 Task: Create new Company, with domain: 'jvc.com' and type: 'Reseller'. Add new contact for this company, with mail Id: 'Gabriel34Singh@jvc.com', First Name: Gabriel, Last name:  Singh, Job Title: 'Procurement Specialist', Phone Number: '(801) 555-7893'. Change life cycle stage to  Lead and lead status to  Open. Logged in from softage.3@softage.net
Action: Mouse moved to (90, 80)
Screenshot: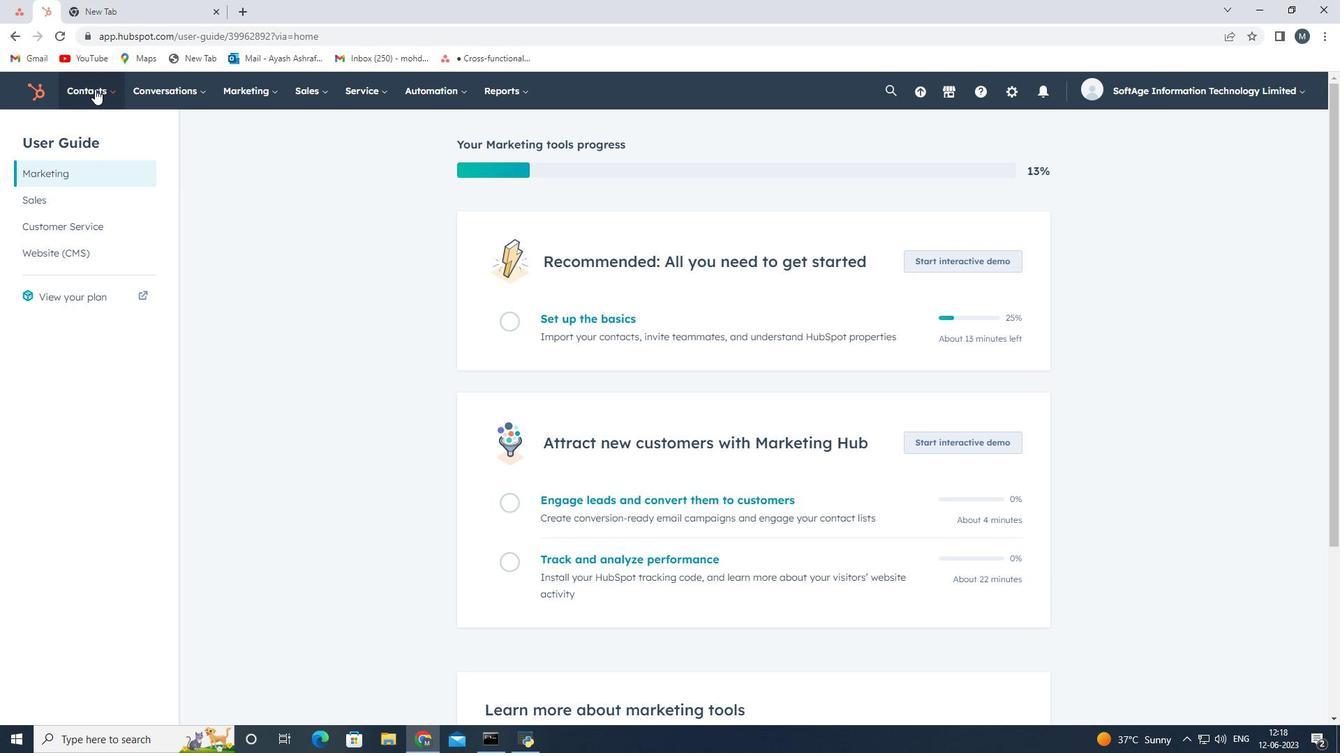 
Action: Mouse pressed left at (90, 80)
Screenshot: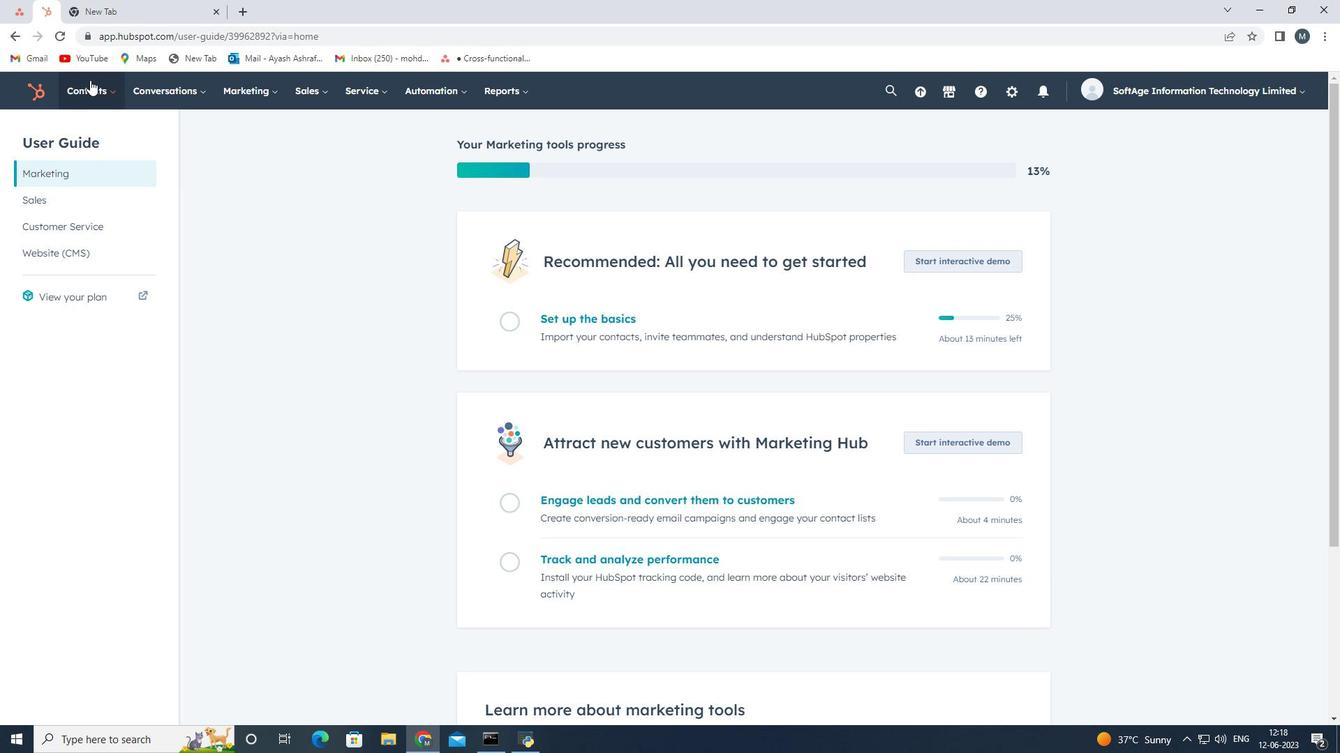 
Action: Mouse moved to (116, 157)
Screenshot: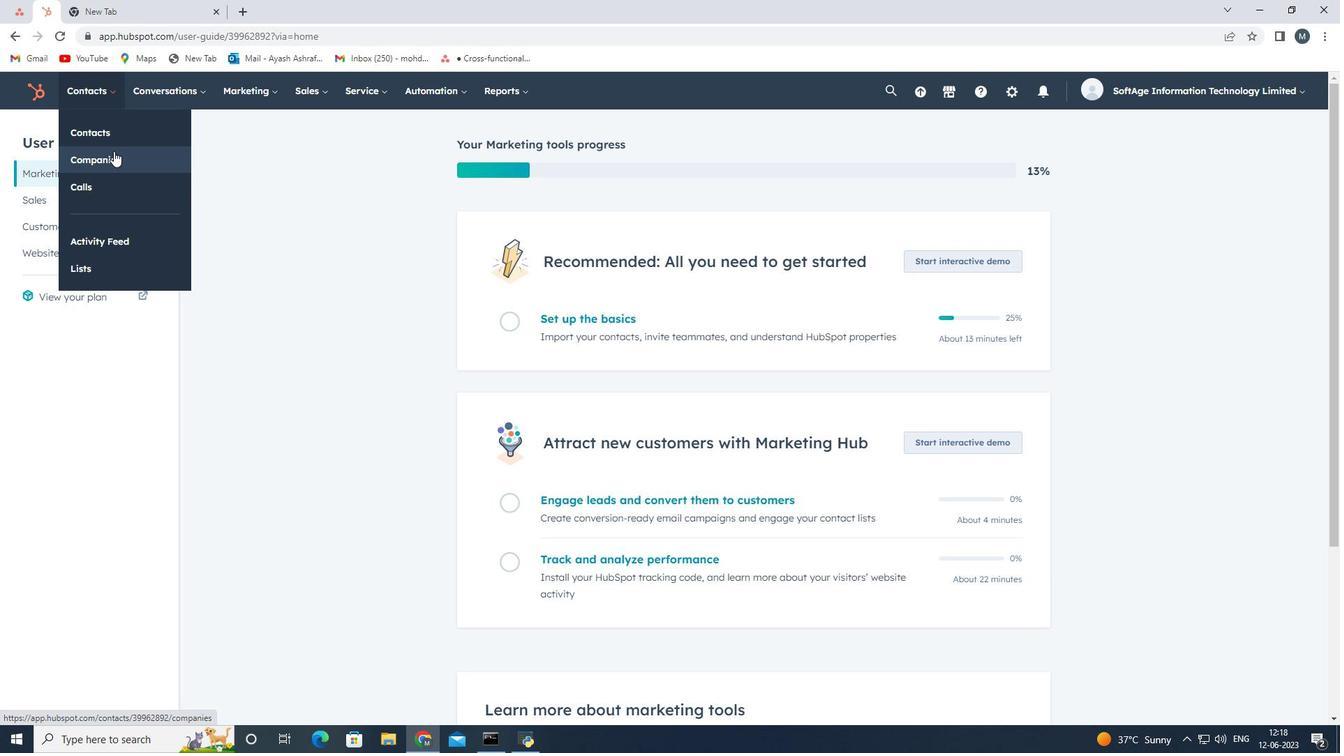 
Action: Mouse pressed left at (116, 157)
Screenshot: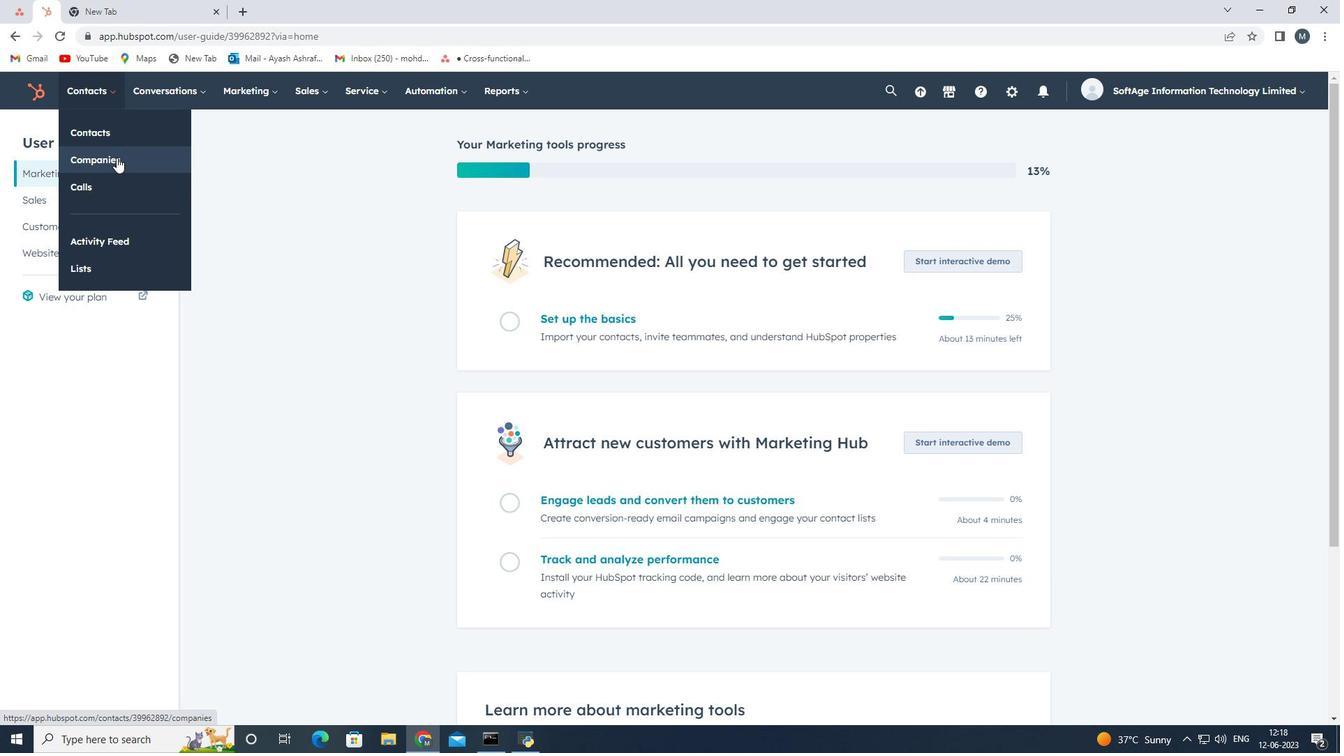 
Action: Mouse moved to (1255, 138)
Screenshot: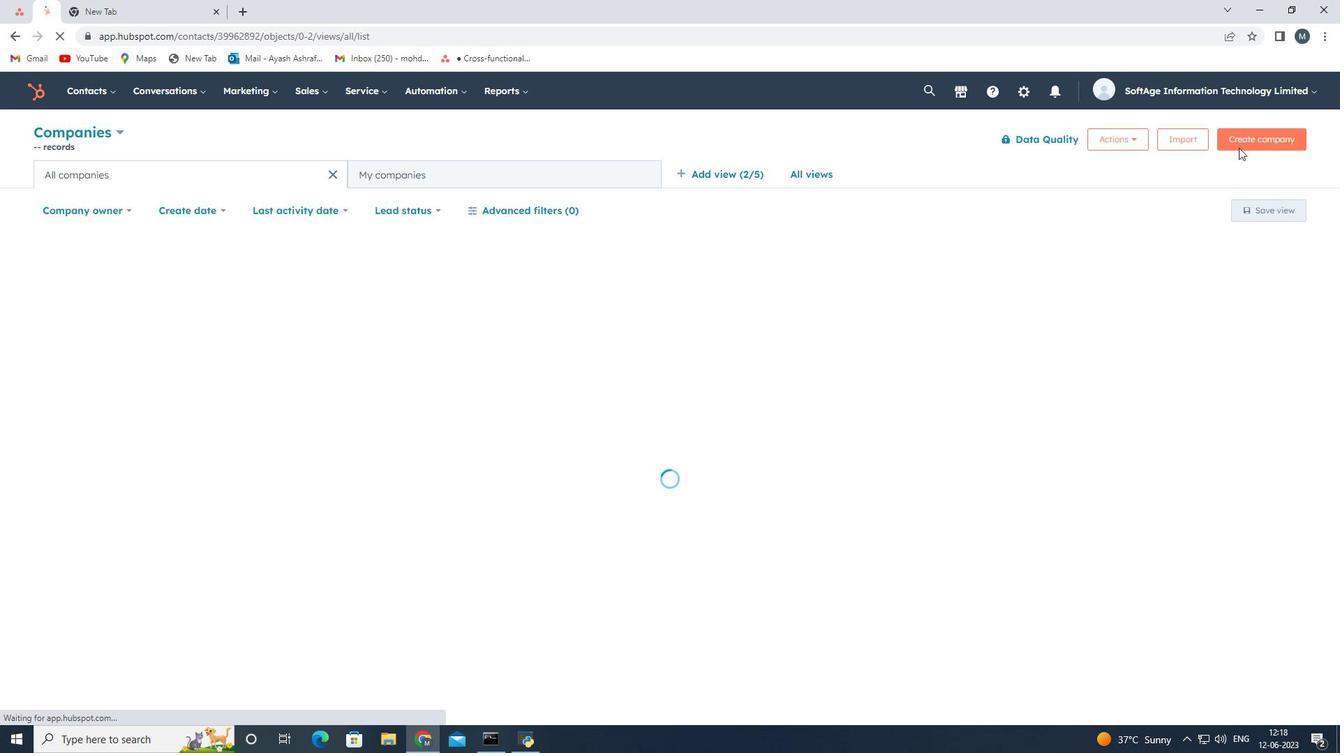 
Action: Mouse pressed left at (1255, 138)
Screenshot: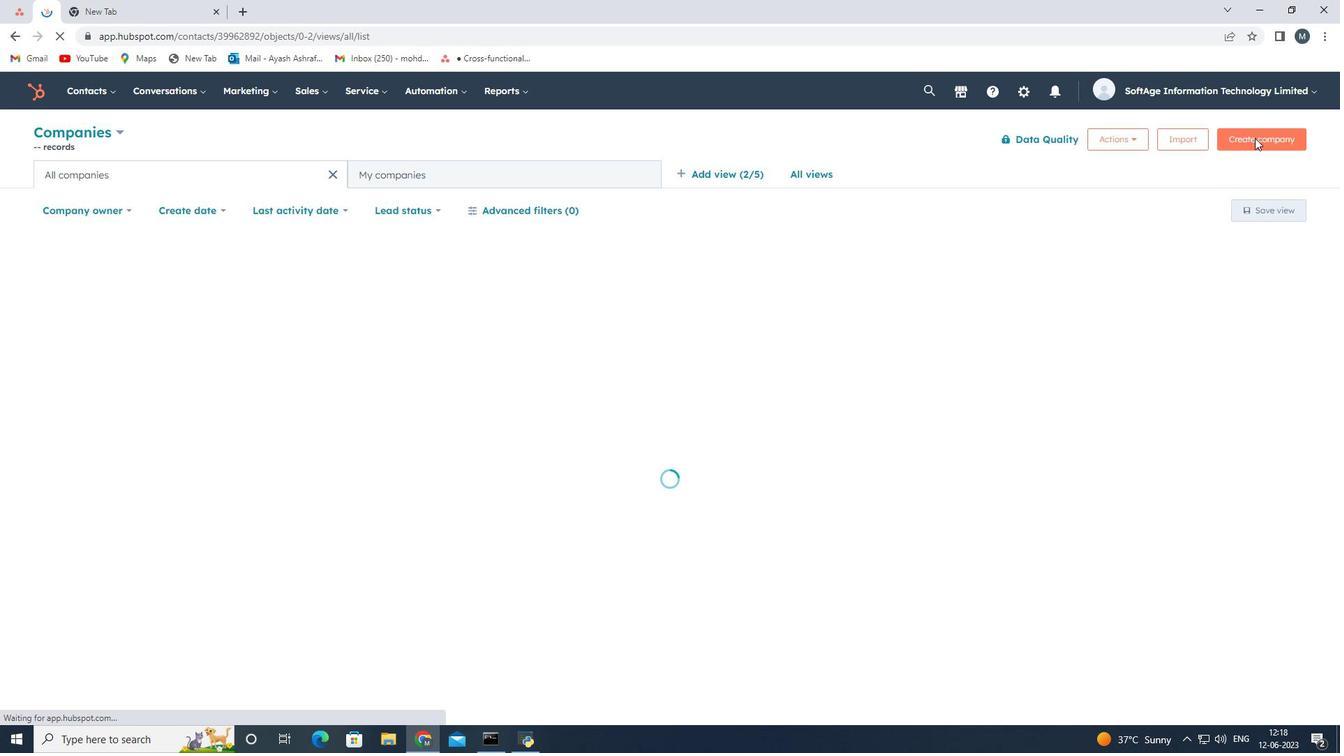
Action: Mouse moved to (1259, 145)
Screenshot: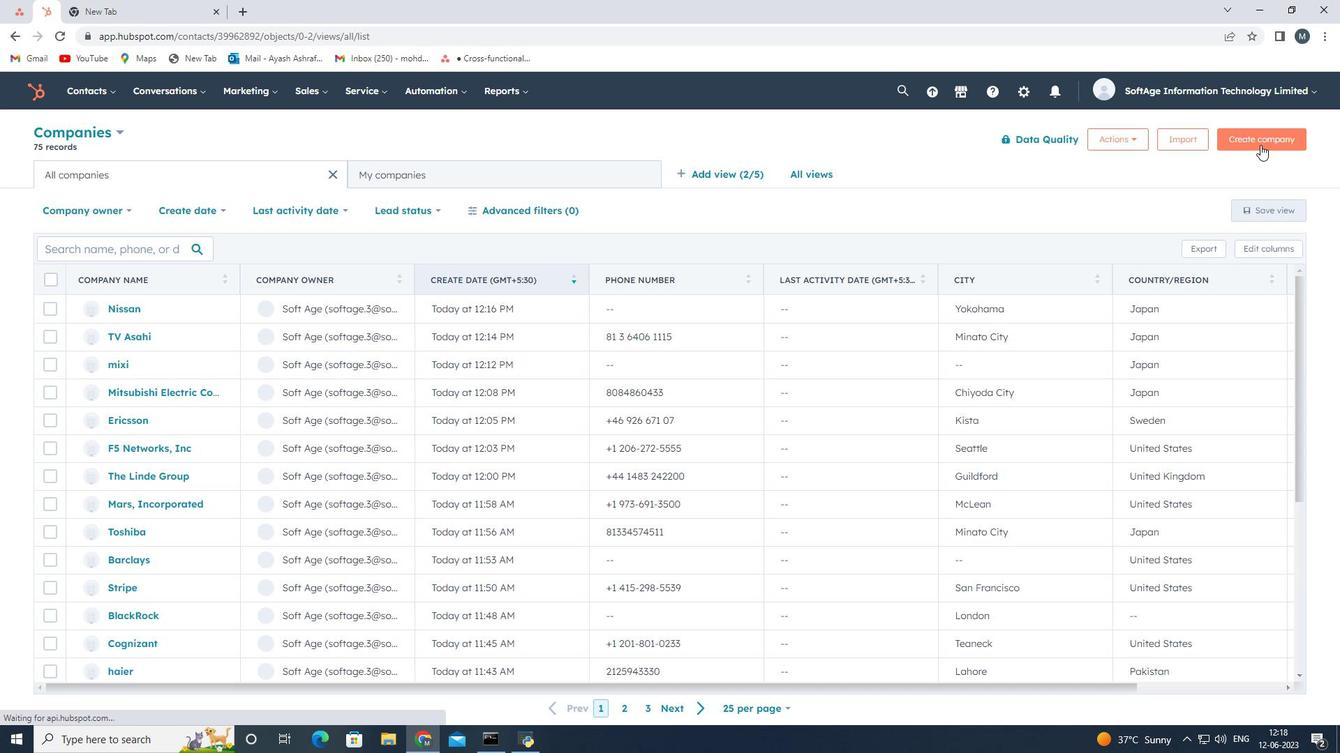 
Action: Mouse pressed left at (1259, 145)
Screenshot: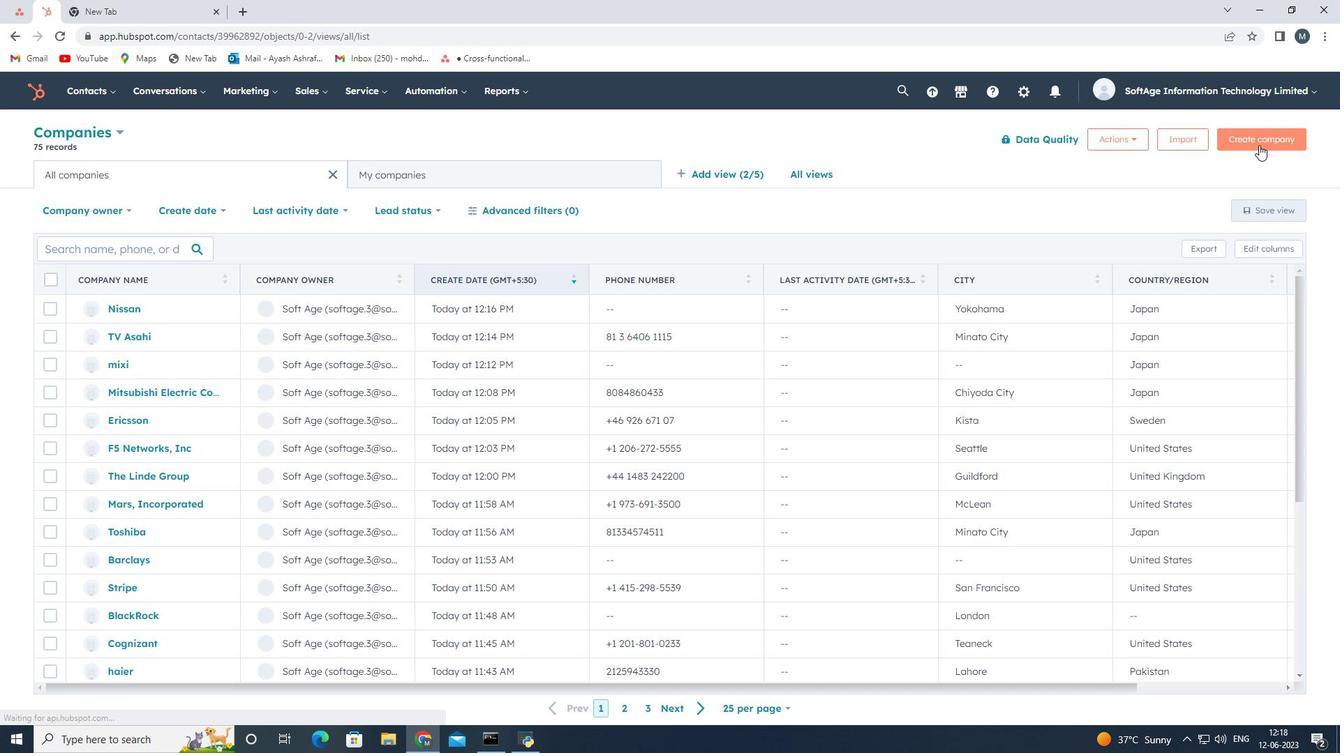 
Action: Mouse moved to (1054, 208)
Screenshot: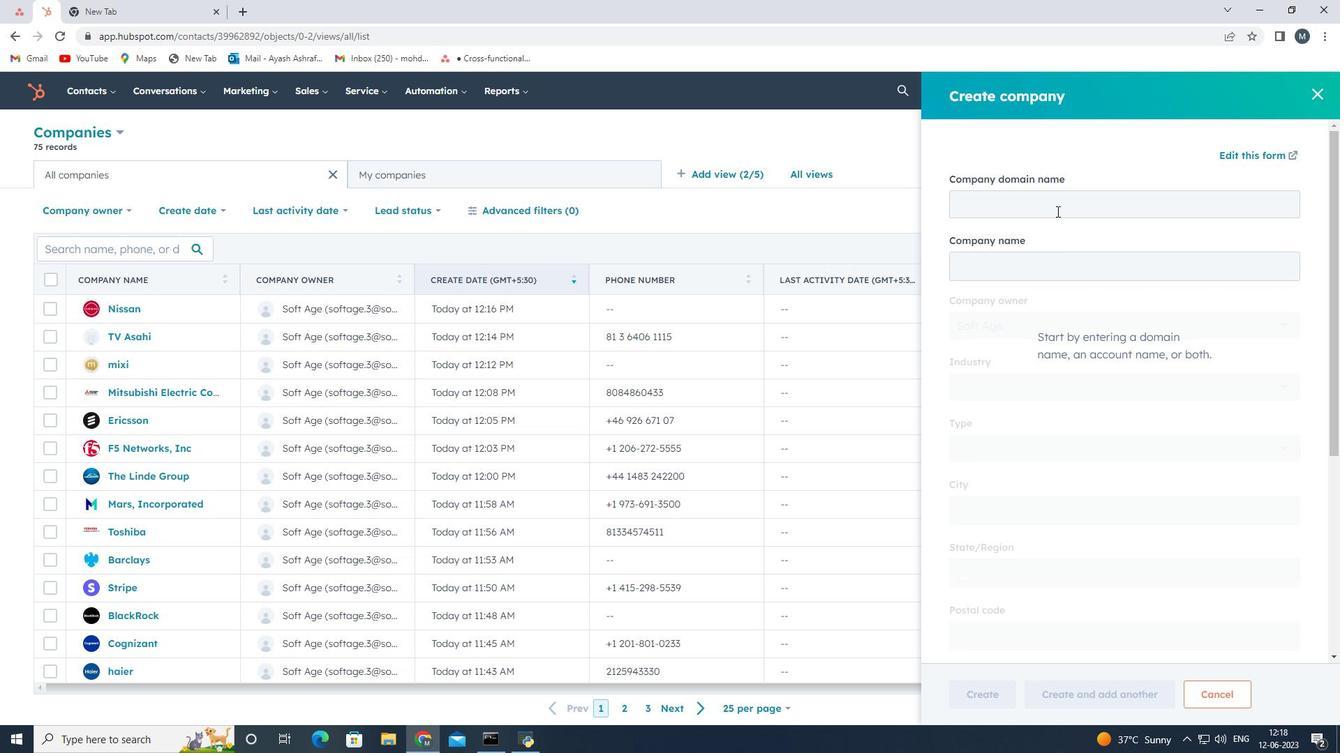 
Action: Mouse pressed left at (1054, 208)
Screenshot: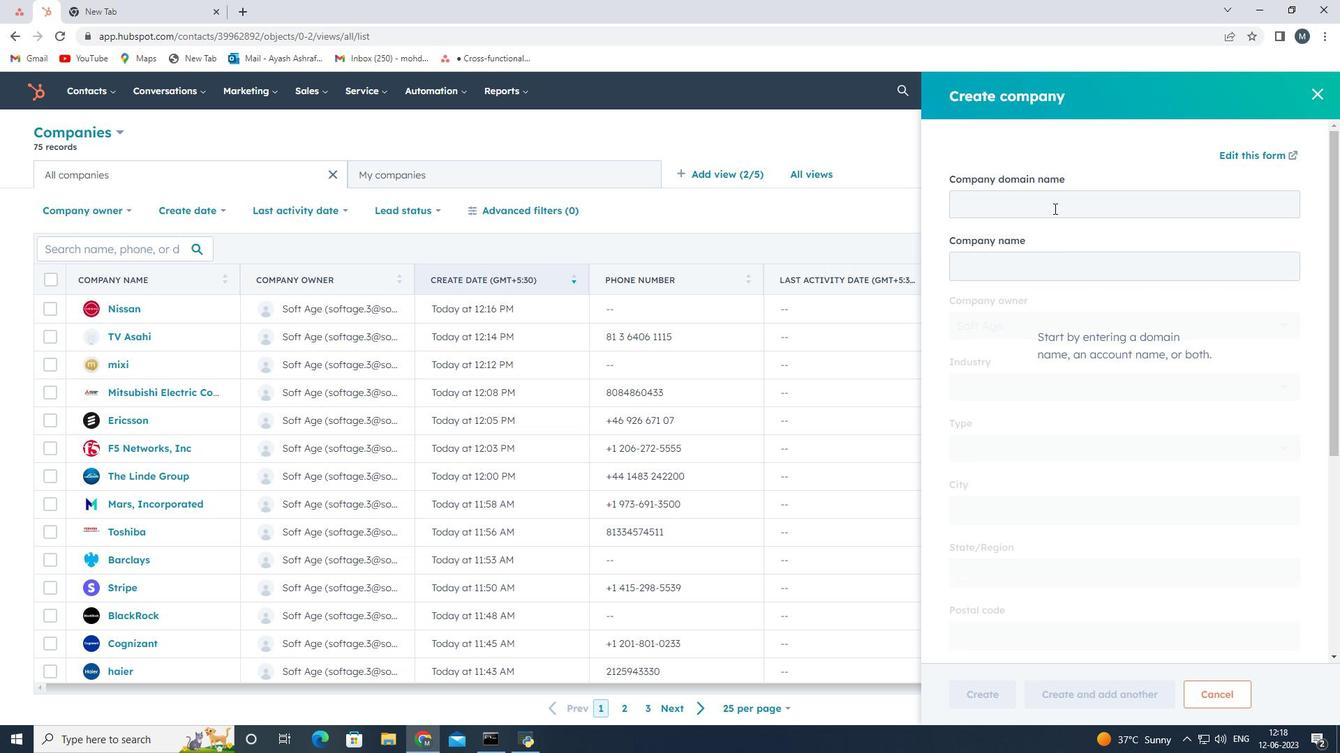 
Action: Key pressed jvc.com
Screenshot: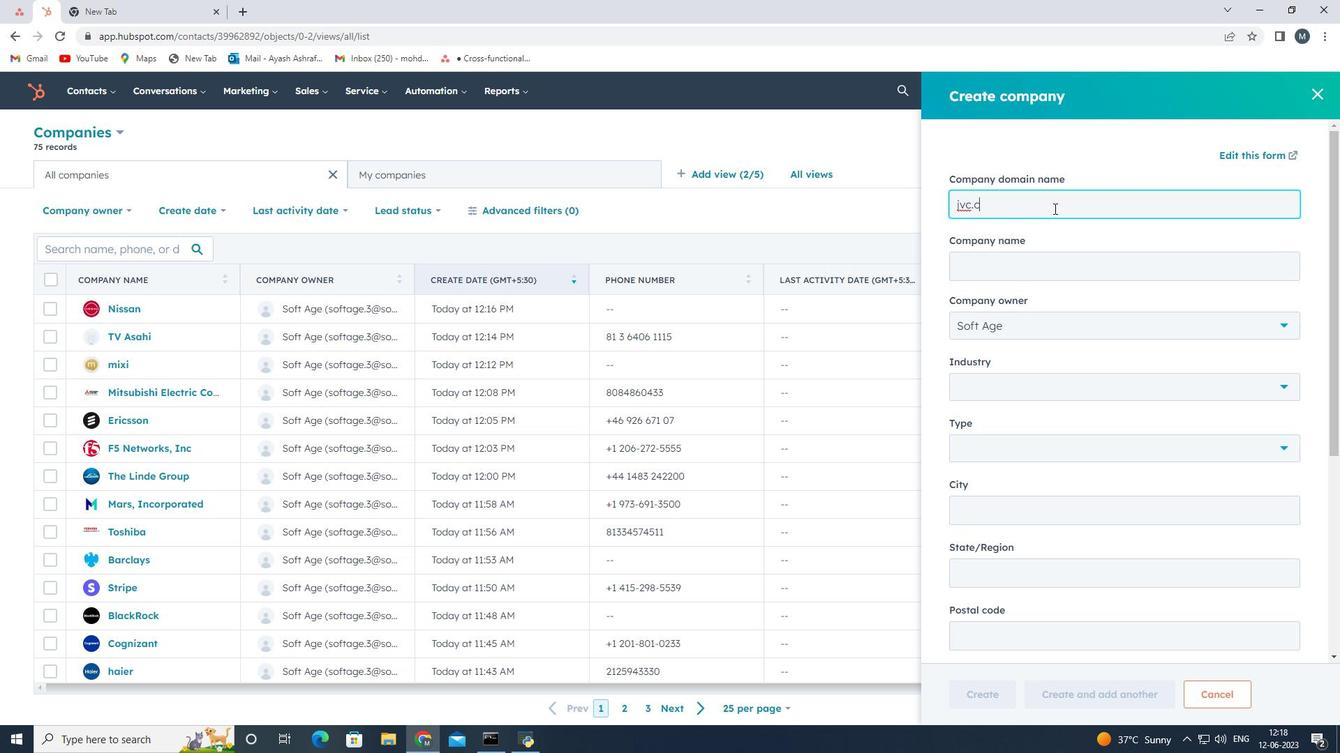 
Action: Mouse moved to (1021, 438)
Screenshot: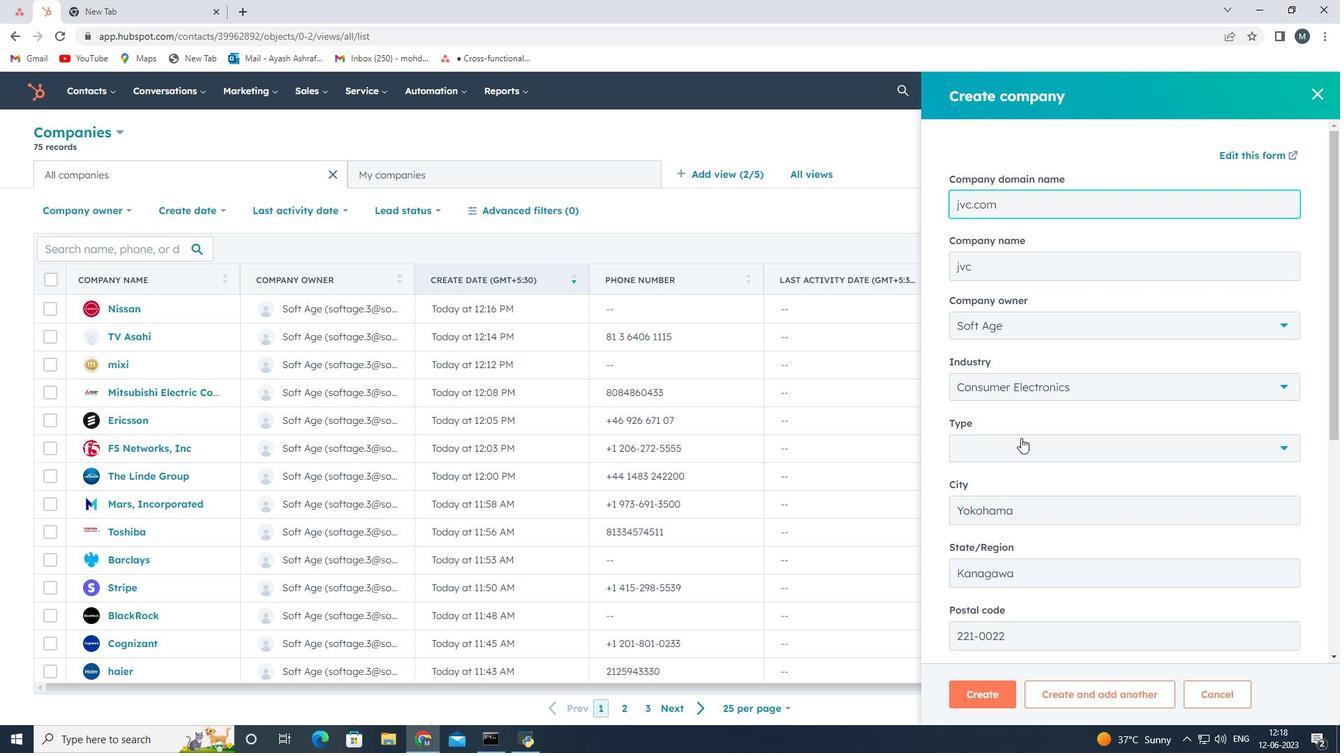 
Action: Mouse pressed left at (1021, 438)
Screenshot: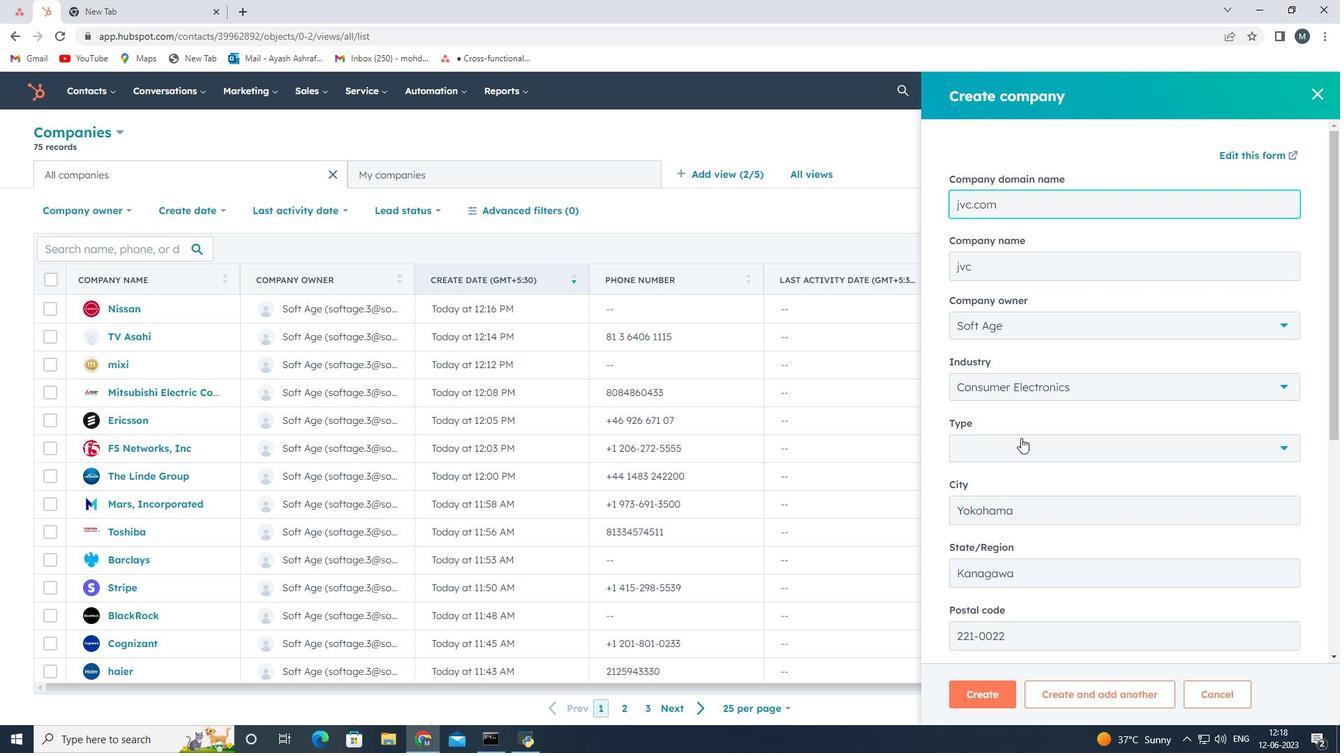 
Action: Mouse moved to (1012, 568)
Screenshot: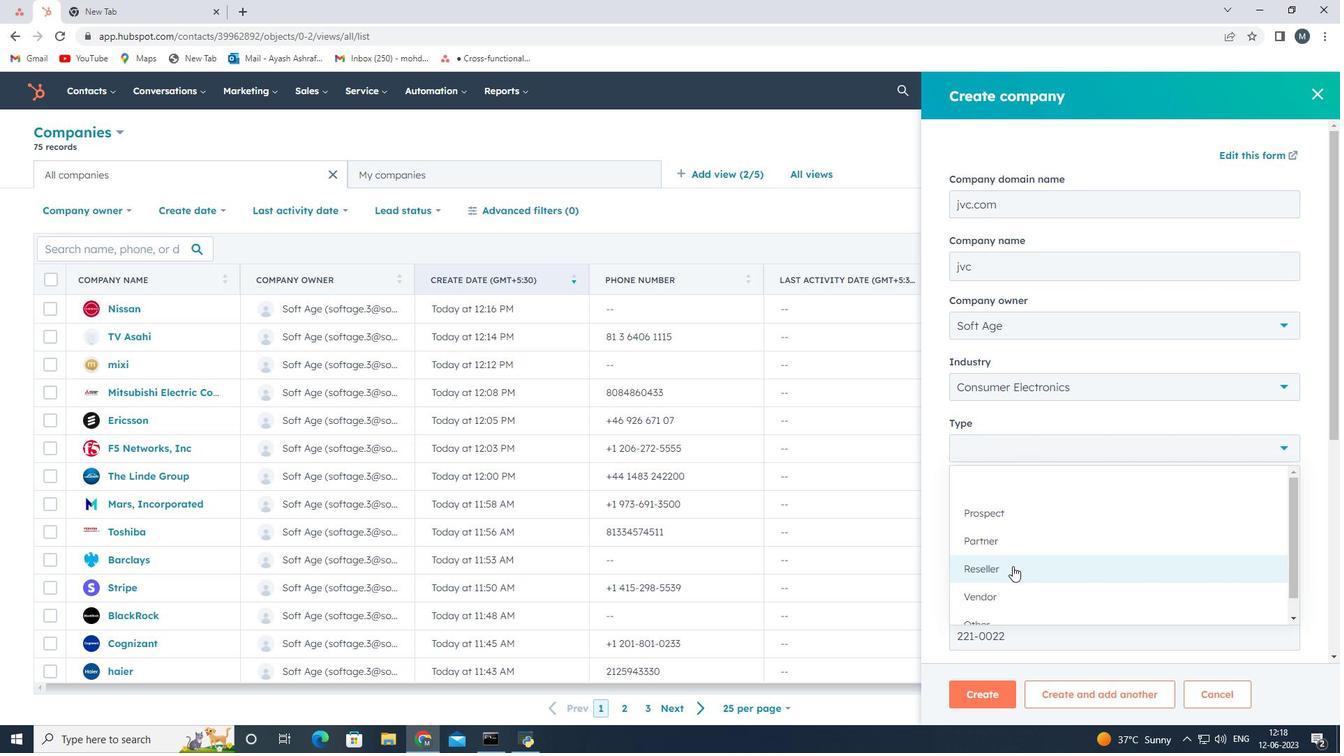 
Action: Mouse pressed left at (1012, 568)
Screenshot: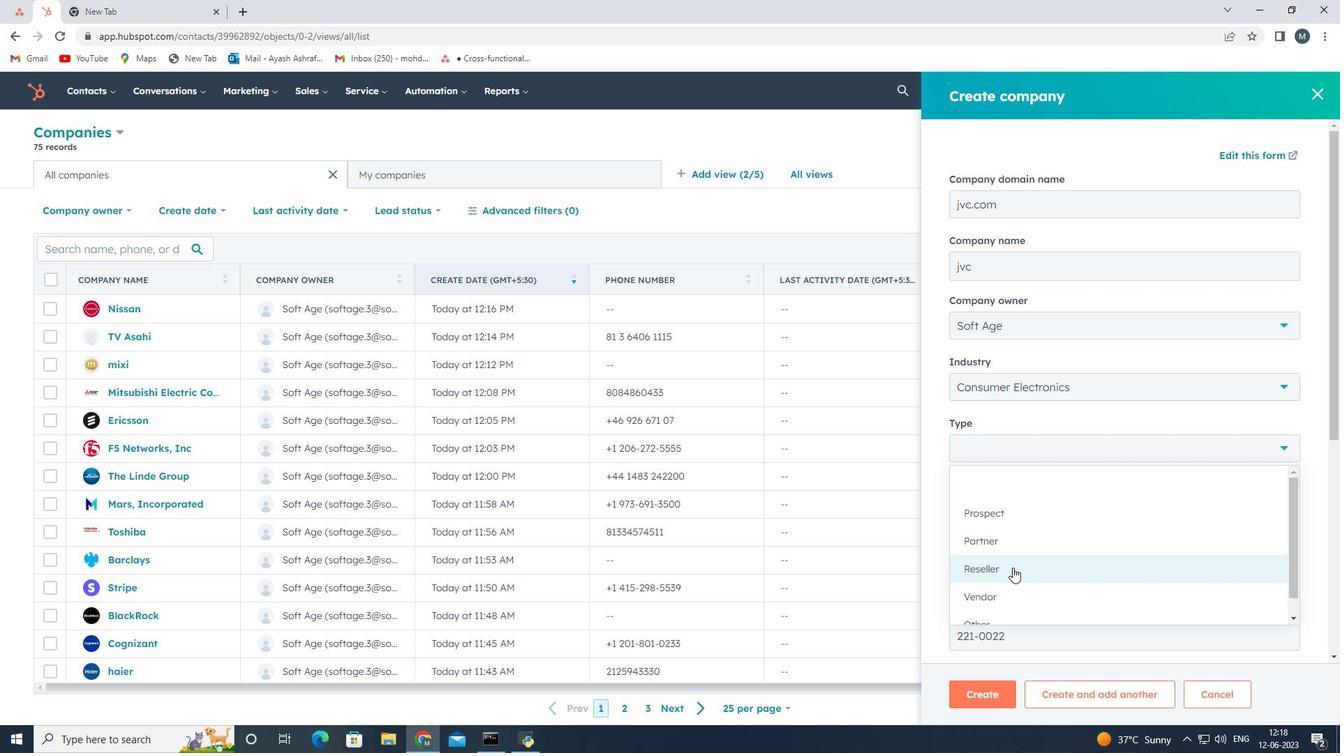 
Action: Mouse moved to (1079, 567)
Screenshot: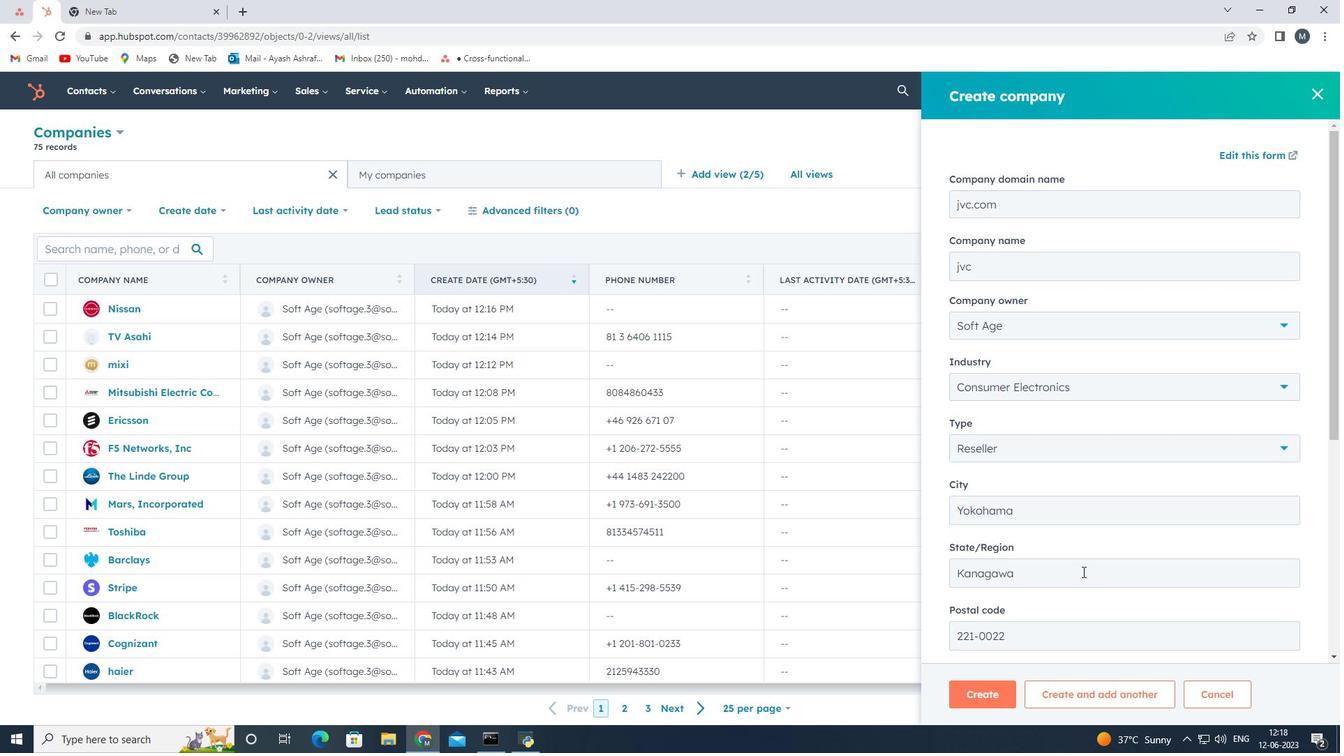 
Action: Mouse scrolled (1079, 566) with delta (0, 0)
Screenshot: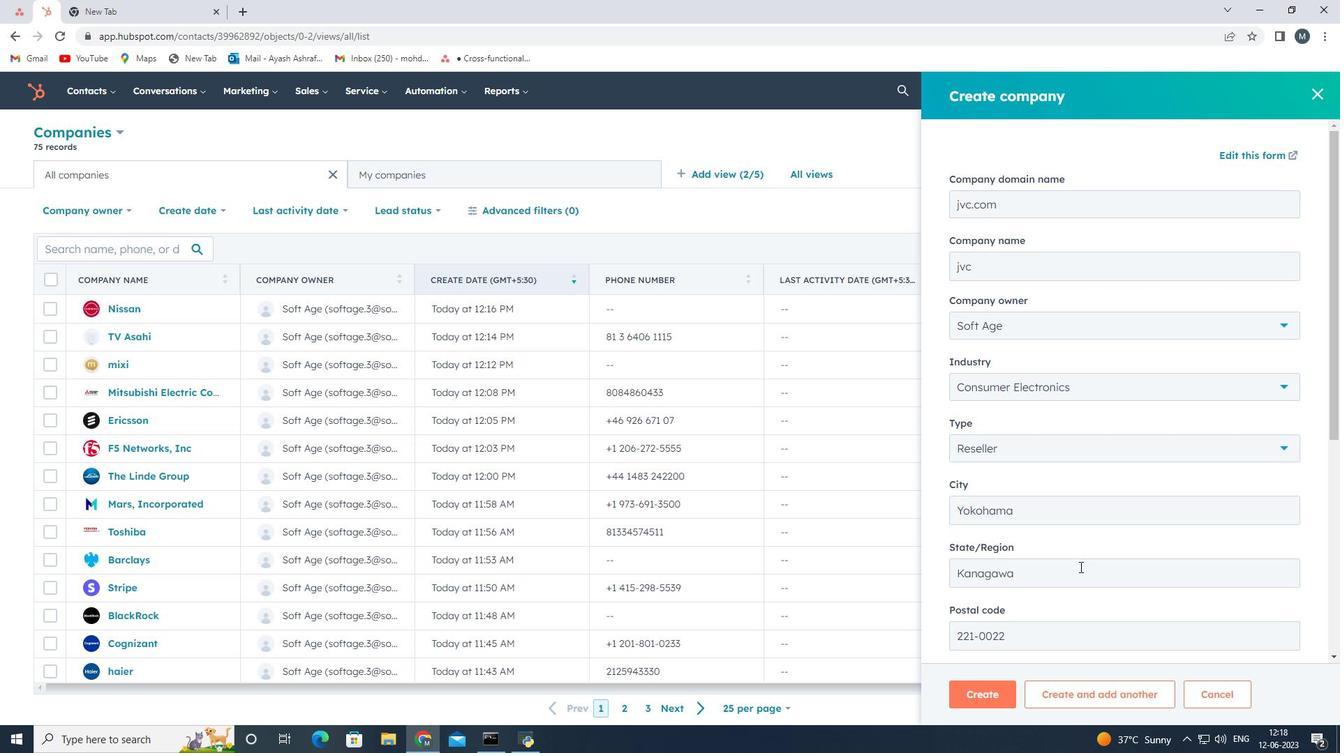
Action: Mouse scrolled (1079, 566) with delta (0, 0)
Screenshot: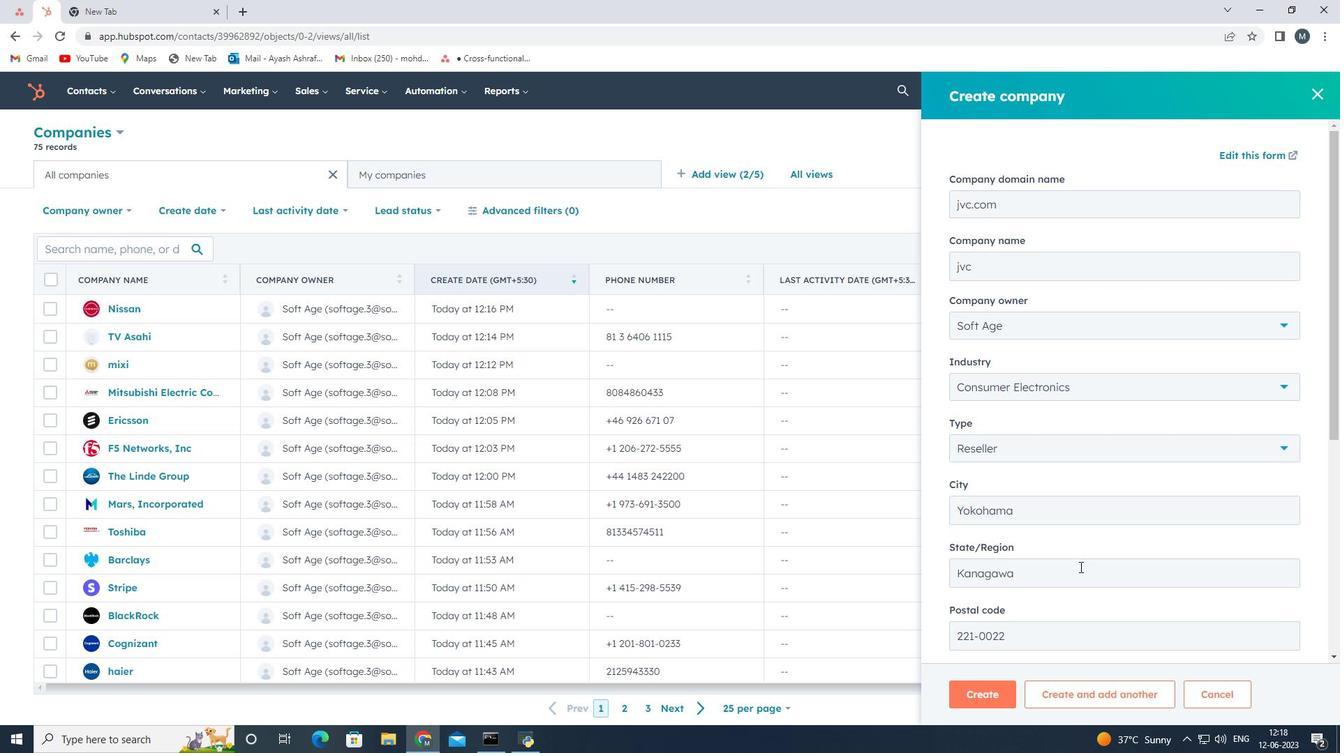 
Action: Mouse scrolled (1079, 566) with delta (0, 0)
Screenshot: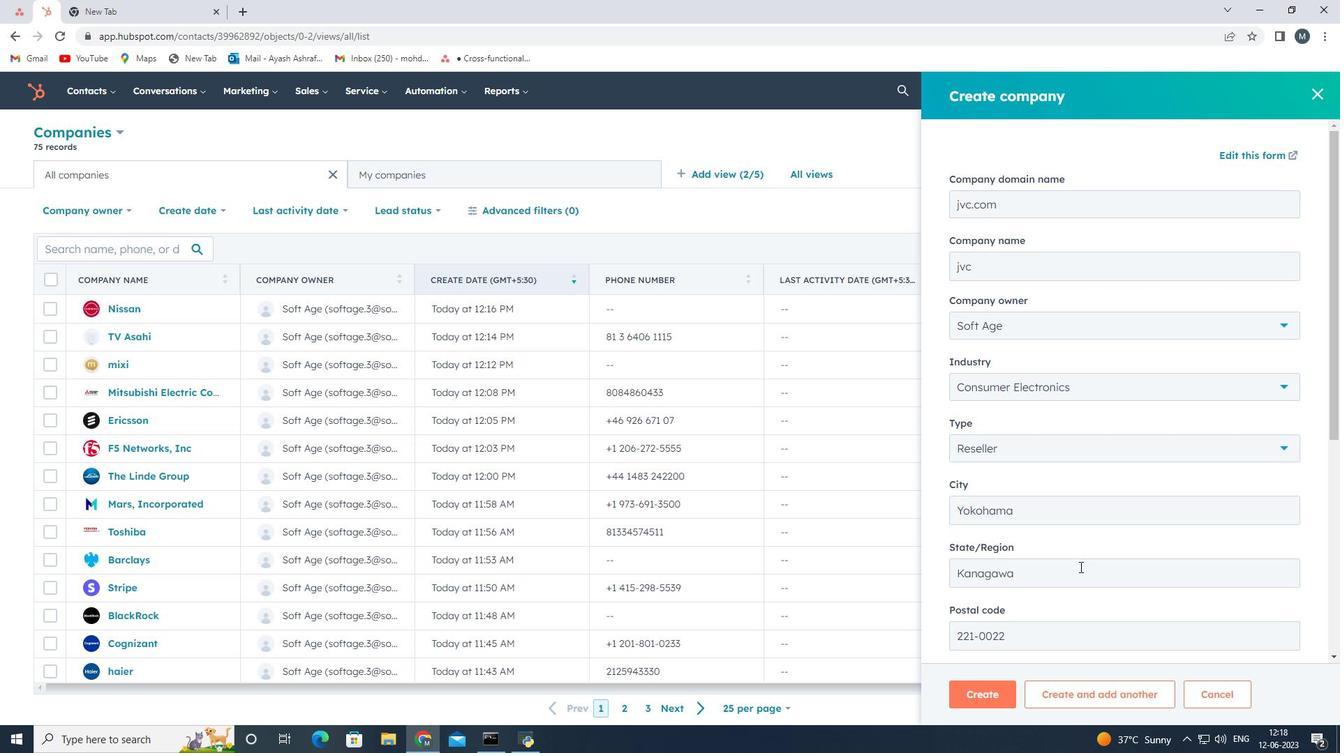 
Action: Mouse scrolled (1079, 566) with delta (0, 0)
Screenshot: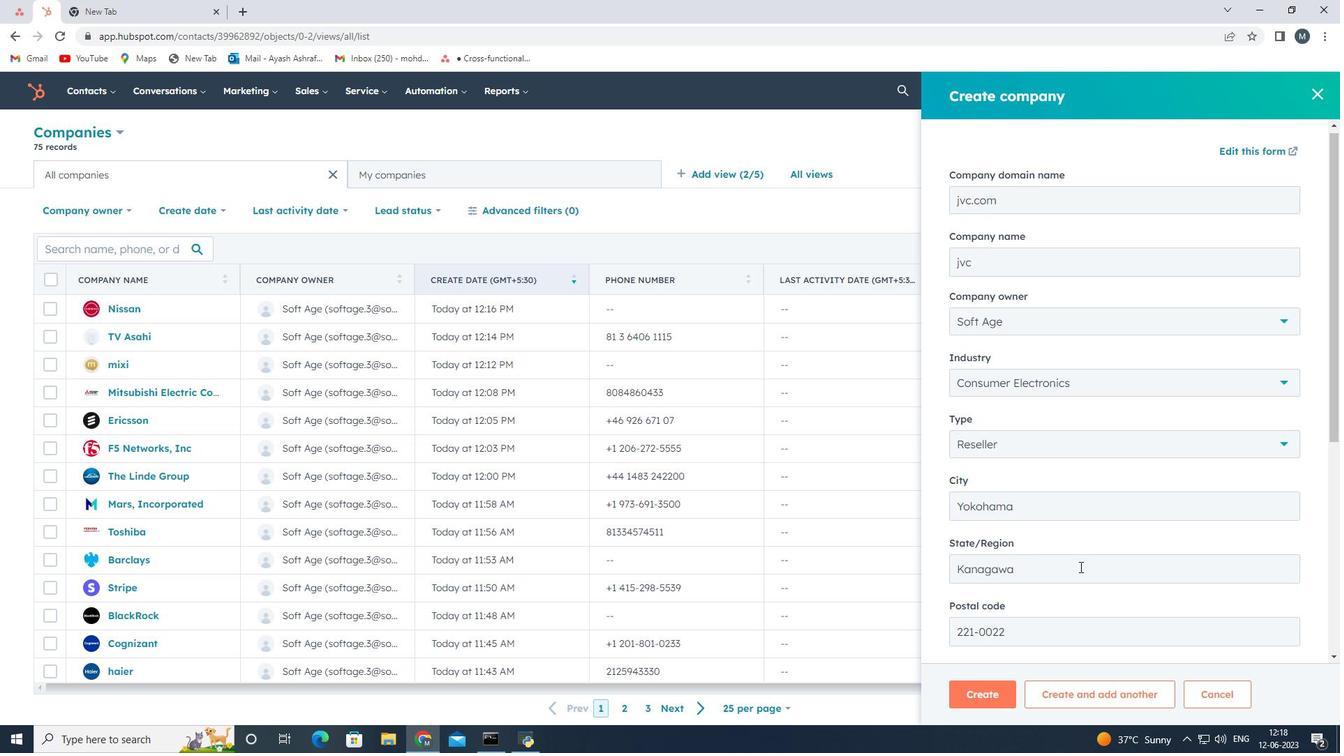 
Action: Mouse scrolled (1079, 566) with delta (0, 0)
Screenshot: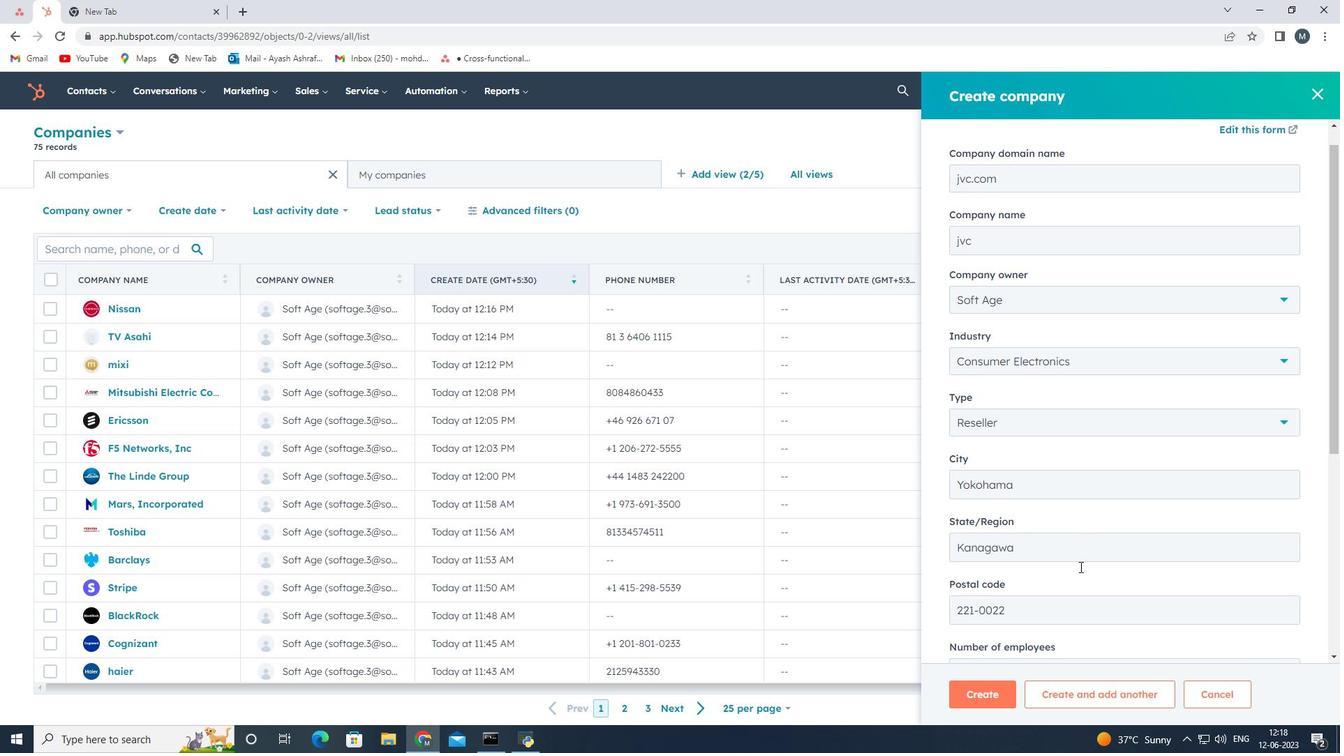 
Action: Mouse moved to (985, 693)
Screenshot: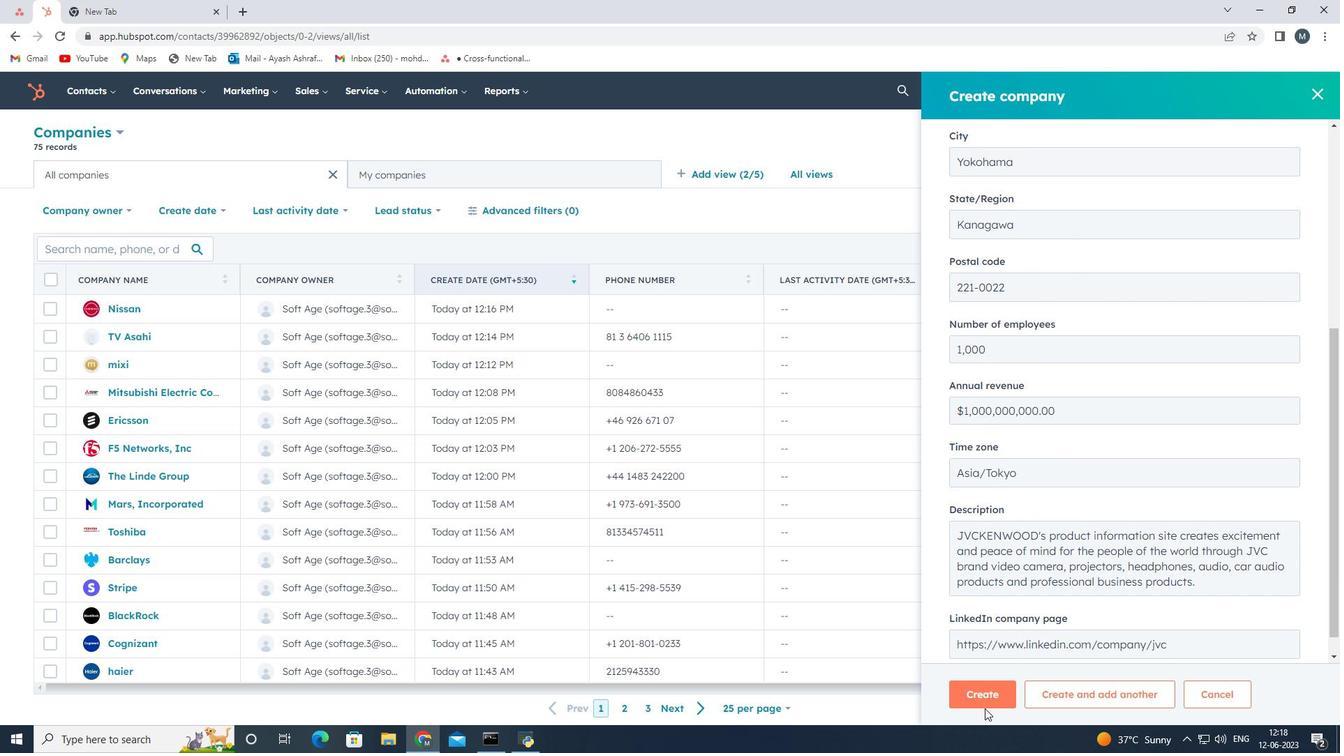 
Action: Mouse pressed left at (985, 693)
Screenshot: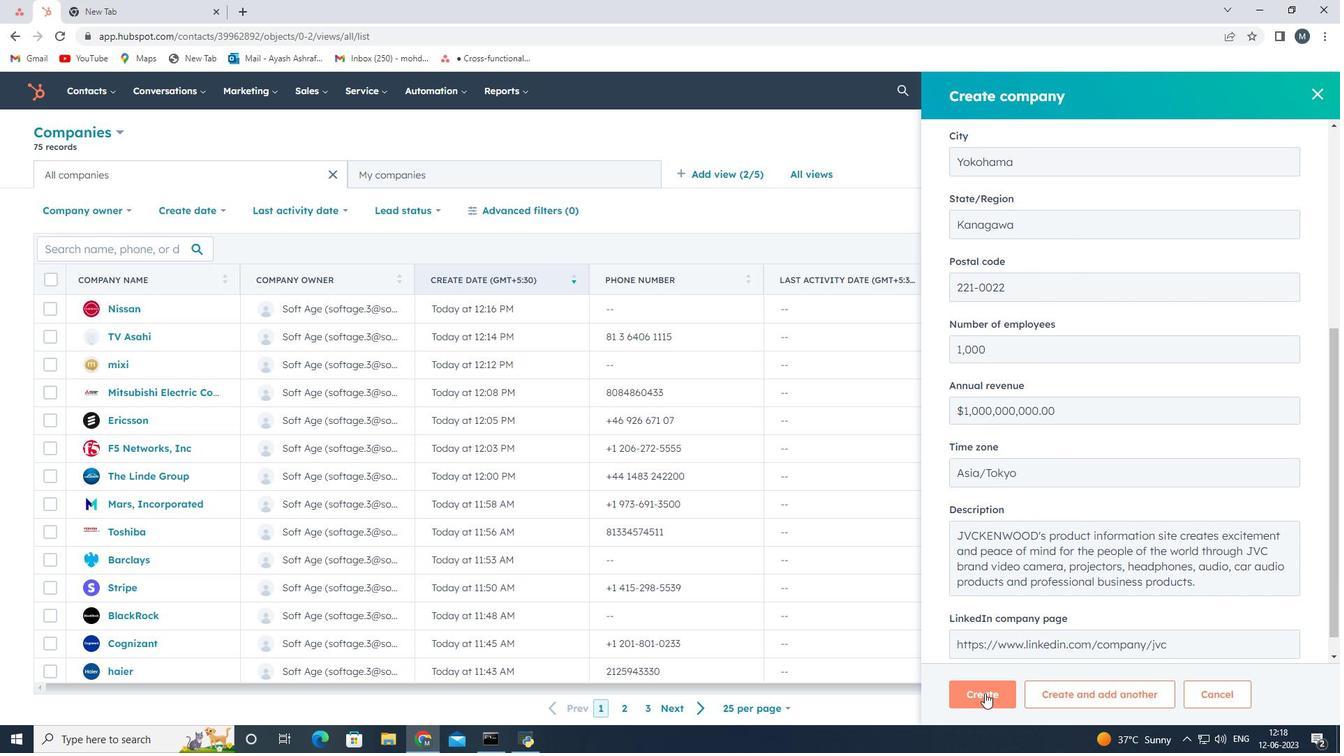 
Action: Mouse moved to (948, 476)
Screenshot: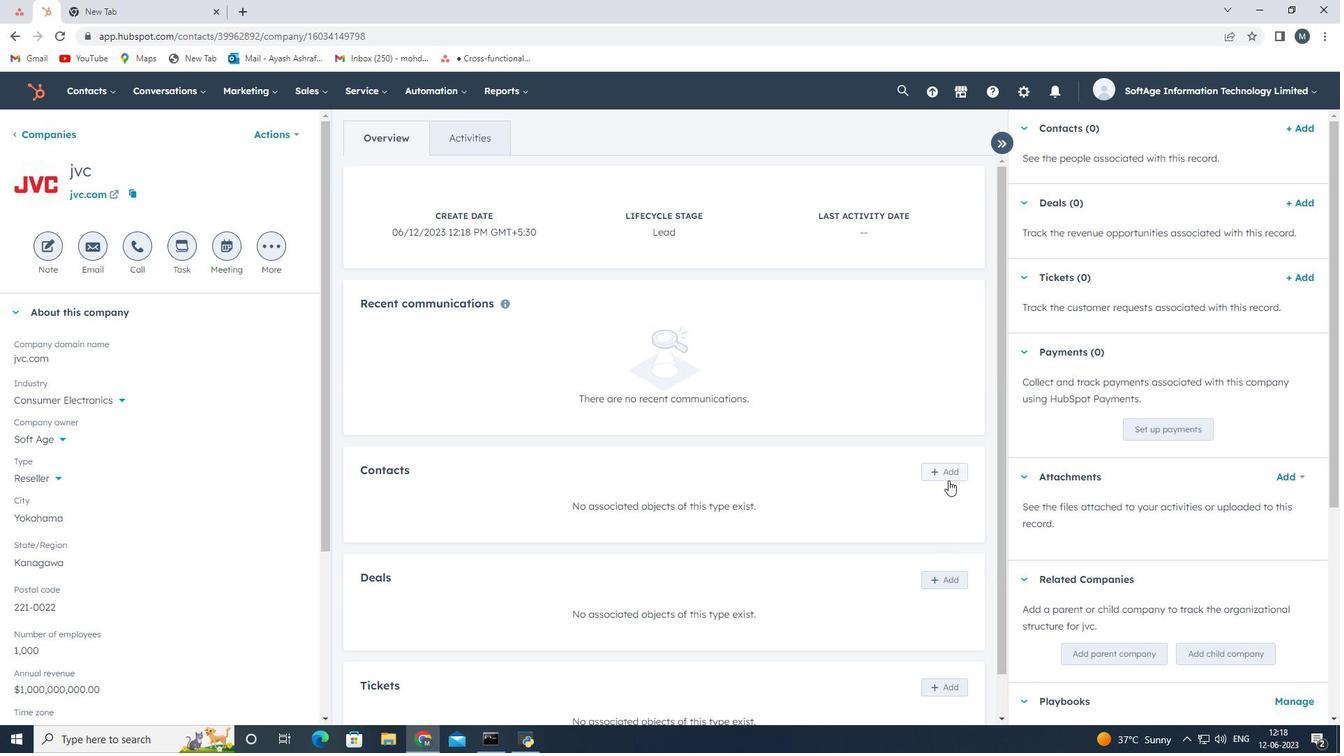 
Action: Mouse pressed left at (948, 476)
Screenshot: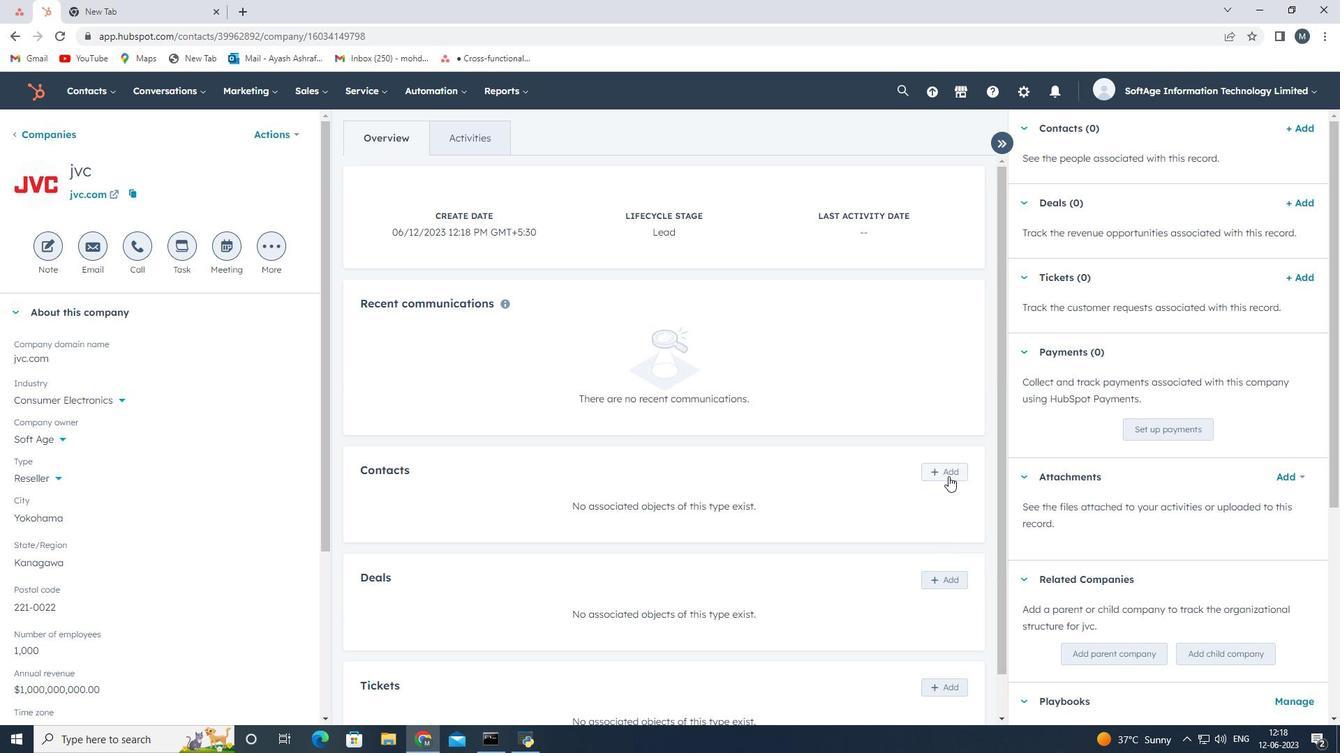 
Action: Mouse moved to (1061, 171)
Screenshot: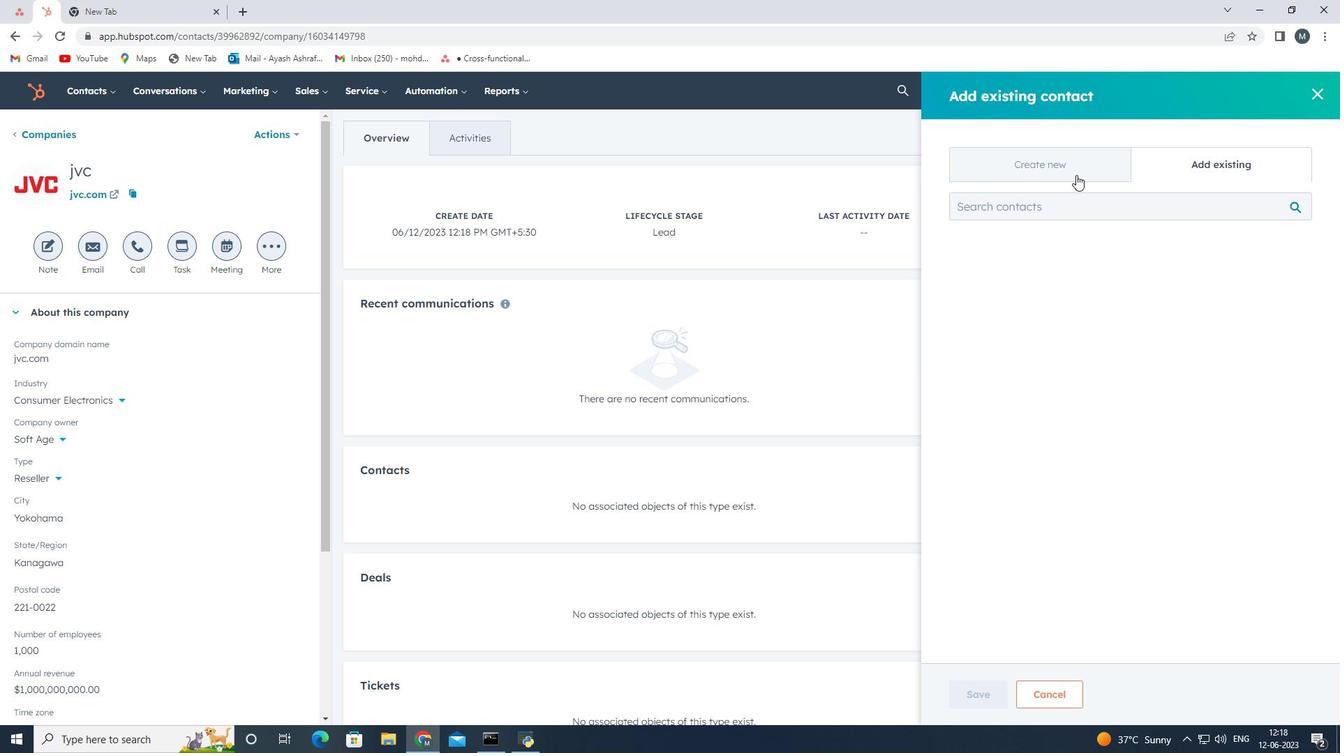 
Action: Mouse pressed left at (1061, 171)
Screenshot: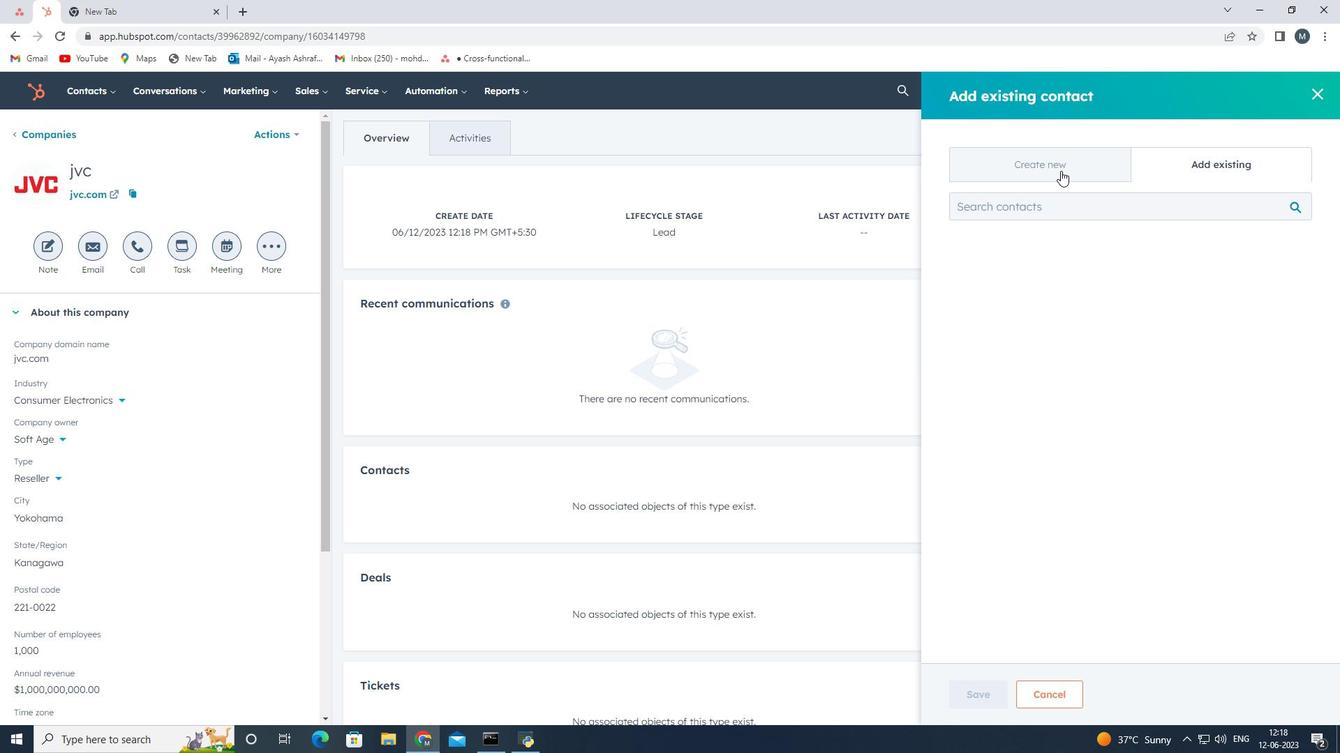 
Action: Mouse moved to (996, 249)
Screenshot: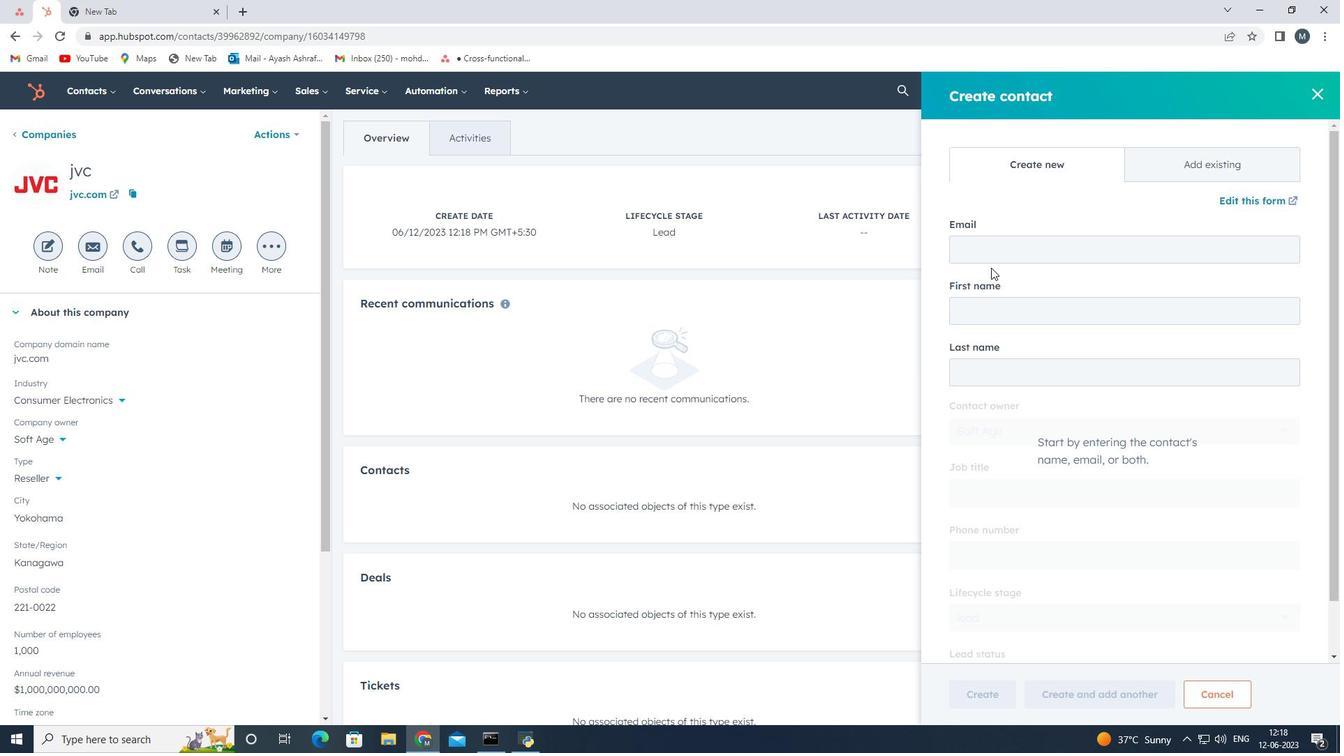 
Action: Mouse pressed left at (996, 249)
Screenshot: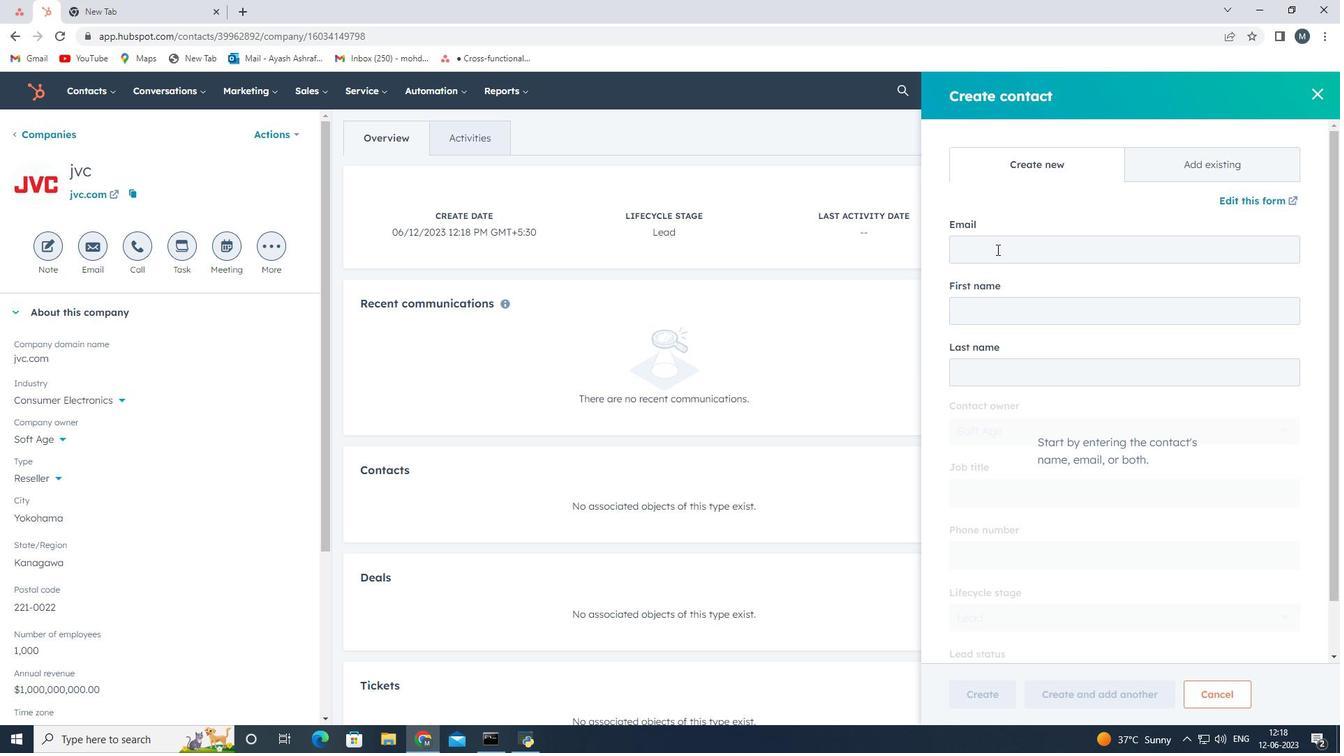 
Action: Key pressed <Key.shift>gabriel
Screenshot: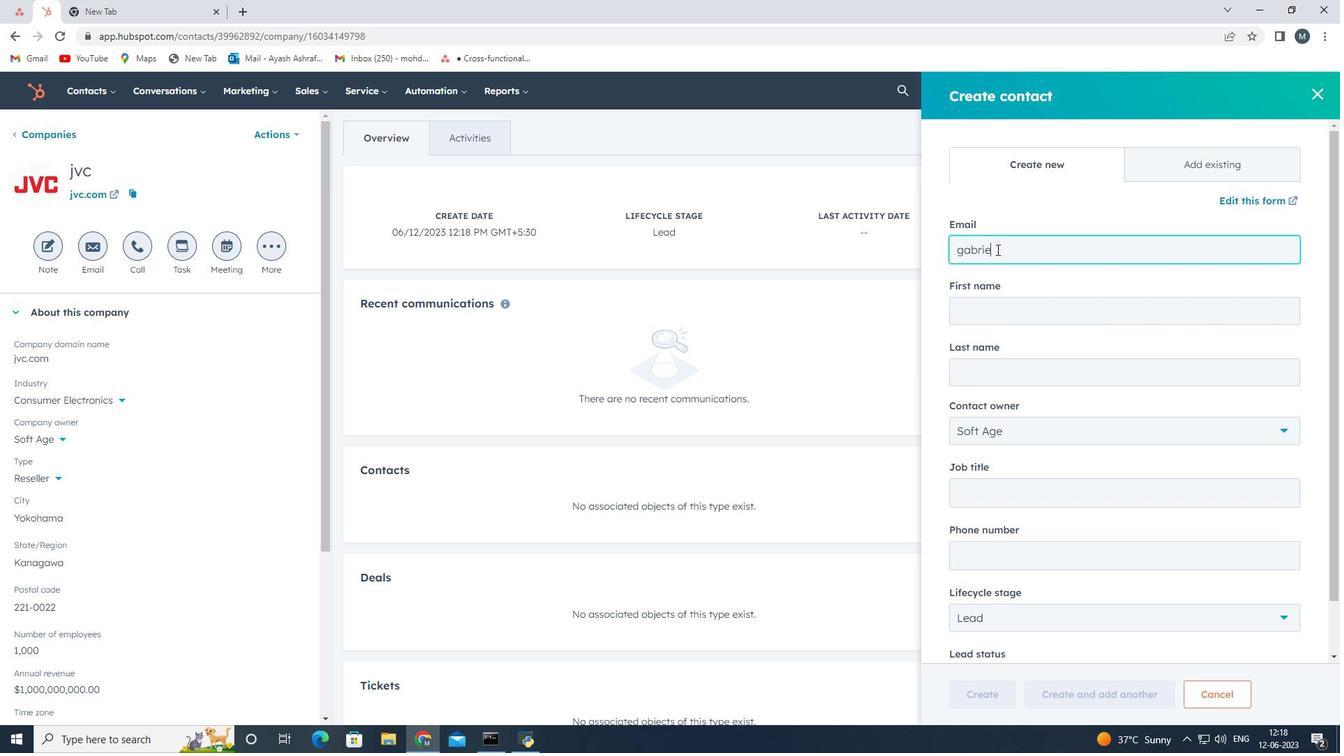 
Action: Mouse moved to (1079, 257)
Screenshot: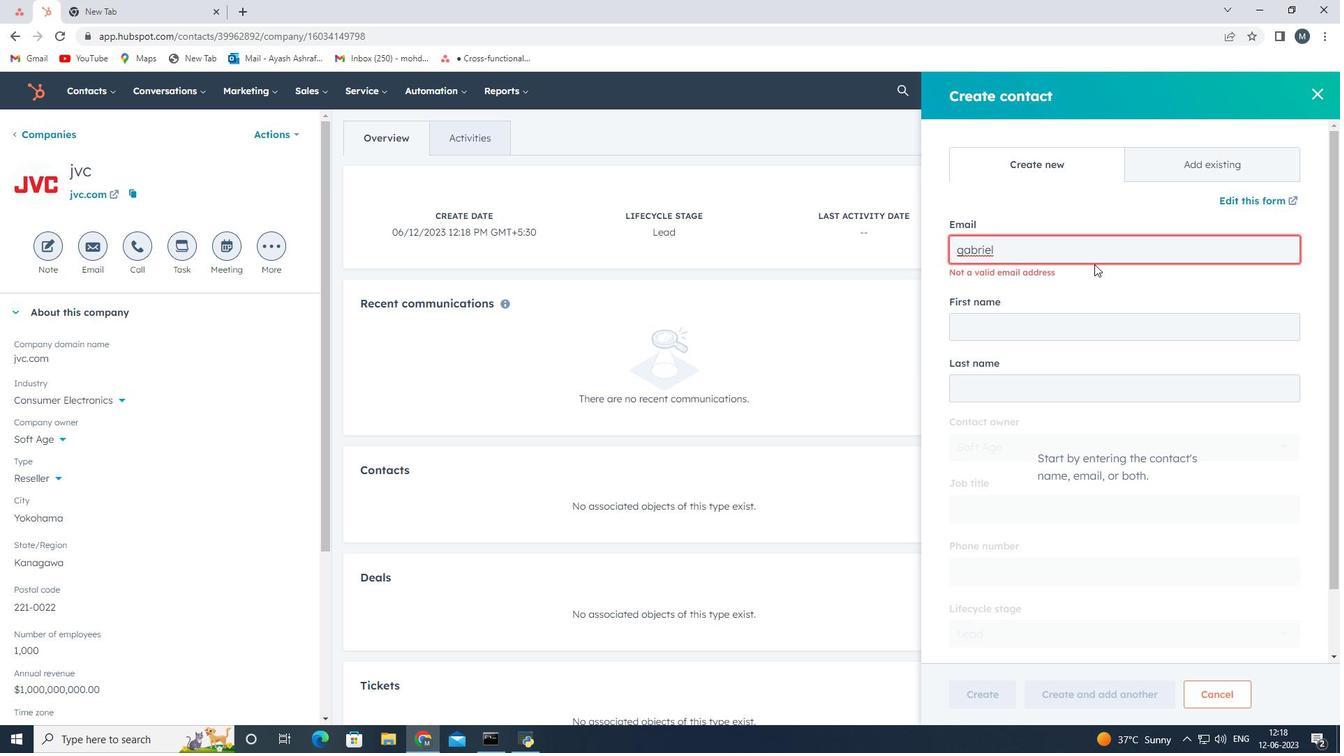 
Action: Mouse pressed left at (1079, 257)
Screenshot: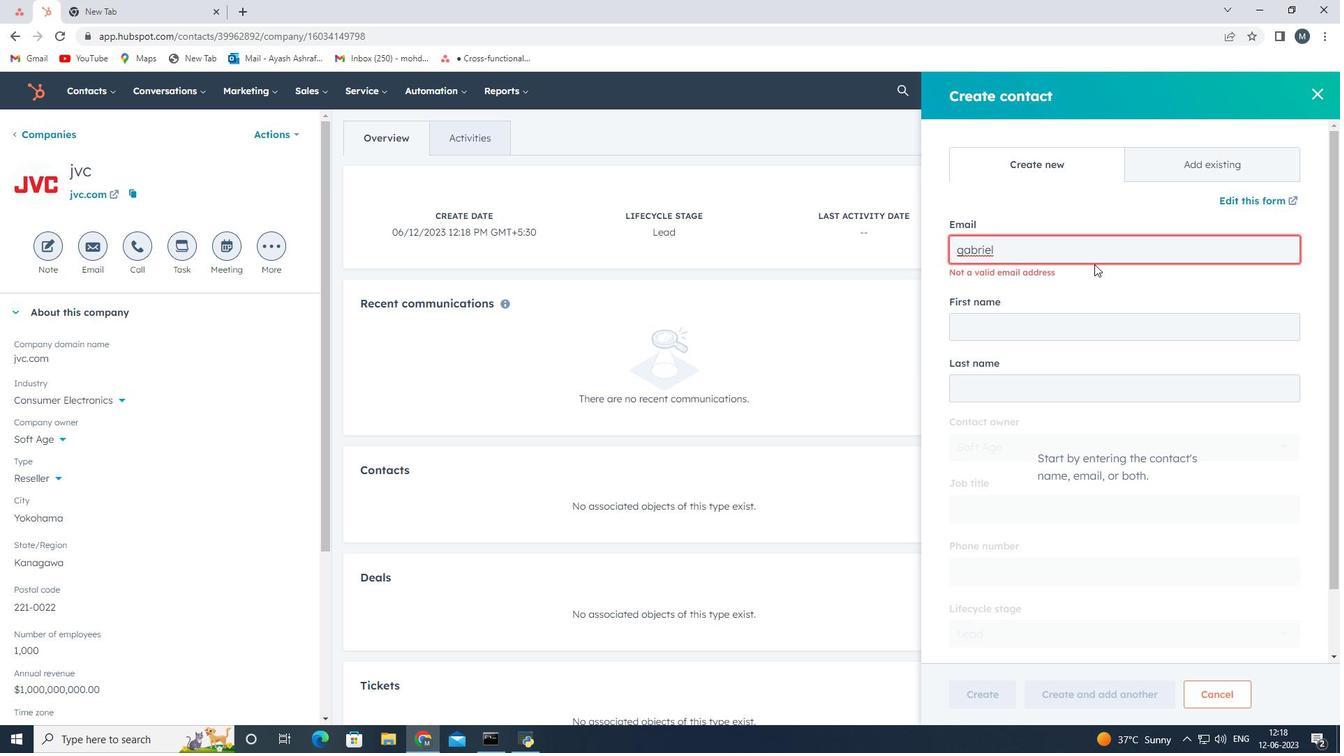 
Action: Mouse moved to (935, 246)
Screenshot: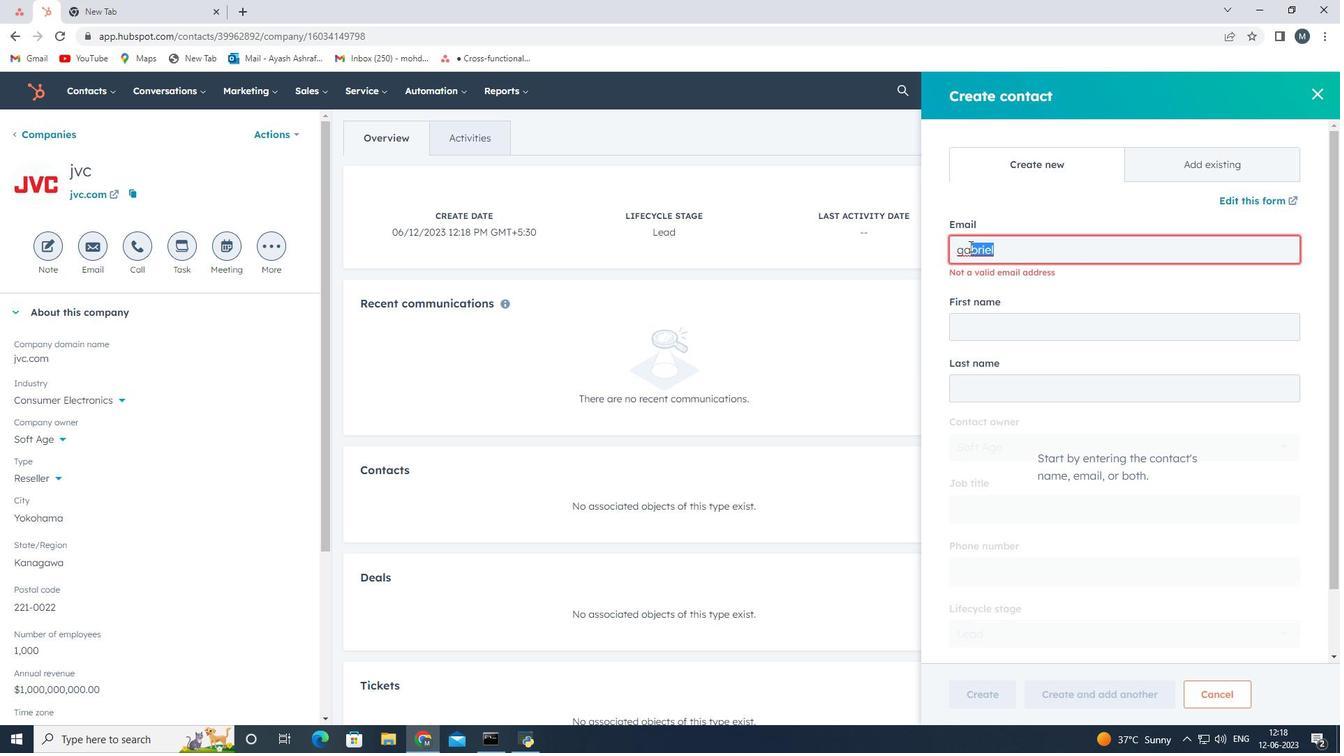 
Action: Key pressed <Key.backspace><Key.shift>Gabriel34singh<Key.shift>@jvc.com
Screenshot: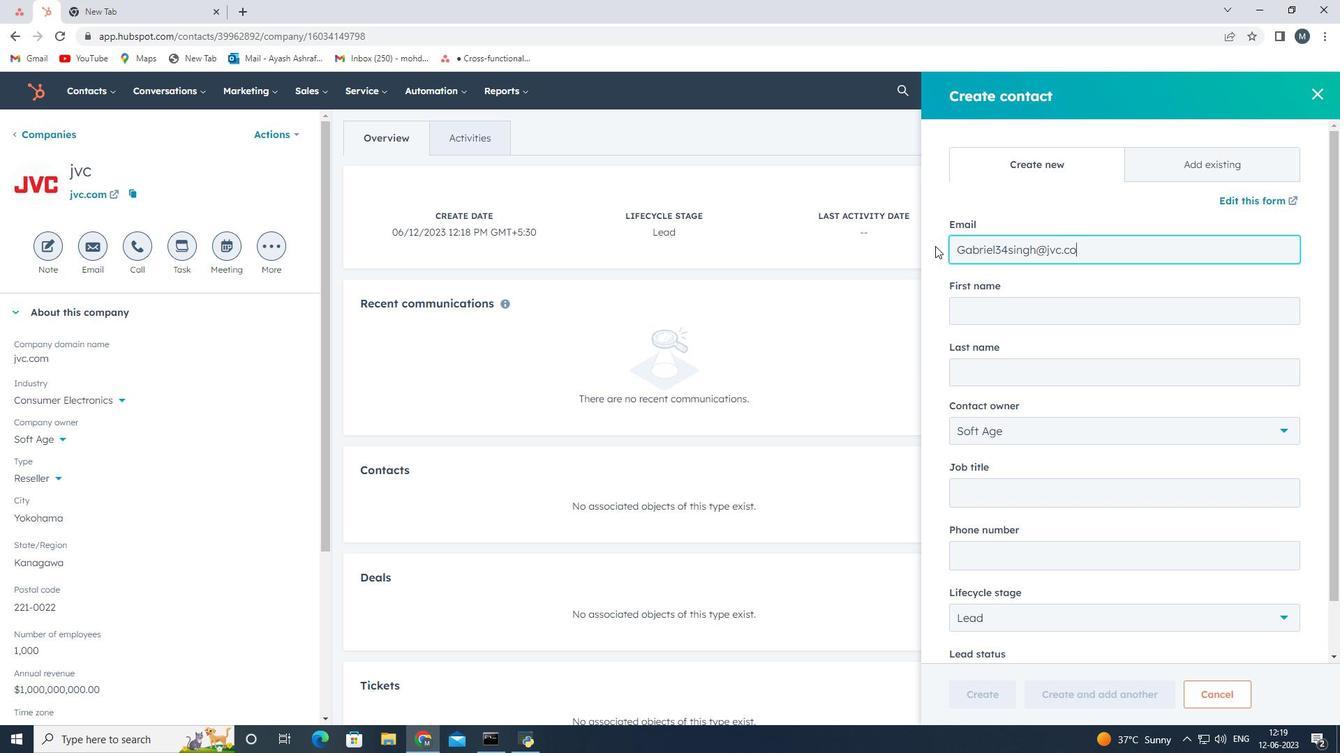 
Action: Mouse moved to (991, 319)
Screenshot: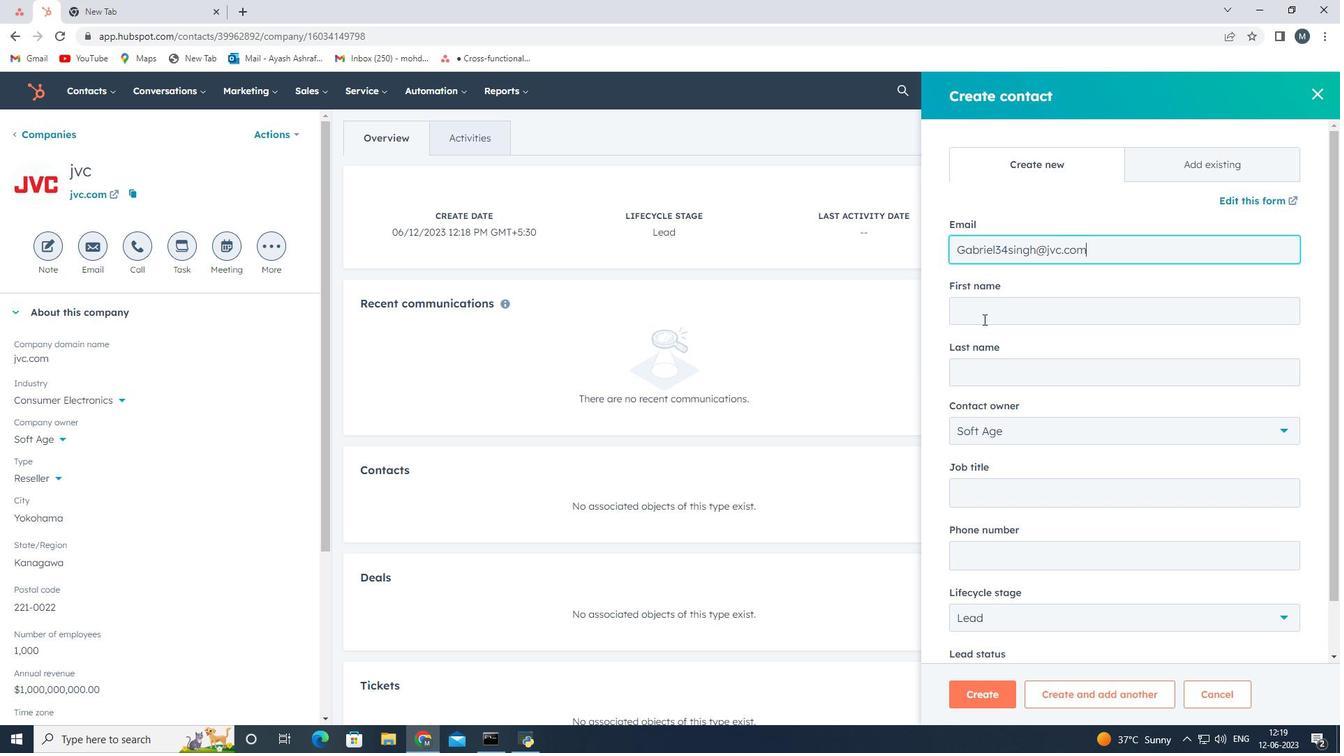 
Action: Mouse pressed left at (991, 319)
Screenshot: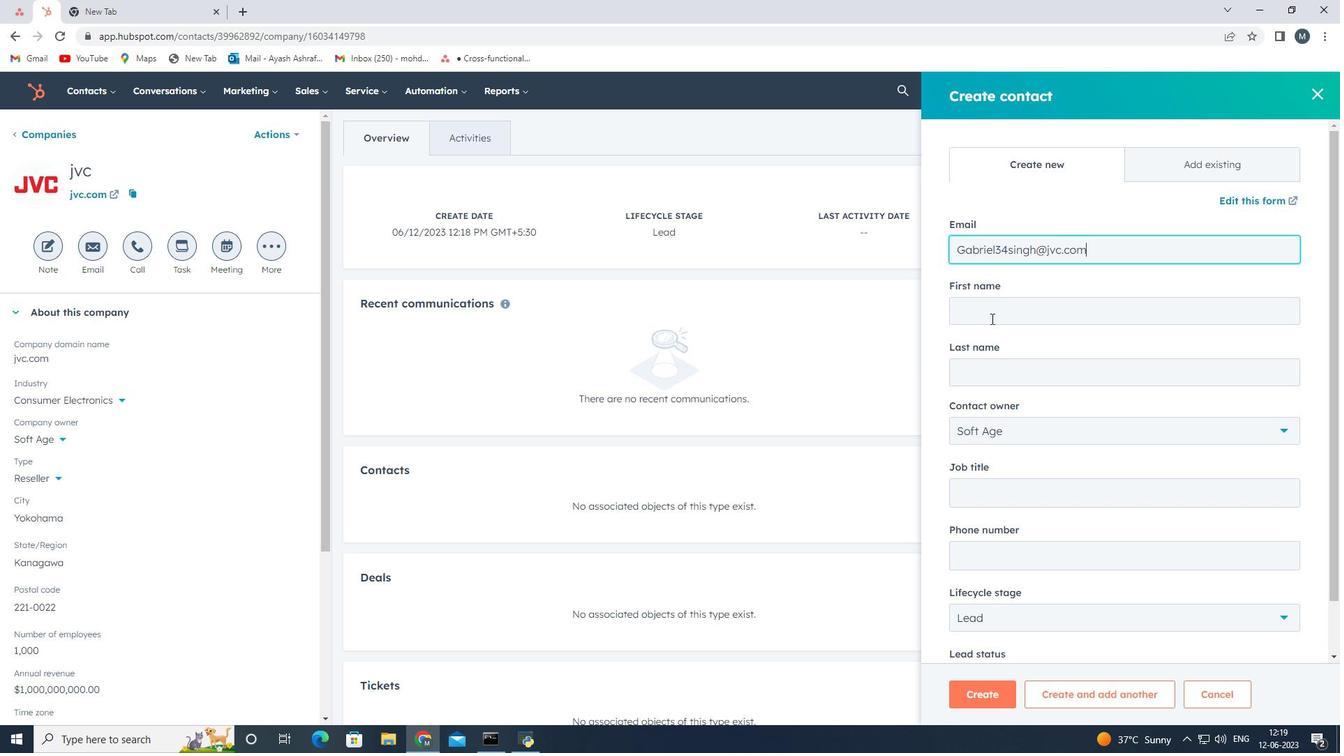 
Action: Key pressed <Key.shift>Gabrie
Screenshot: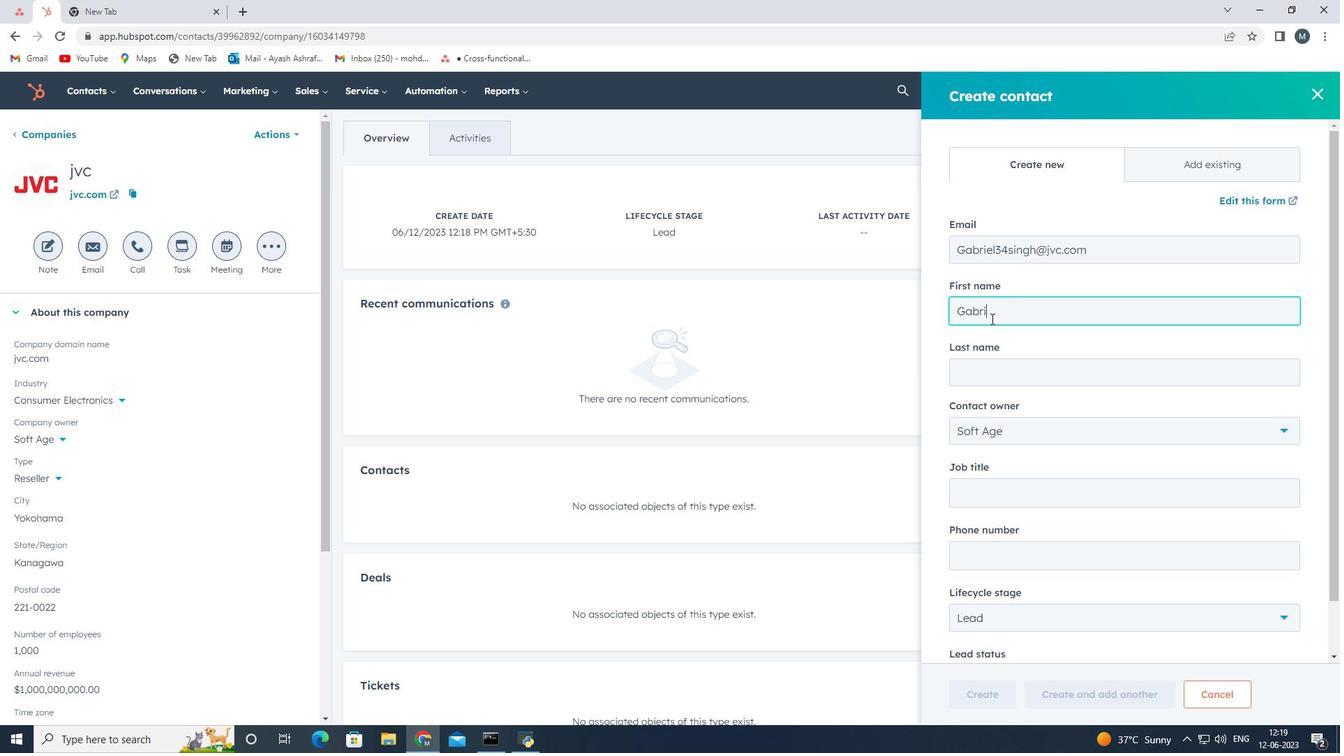 
Action: Mouse moved to (991, 319)
Screenshot: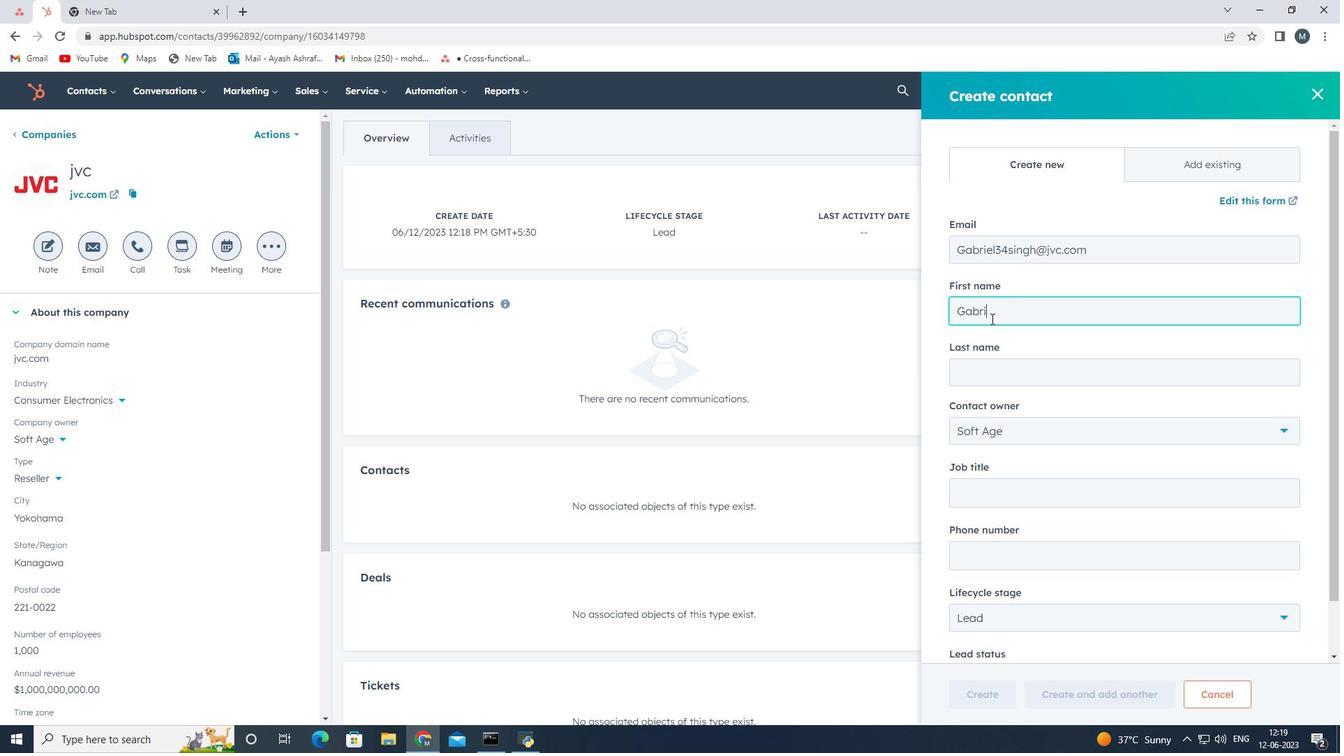 
Action: Key pressed l
Screenshot: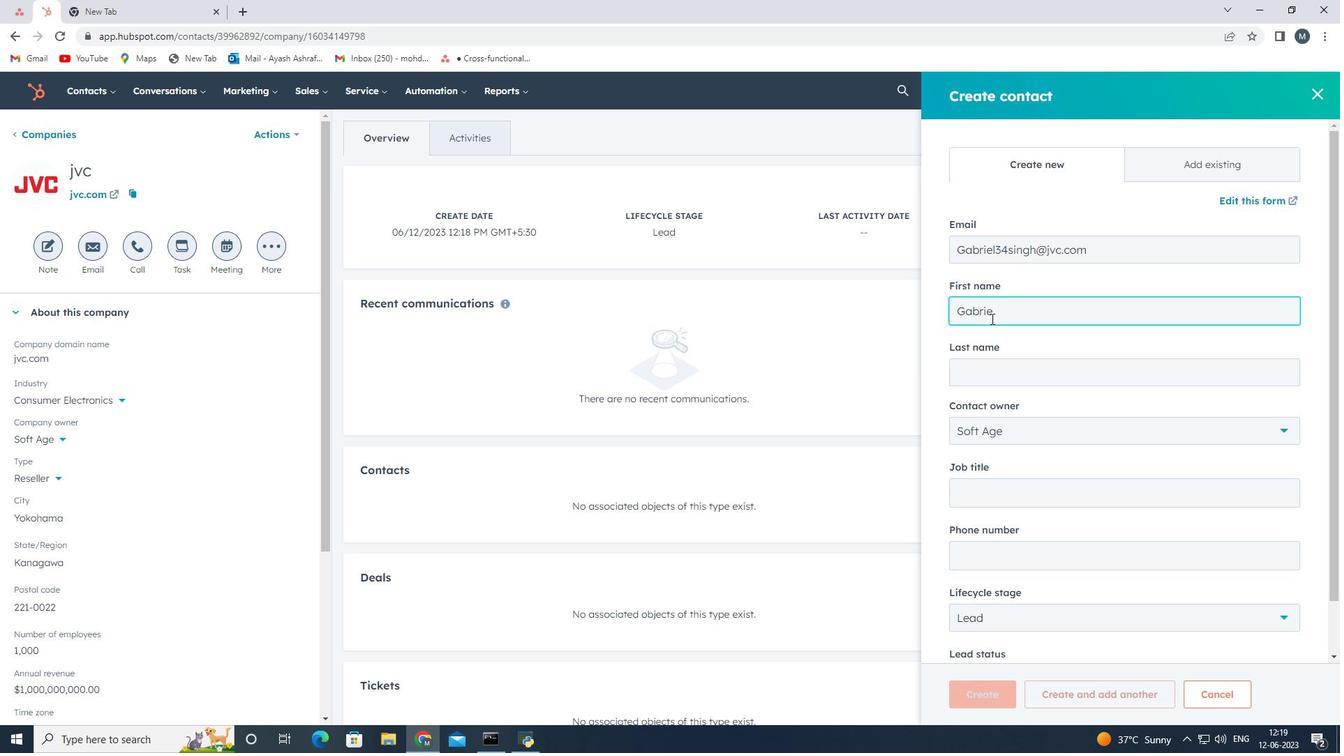 
Action: Mouse moved to (999, 373)
Screenshot: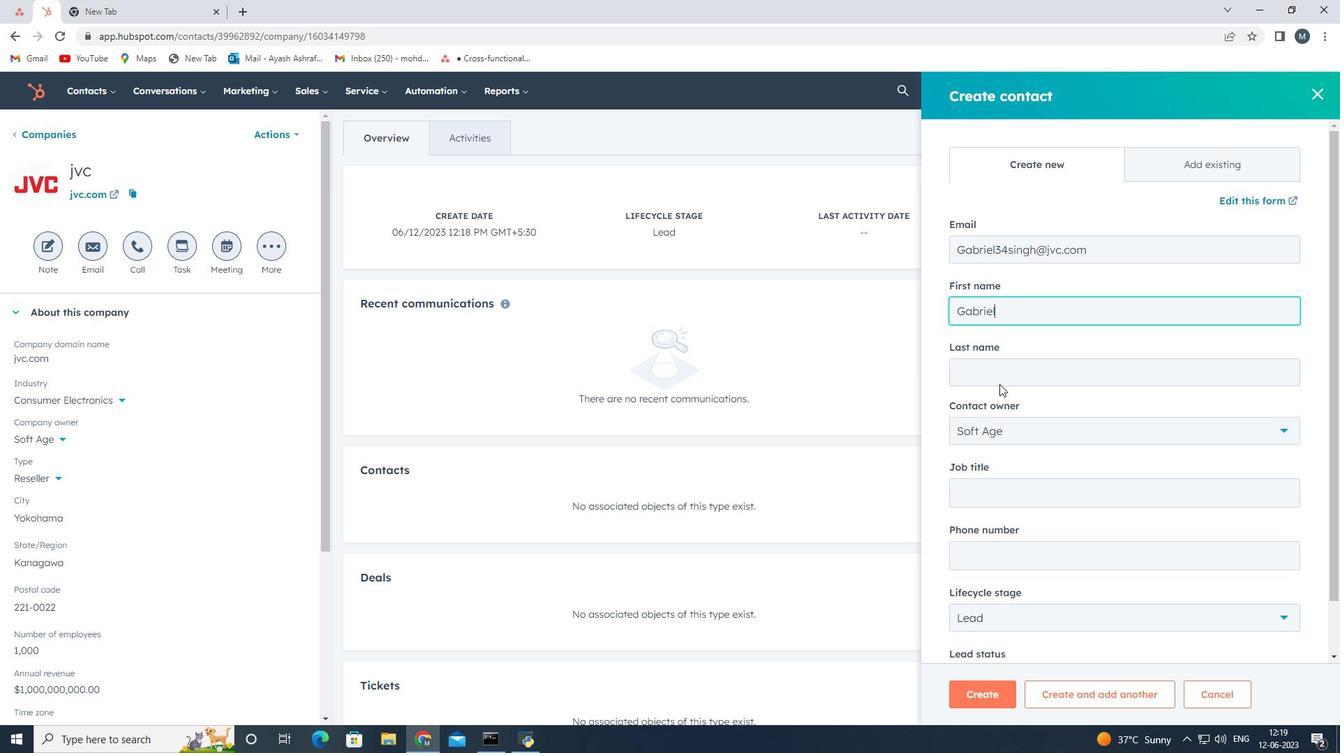 
Action: Mouse pressed left at (999, 373)
Screenshot: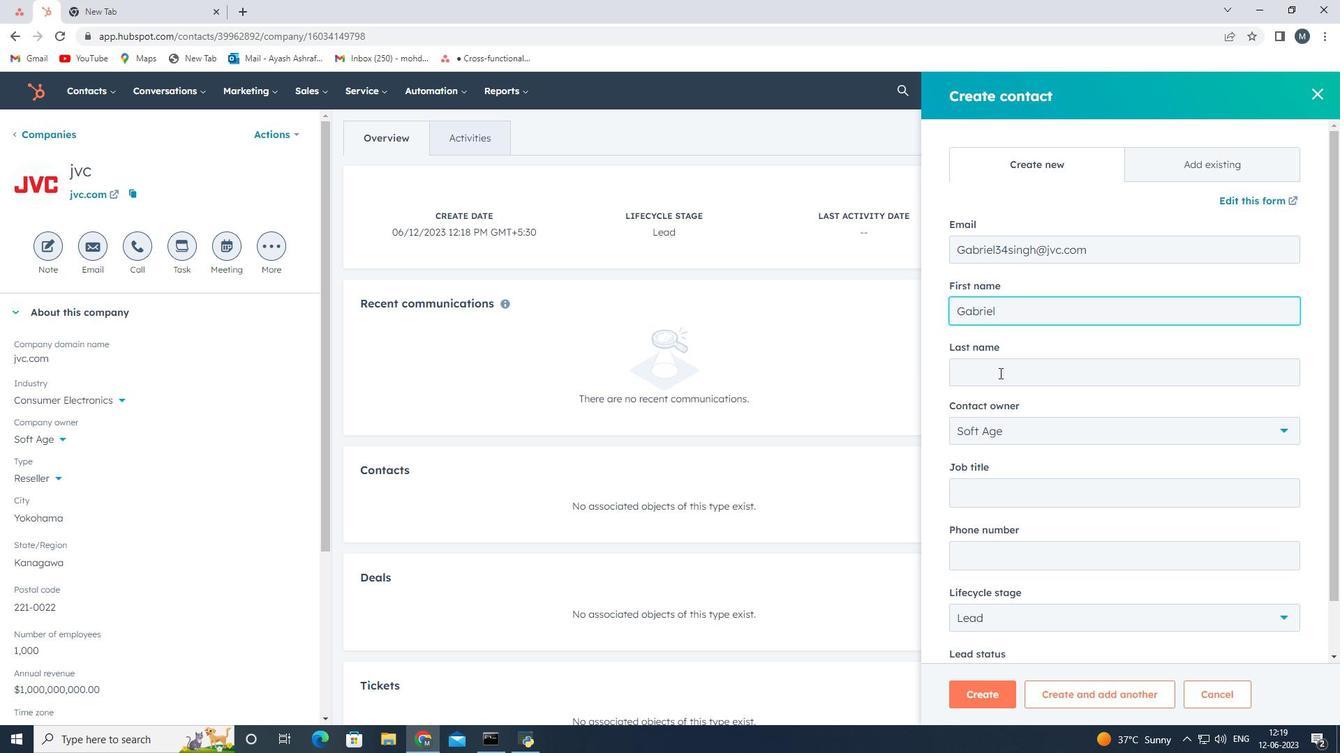 
Action: Key pressed <Key.shift><Key.shift><Key.shift><Key.shift><Key.shift><Key.shift><Key.shift><Key.shift><Key.shift><Key.shift><Key.shift><Key.shift><Key.shift><Key.shift><Key.shift><Key.shift><Key.shift><Key.shift><Key.shift><Key.shift><Key.shift><Key.shift><Key.shift><Key.shift><Key.shift><Key.shift><Key.shift><Key.shift>singh
Screenshot: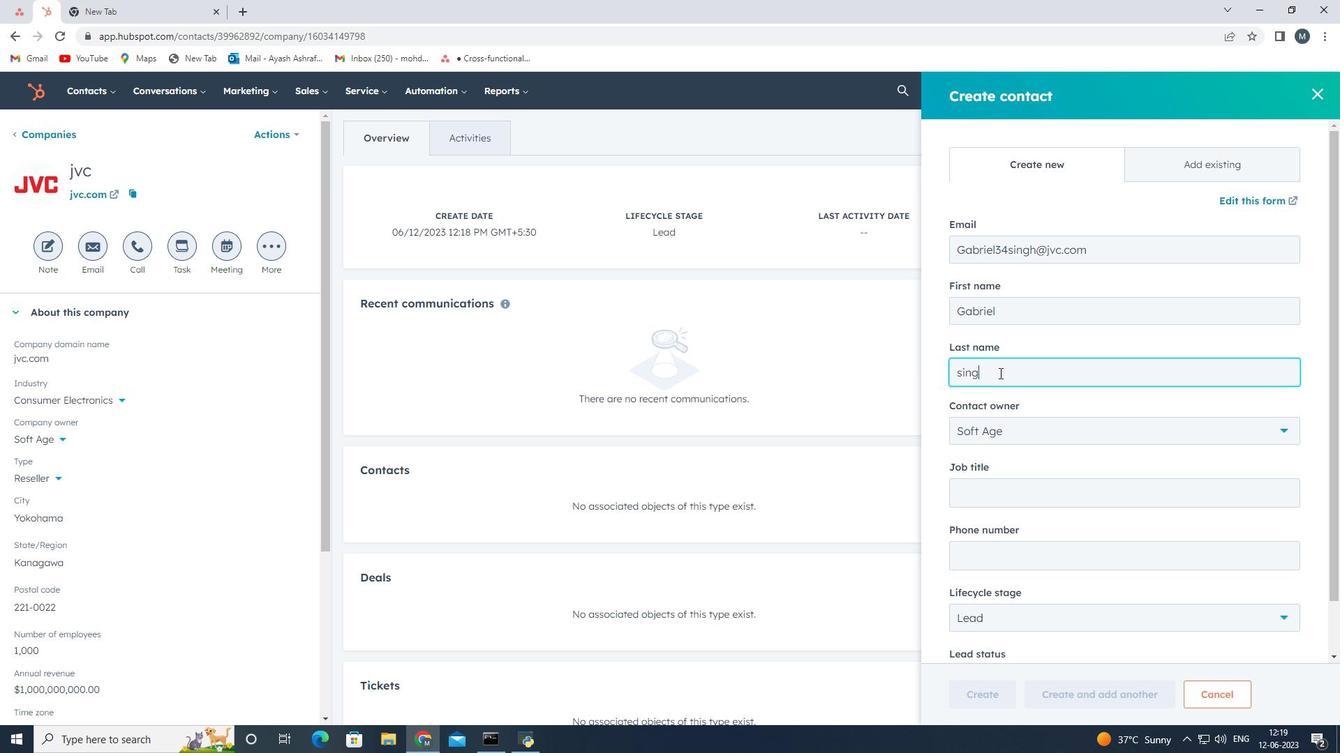 
Action: Mouse moved to (961, 370)
Screenshot: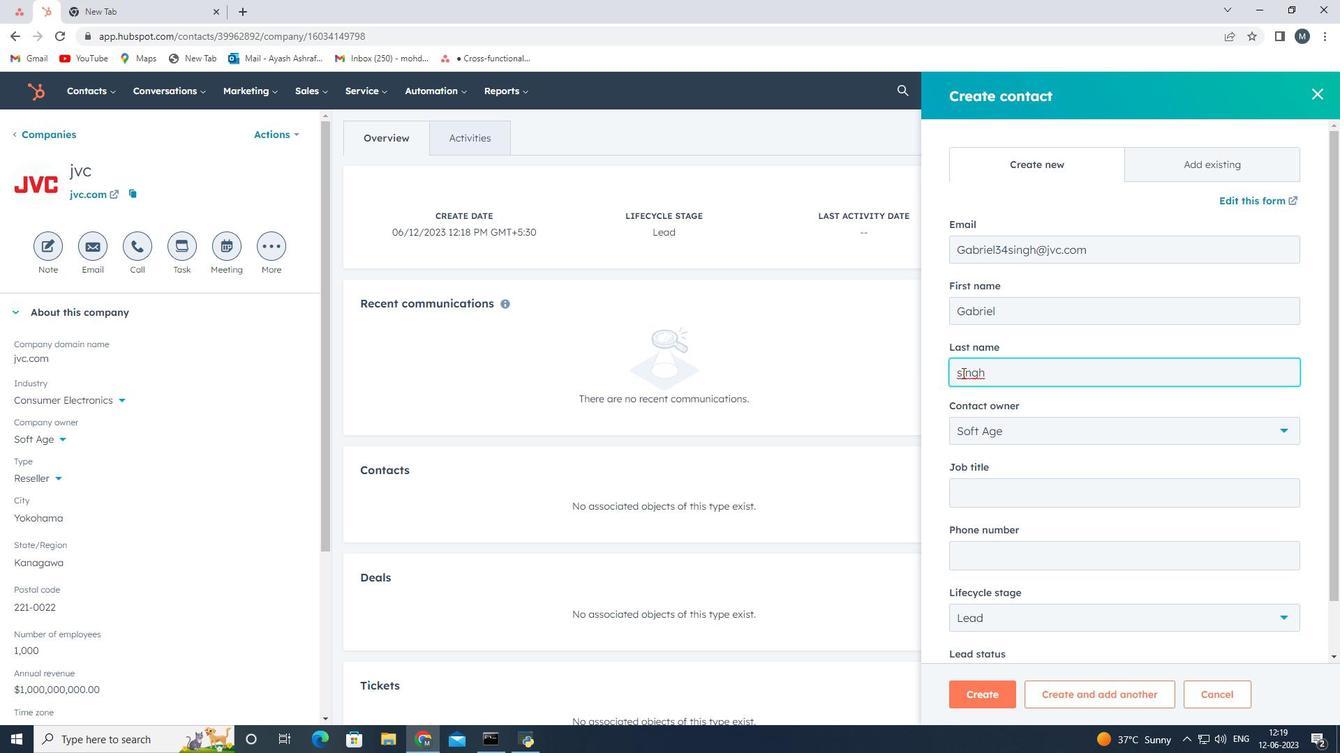 
Action: Mouse pressed left at (961, 370)
Screenshot: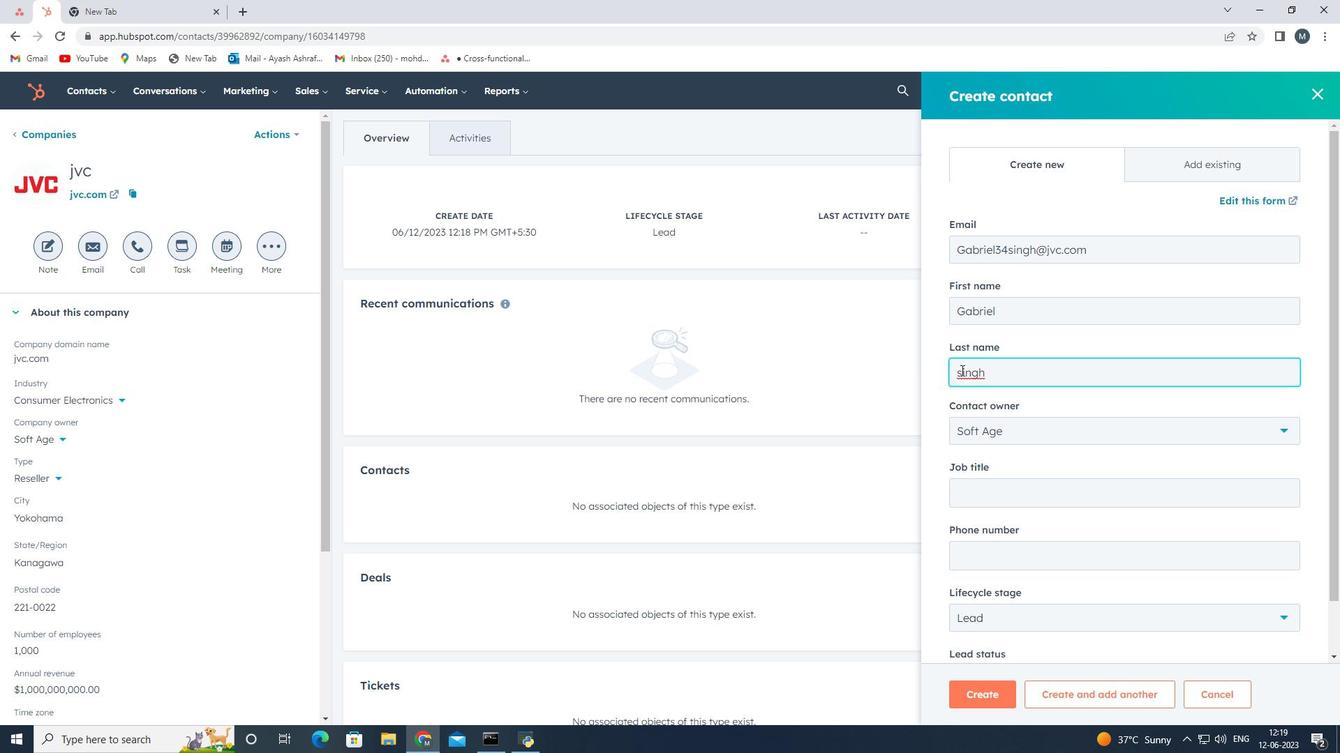 
Action: Key pressed <Key.backspace><Key.shift>S
Screenshot: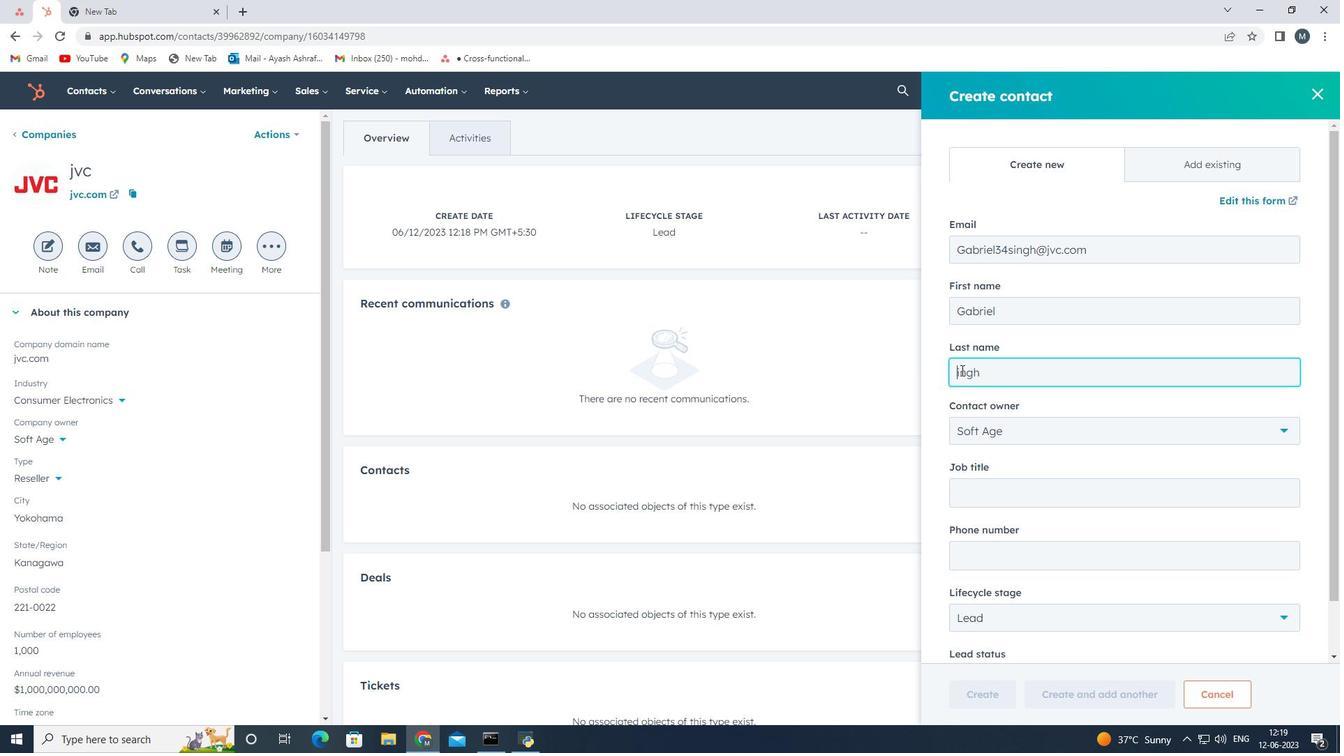 
Action: Mouse moved to (989, 491)
Screenshot: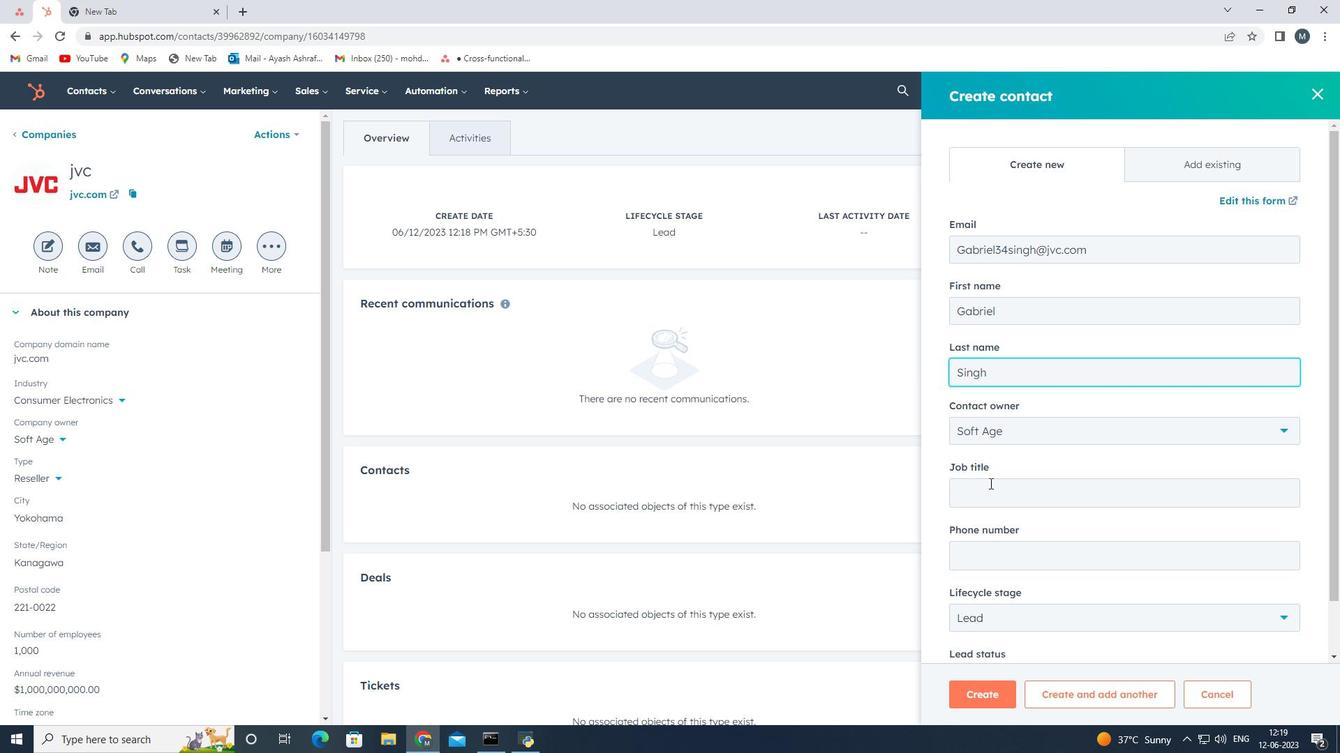 
Action: Mouse pressed left at (989, 491)
Screenshot: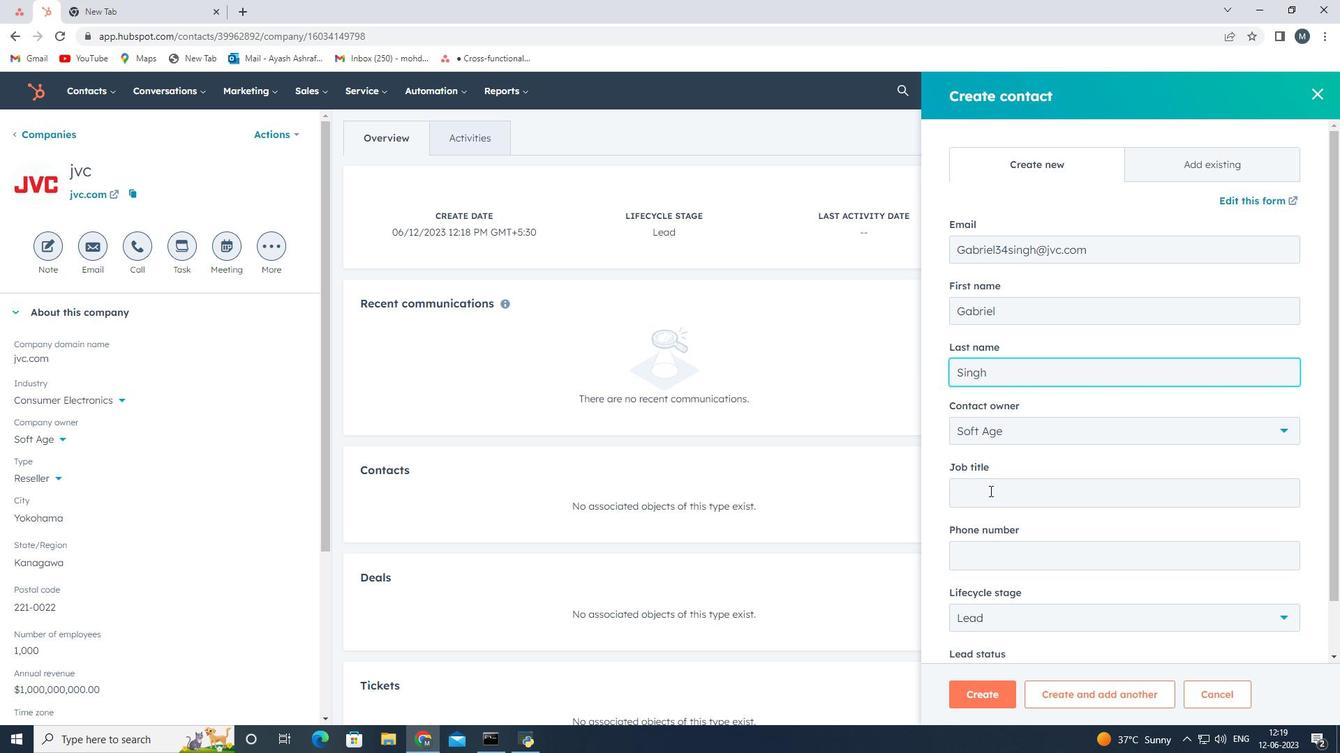 
Action: Mouse moved to (989, 492)
Screenshot: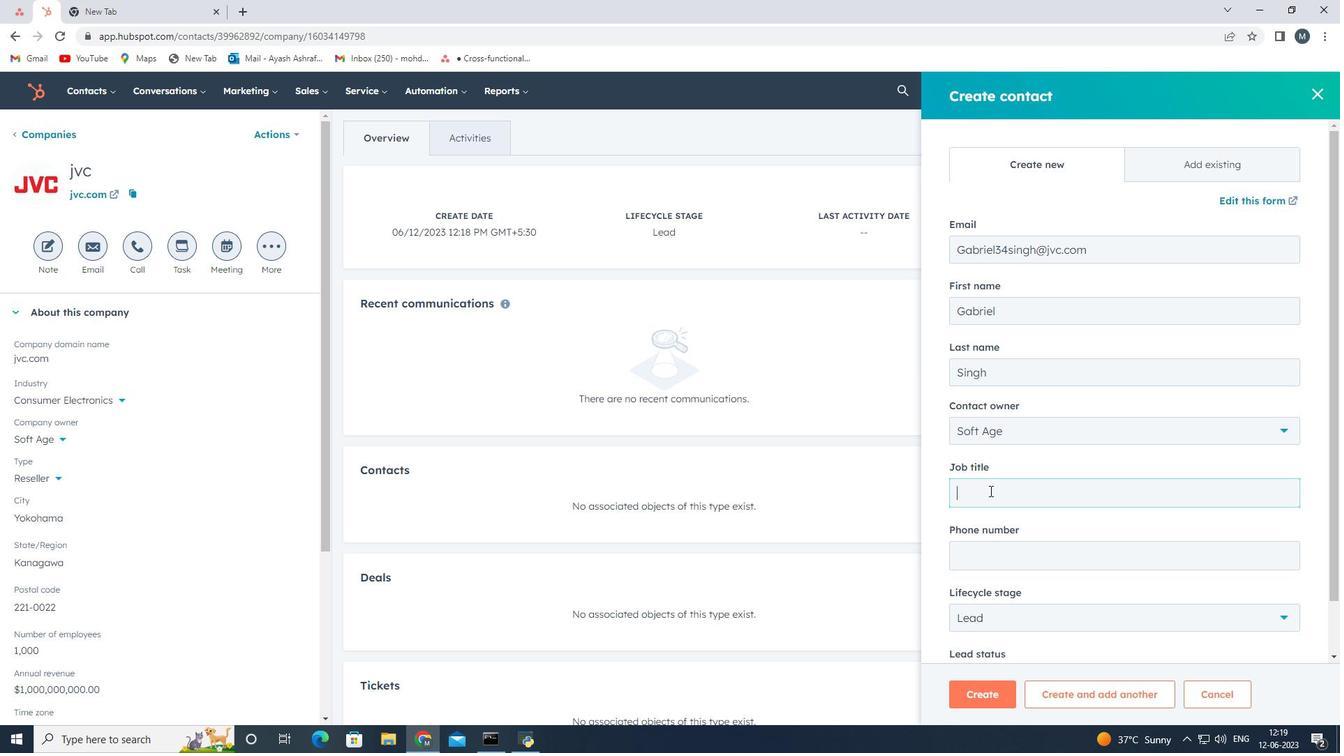 
Action: Key pressed <Key.shift><Key.shift><Key.shift><Key.shift><Key.shift>procurement<Key.space><Key.shift>Specialist
Screenshot: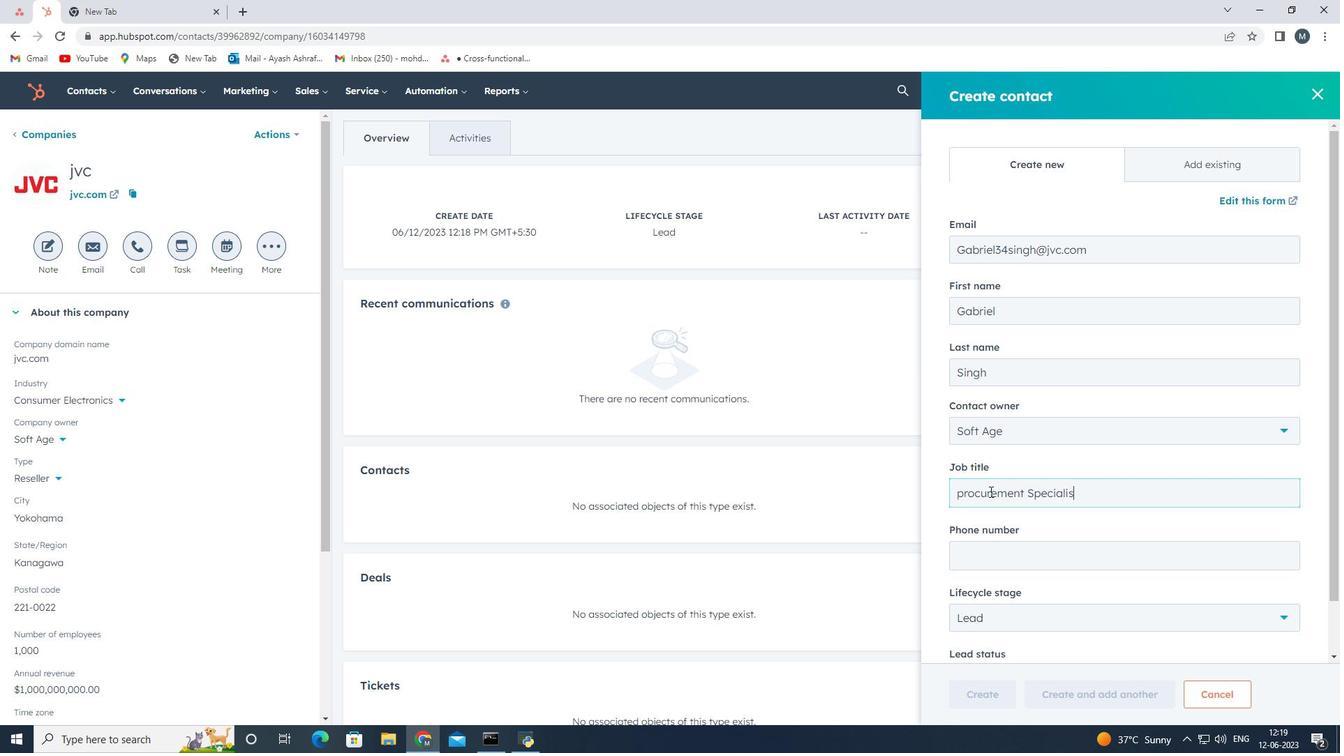 
Action: Mouse moved to (961, 494)
Screenshot: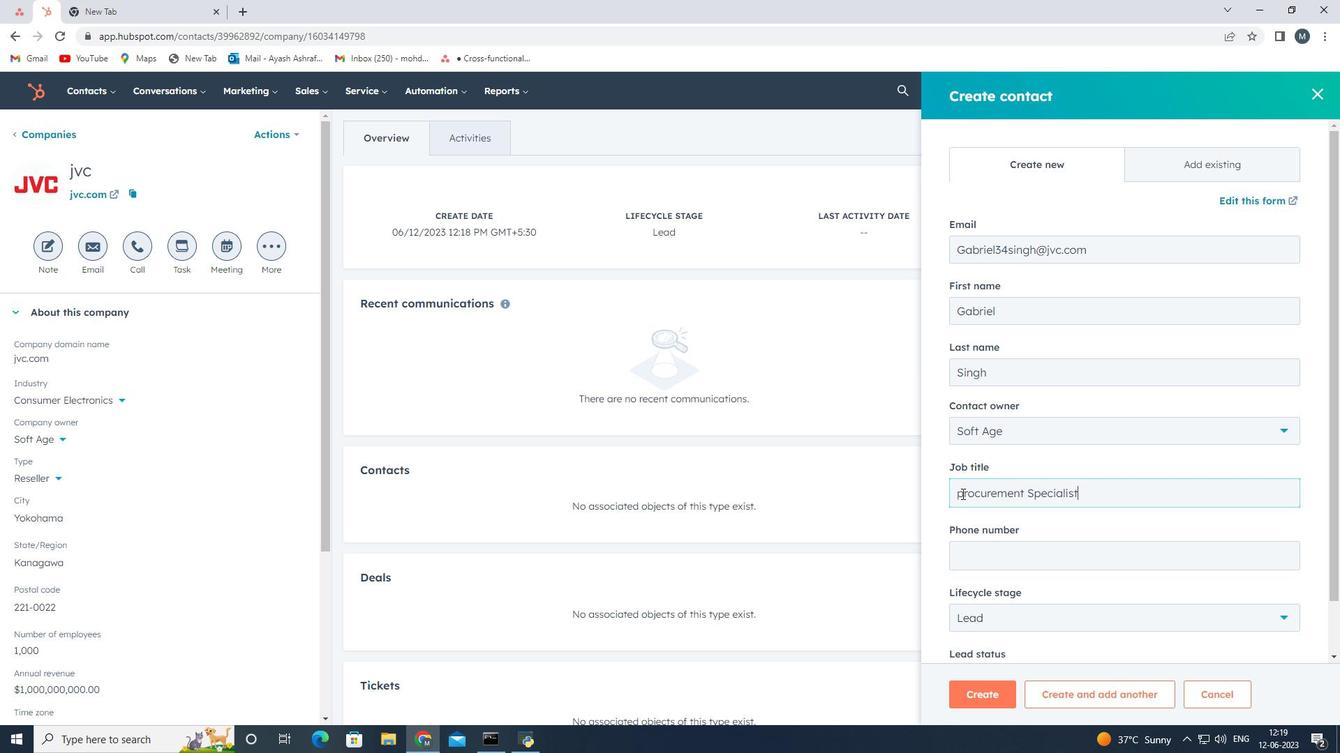 
Action: Mouse pressed left at (961, 494)
Screenshot: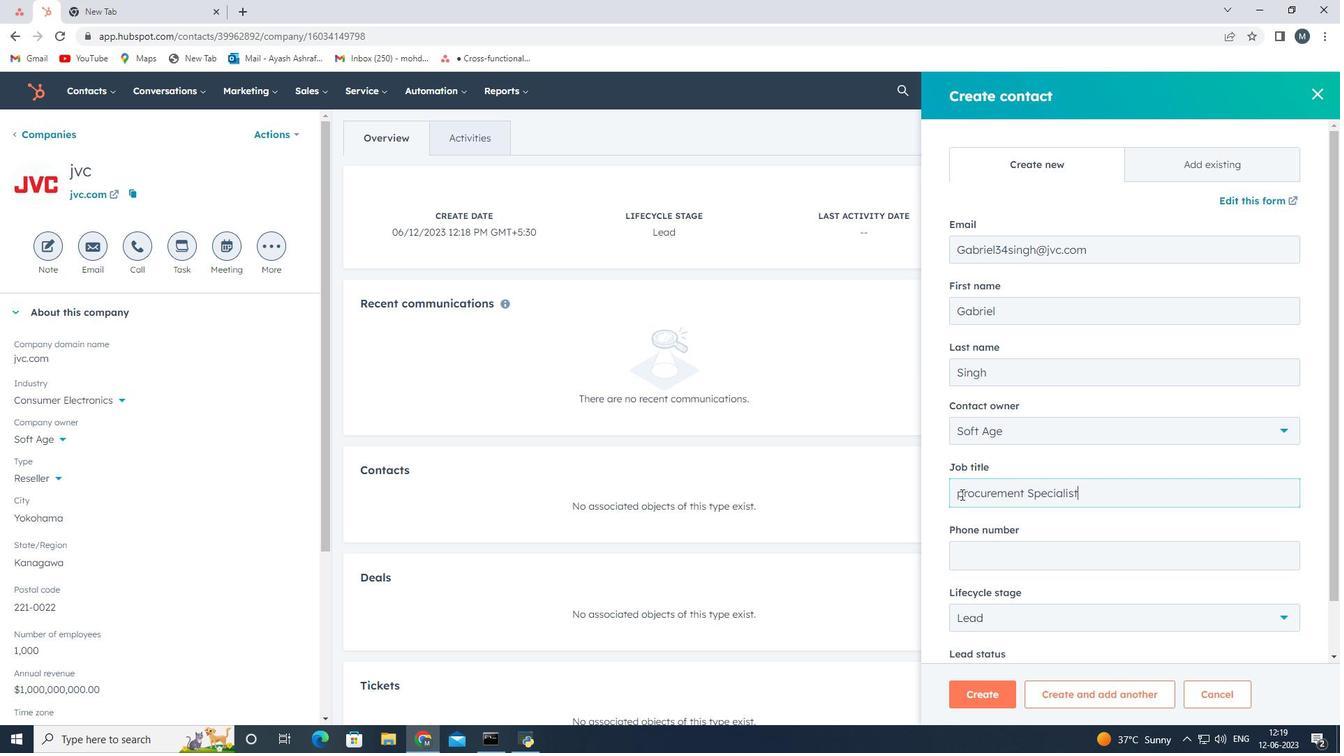 
Action: Mouse moved to (959, 494)
Screenshot: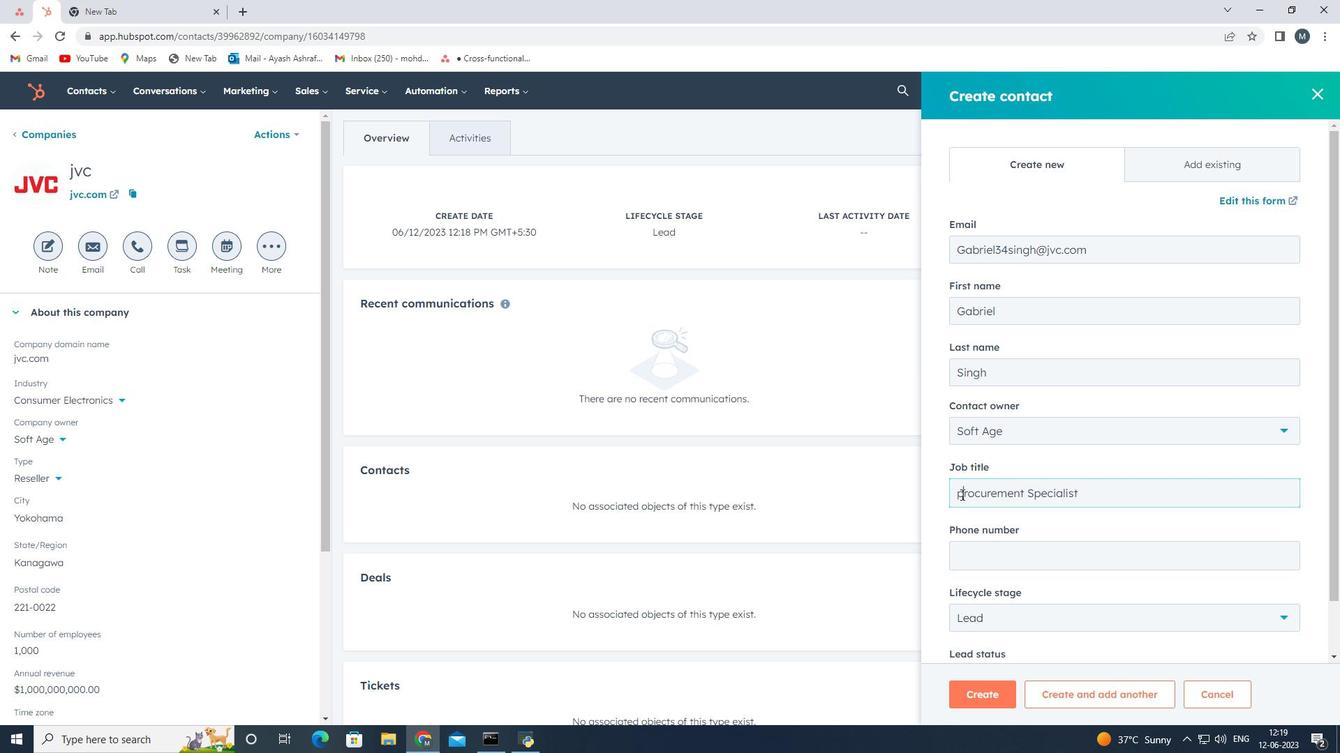 
Action: Key pressed <Key.backspace><Key.shift>P
Screenshot: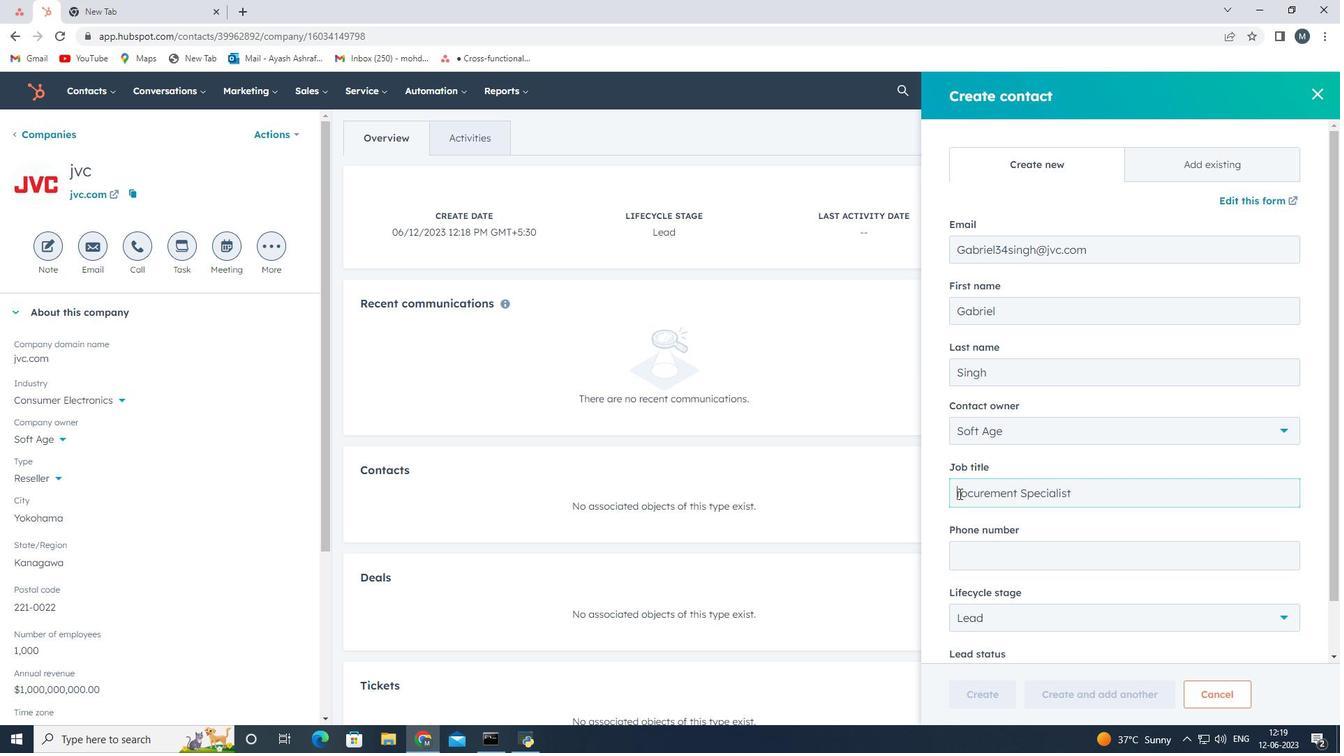 
Action: Mouse moved to (1003, 551)
Screenshot: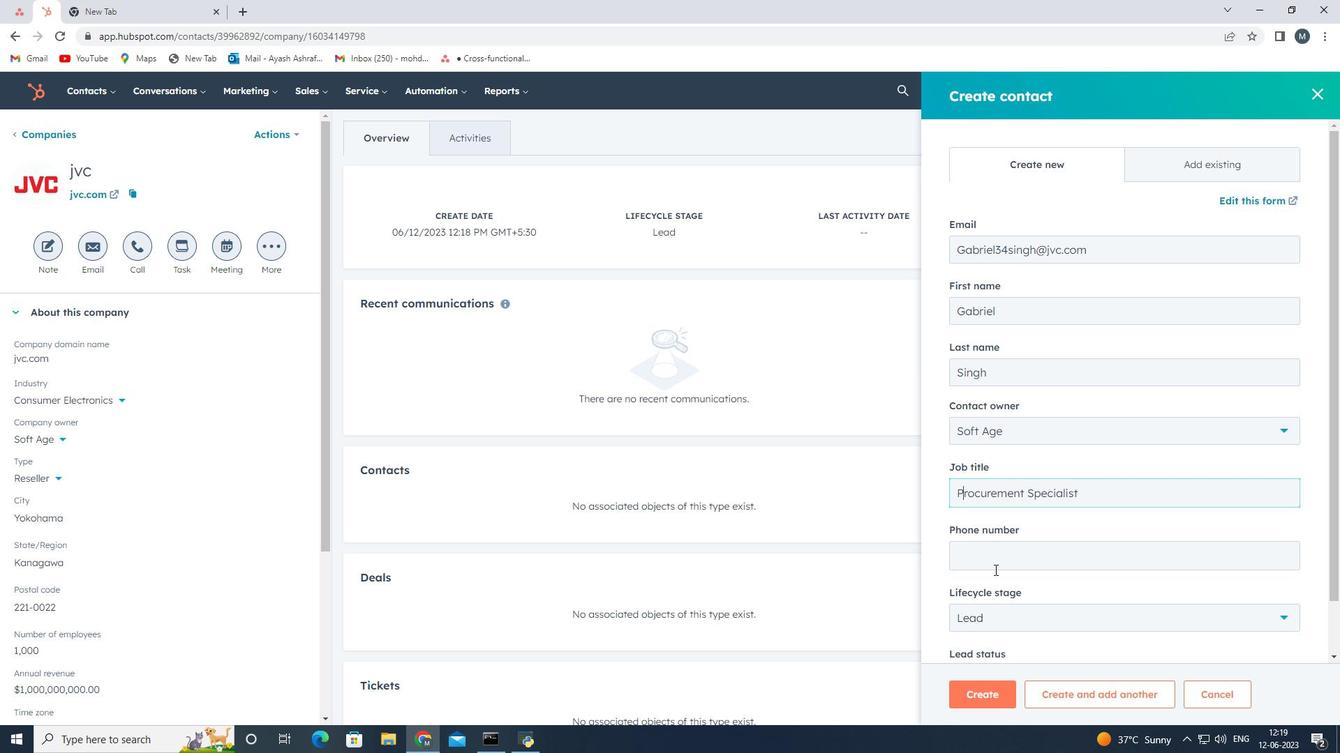 
Action: Mouse pressed left at (1003, 551)
Screenshot: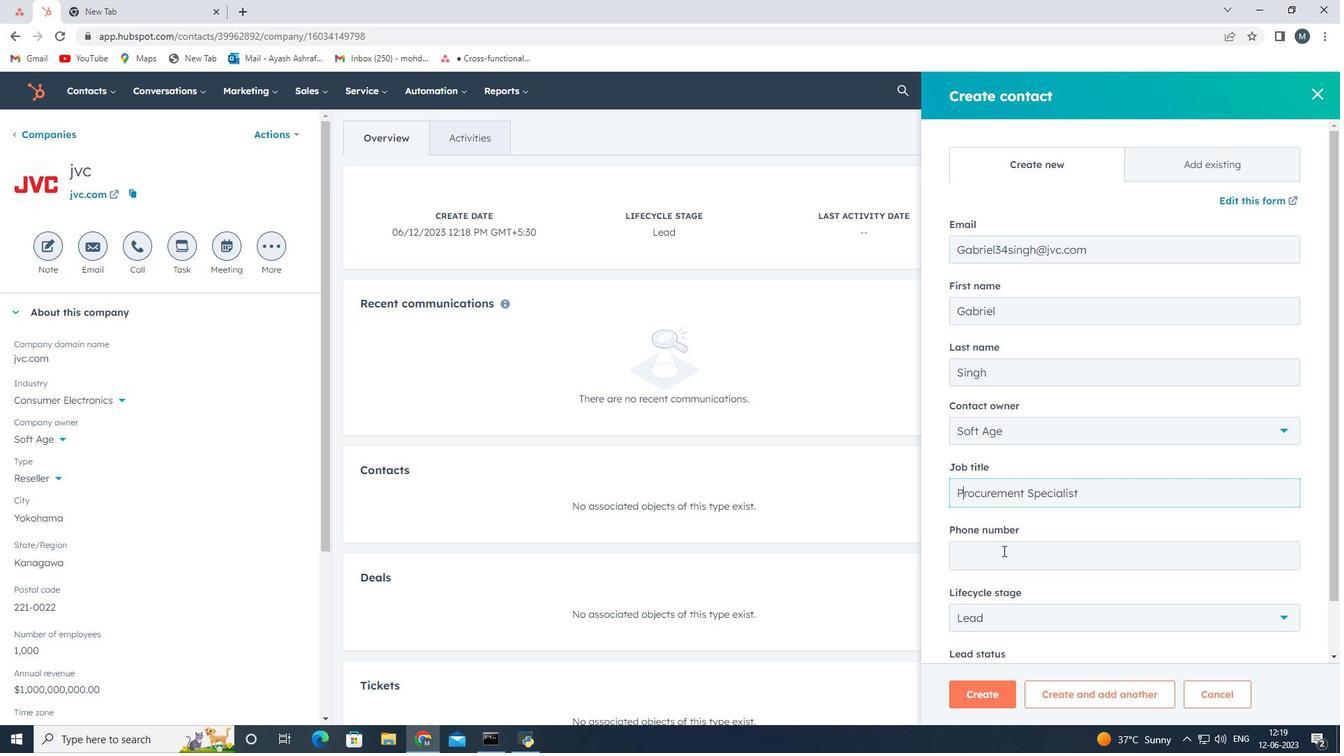 
Action: Key pressed 8015557893
Screenshot: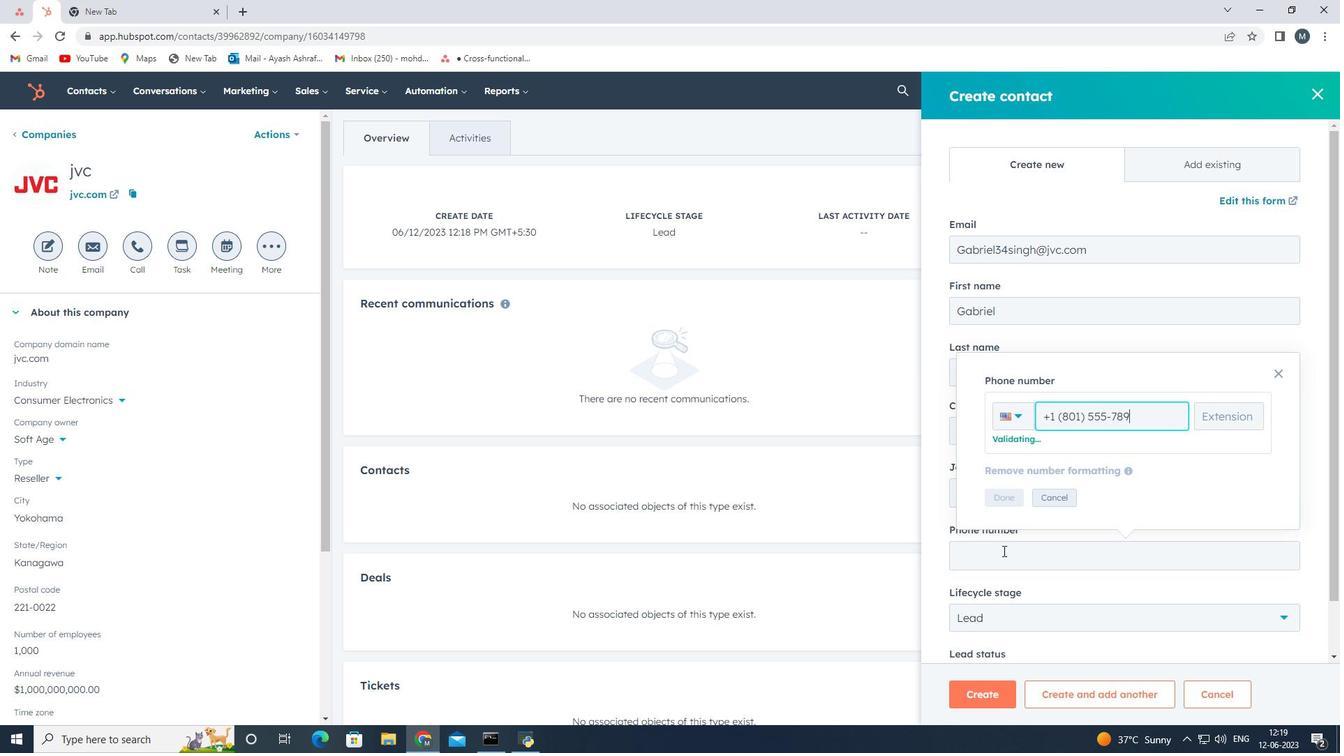 
Action: Mouse moved to (1012, 491)
Screenshot: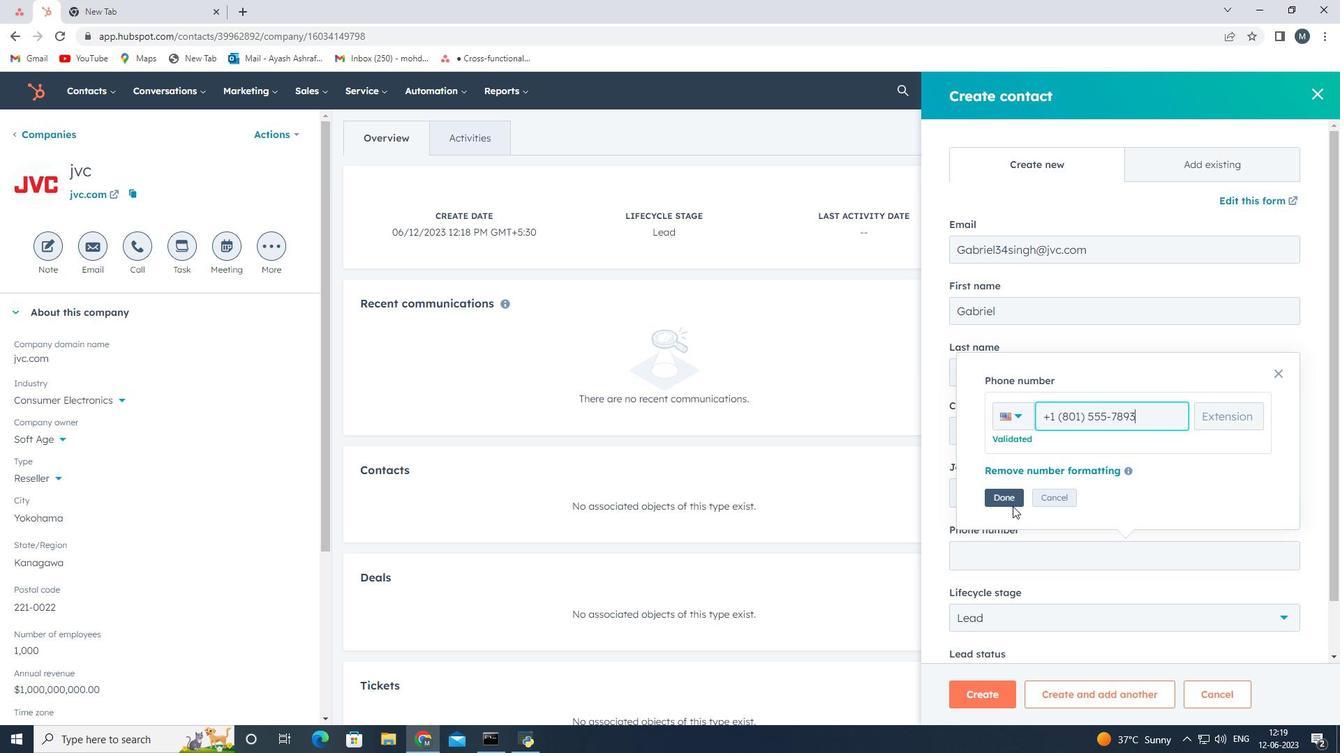 
Action: Mouse pressed left at (1012, 491)
Screenshot: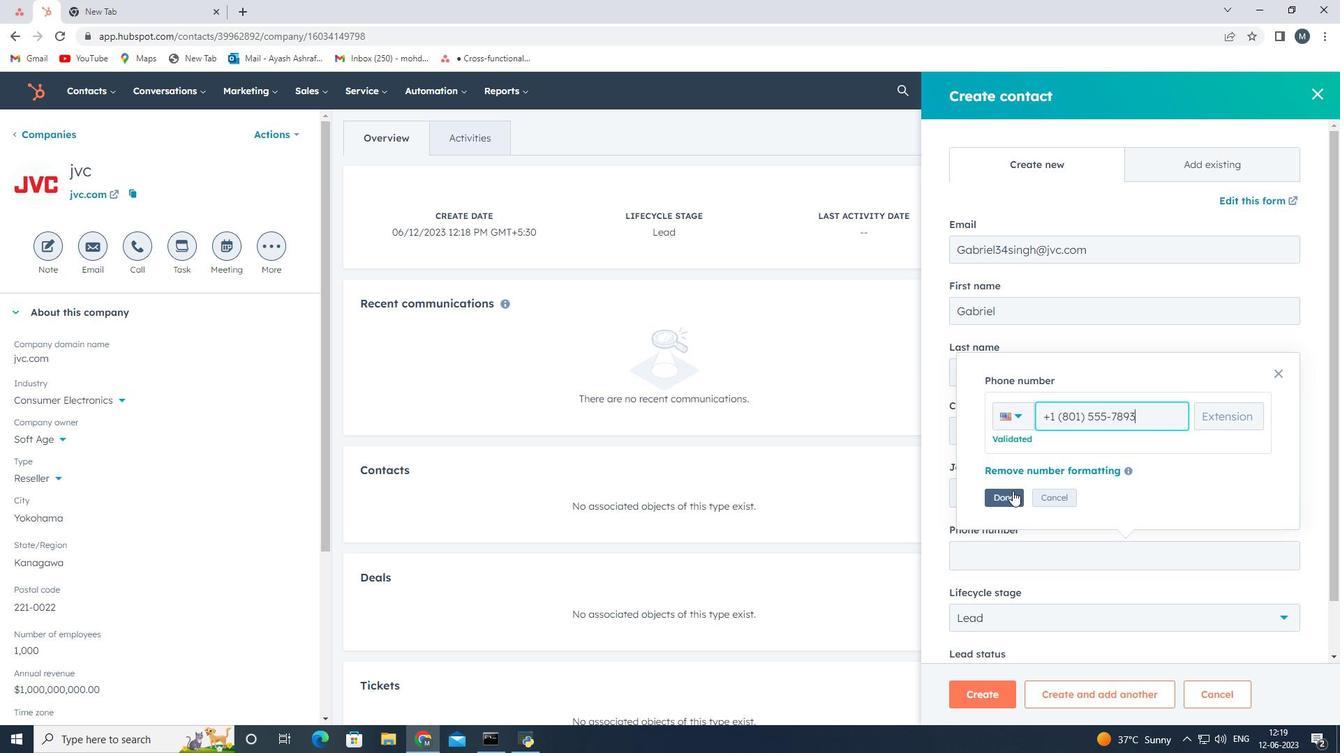 
Action: Mouse moved to (1010, 614)
Screenshot: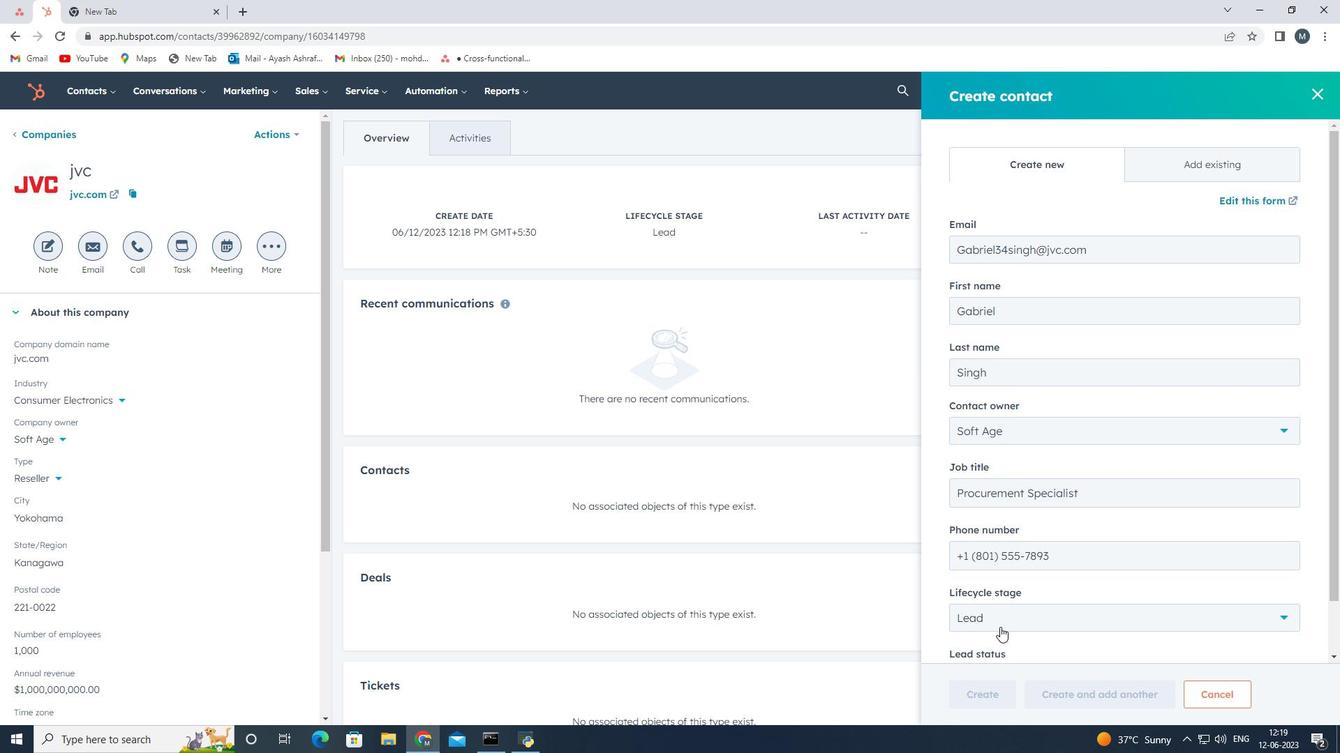 
Action: Mouse pressed left at (1010, 614)
Screenshot: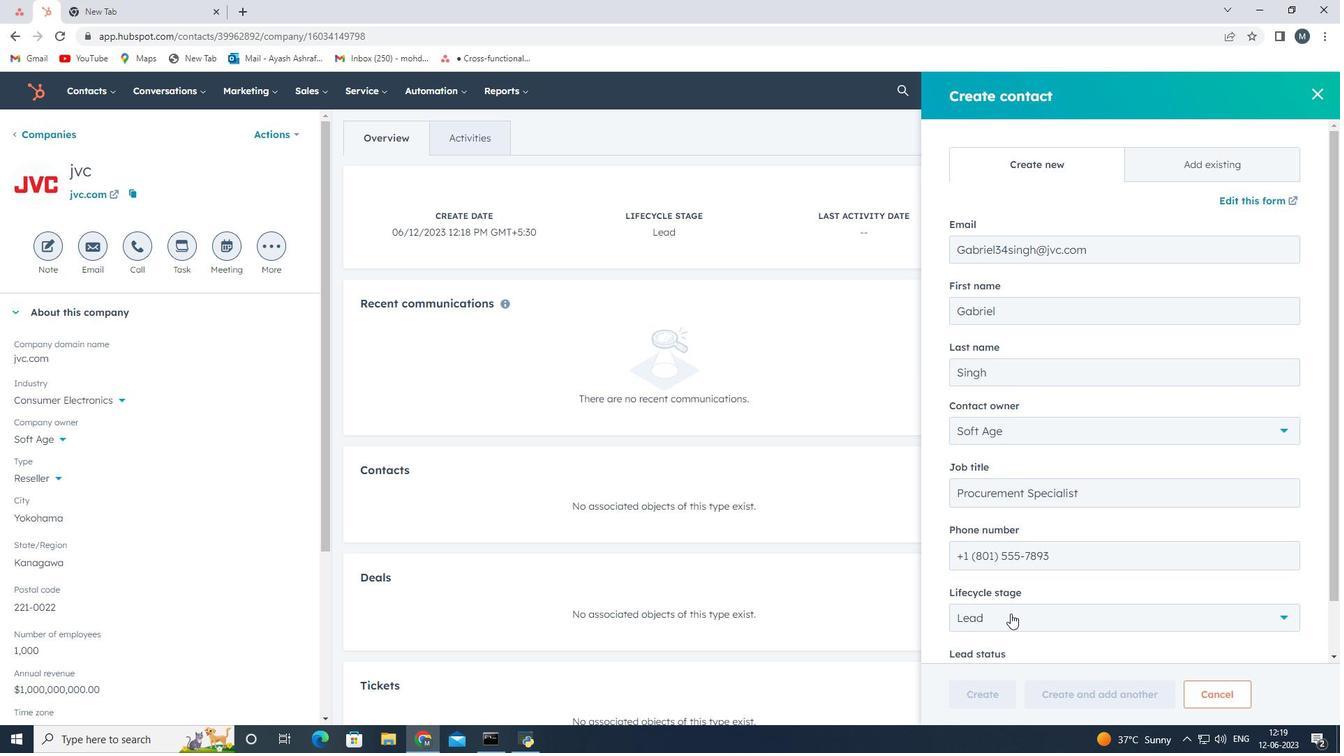 
Action: Mouse moved to (989, 491)
Screenshot: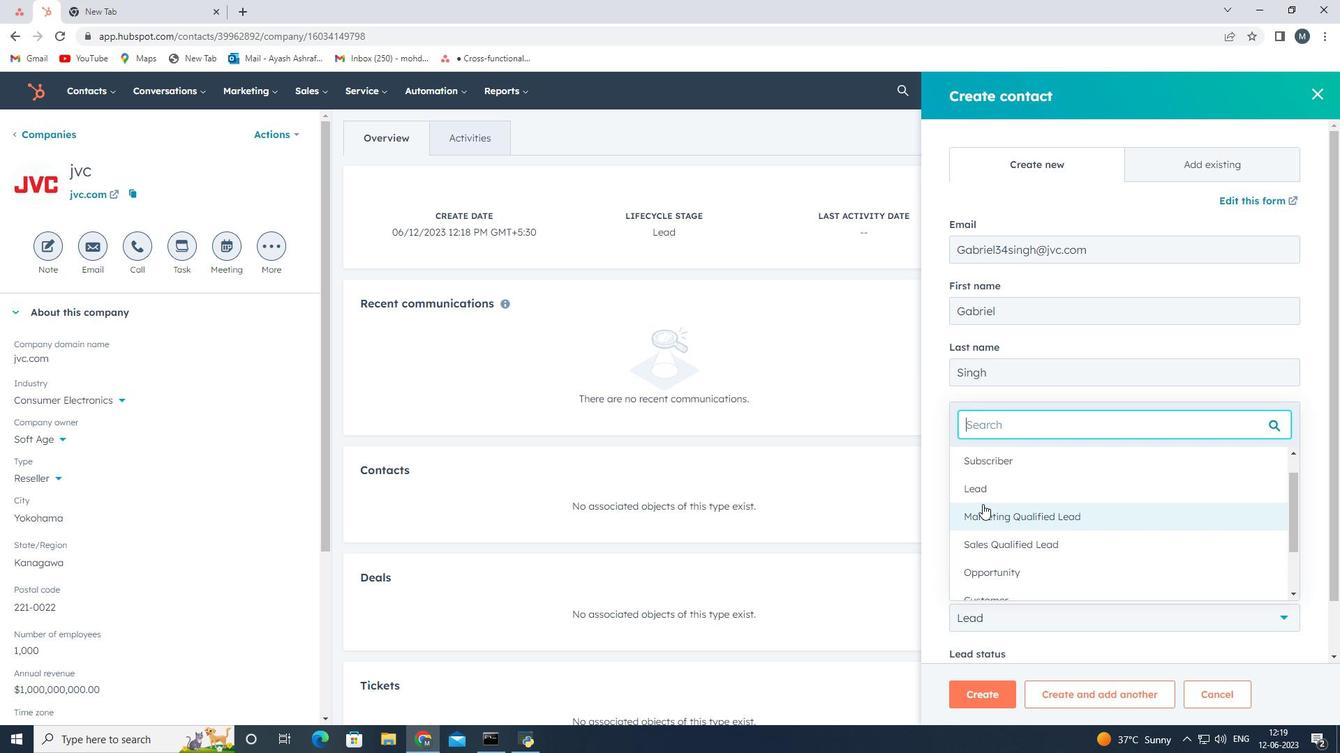 
Action: Mouse pressed left at (989, 491)
Screenshot: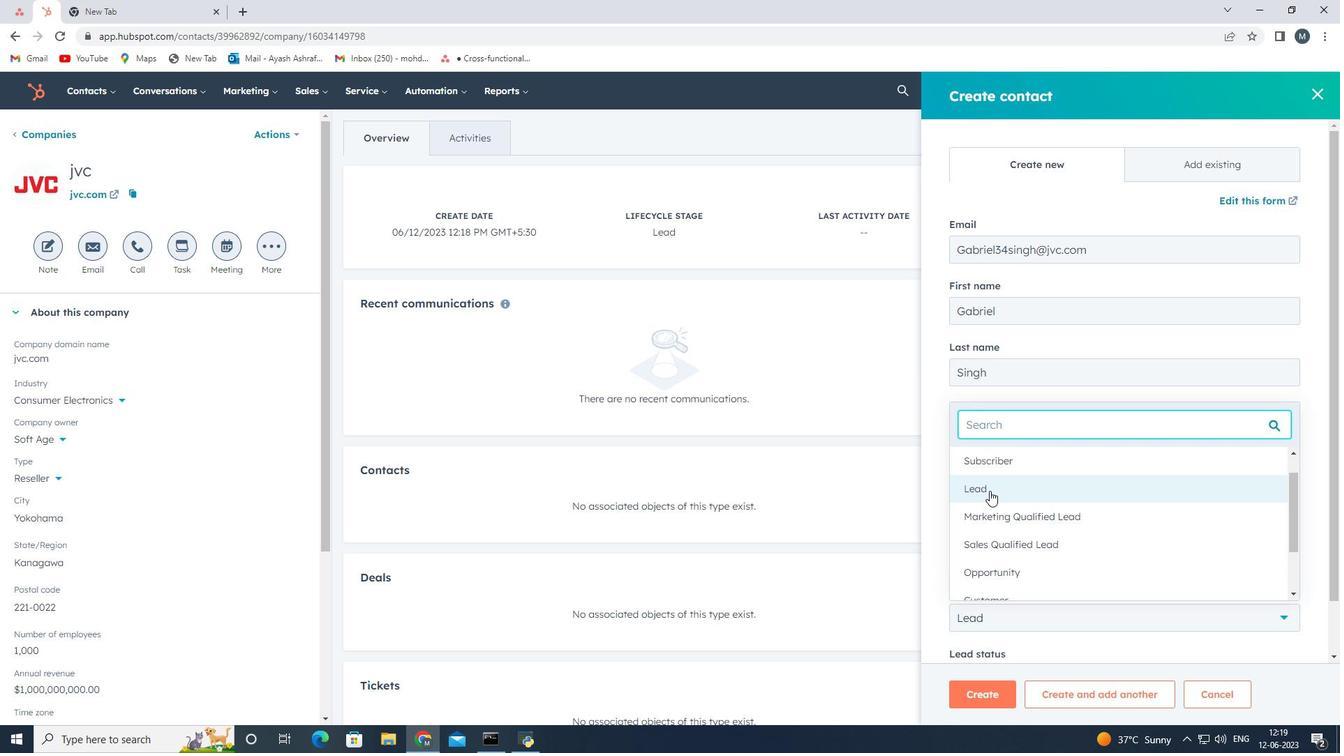 
Action: Mouse moved to (1007, 538)
Screenshot: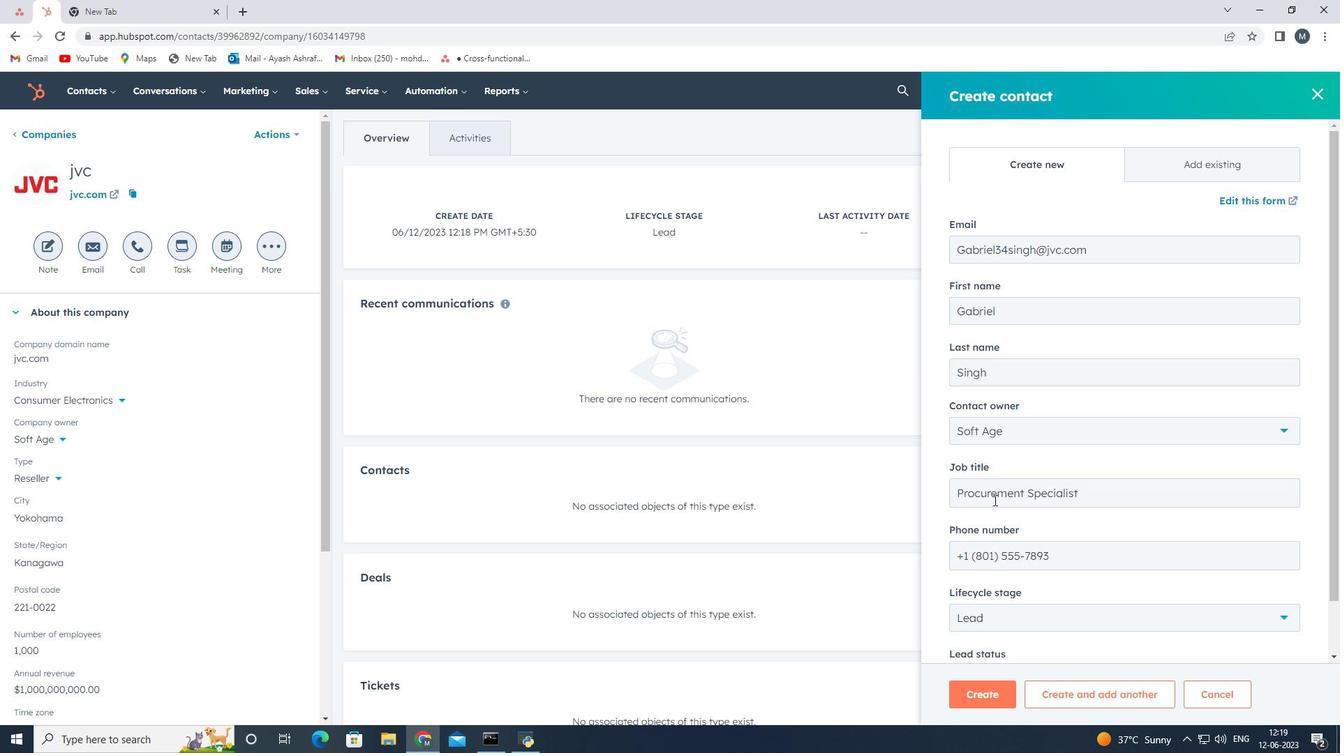 
Action: Mouse scrolled (1007, 537) with delta (0, 0)
Screenshot: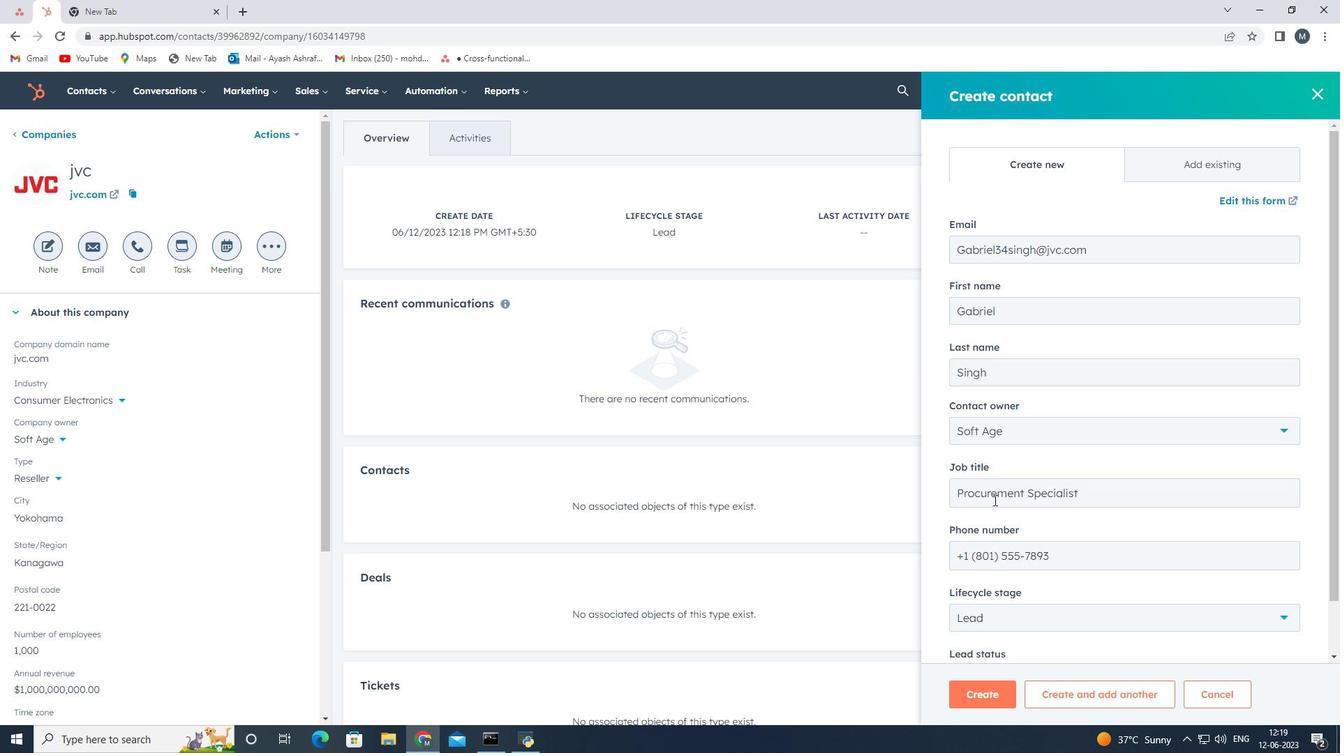 
Action: Mouse moved to (1009, 543)
Screenshot: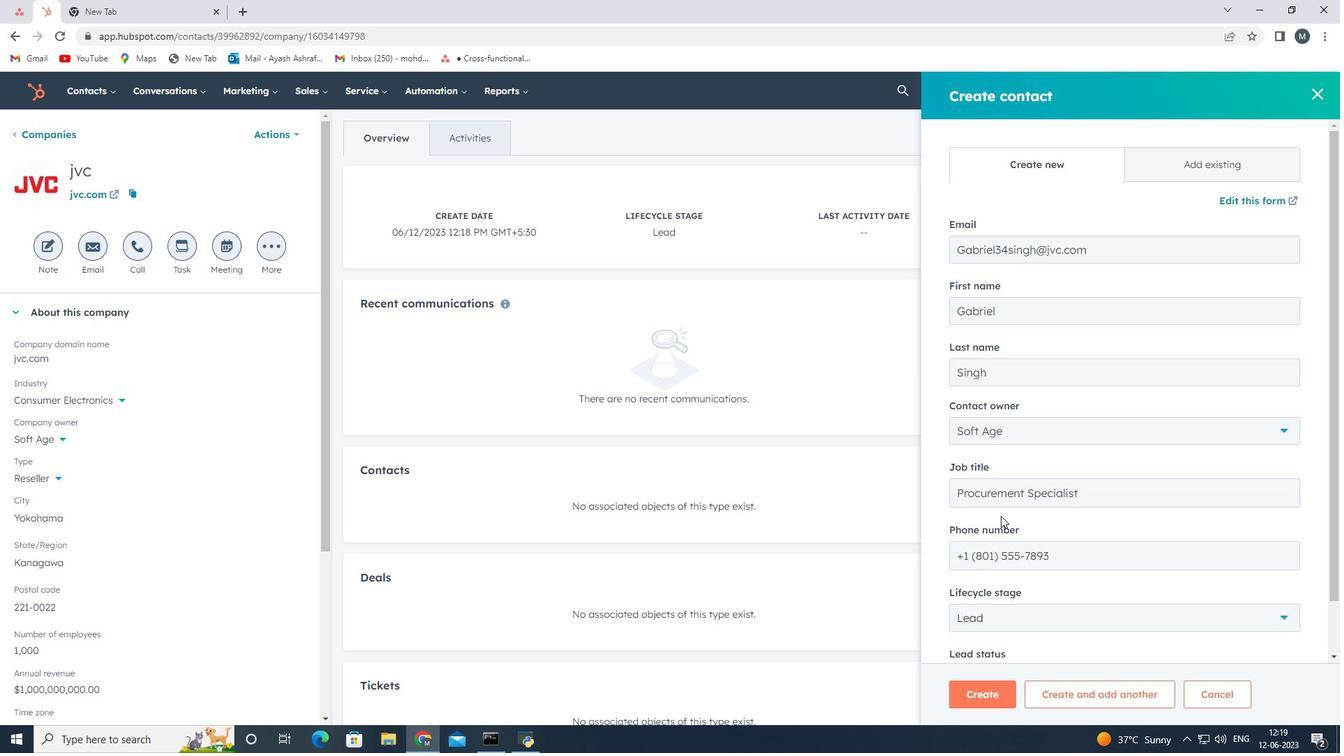 
Action: Mouse scrolled (1009, 543) with delta (0, 0)
Screenshot: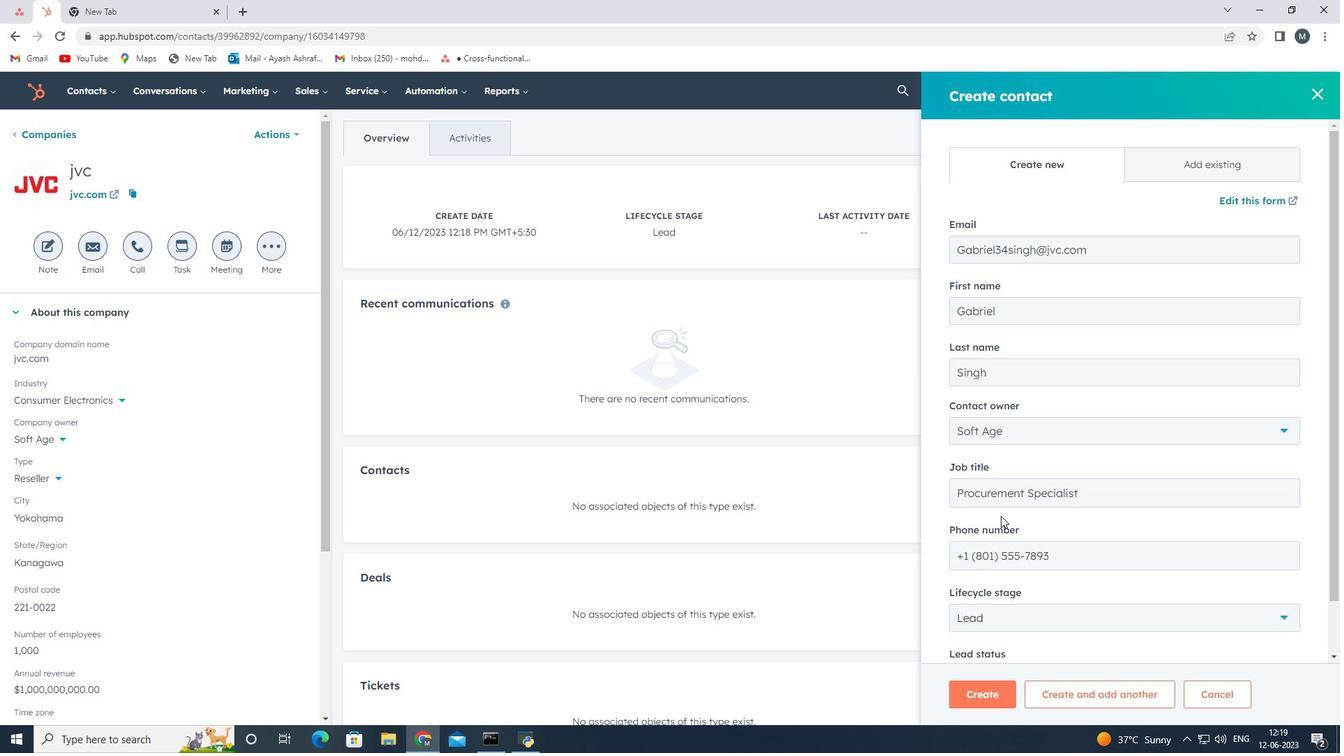 
Action: Mouse moved to (1003, 621)
Screenshot: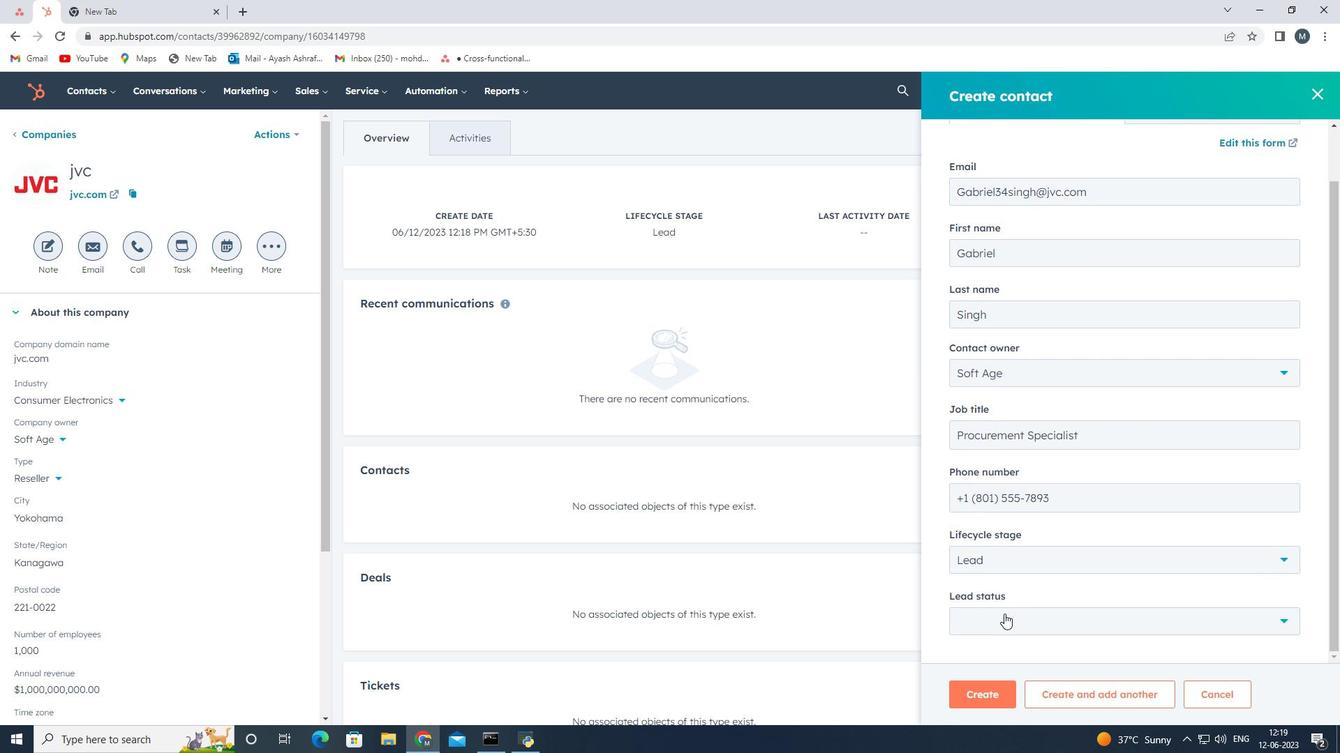 
Action: Mouse pressed left at (1003, 621)
Screenshot: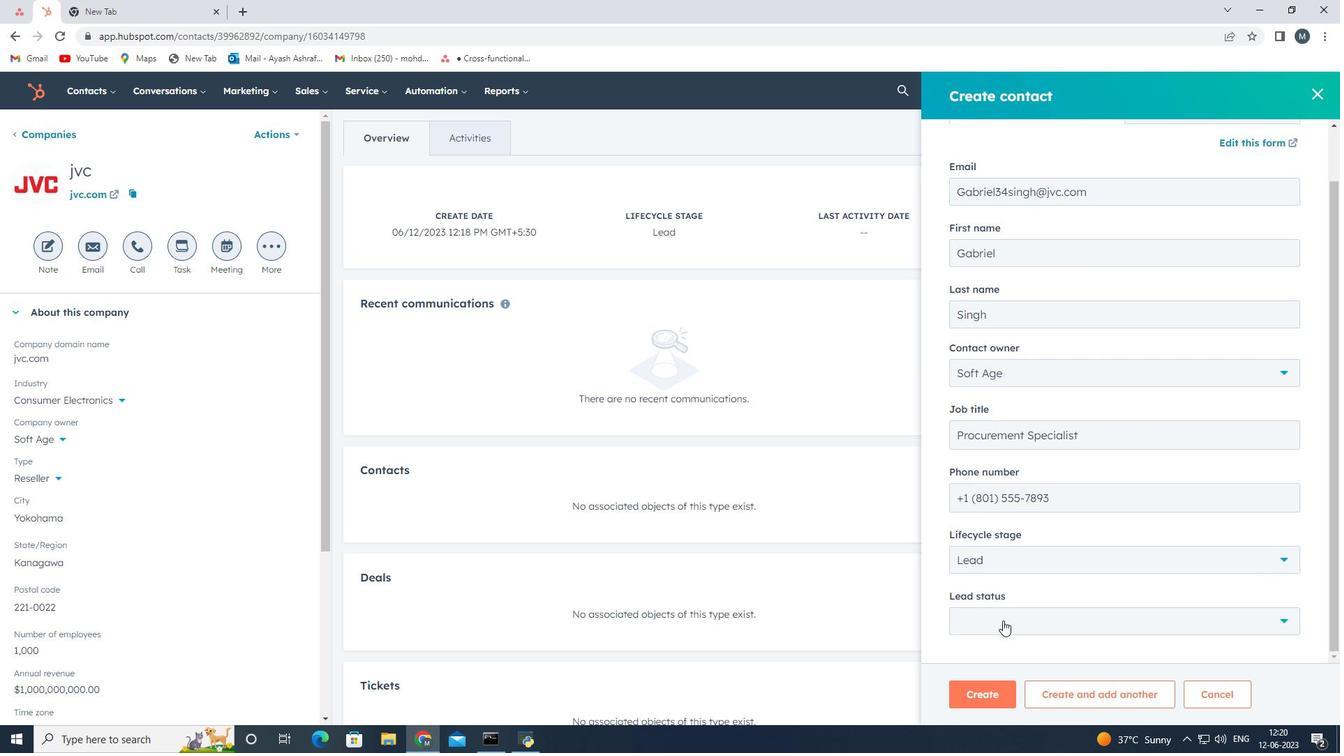 
Action: Mouse moved to (994, 514)
Screenshot: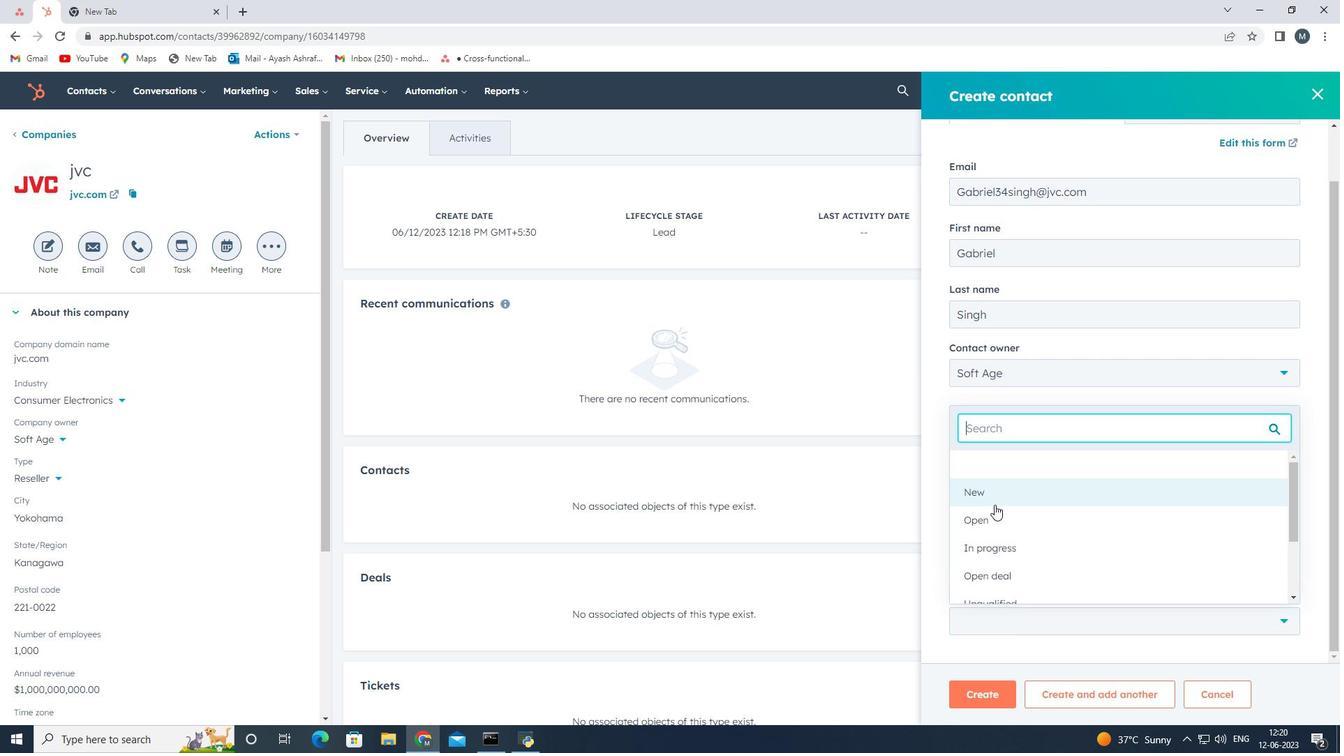 
Action: Mouse pressed left at (994, 514)
Screenshot: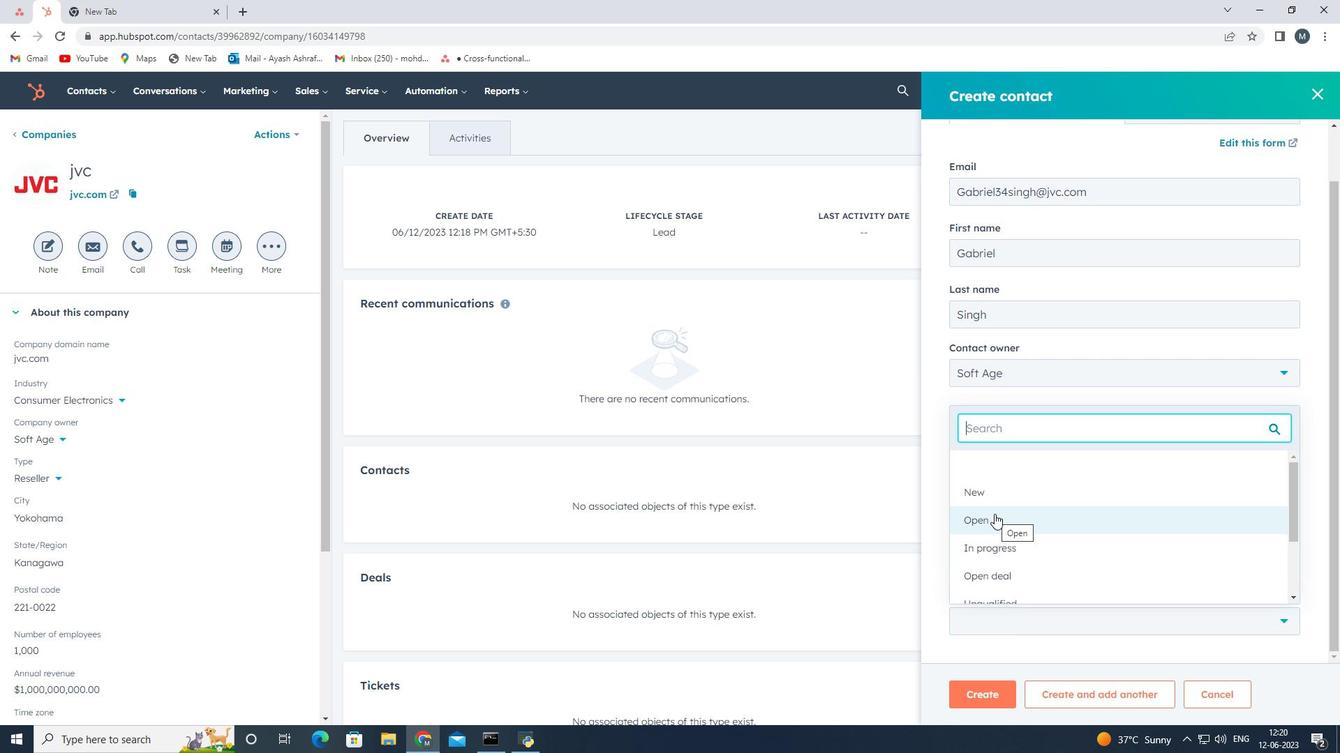 
Action: Mouse moved to (990, 696)
Screenshot: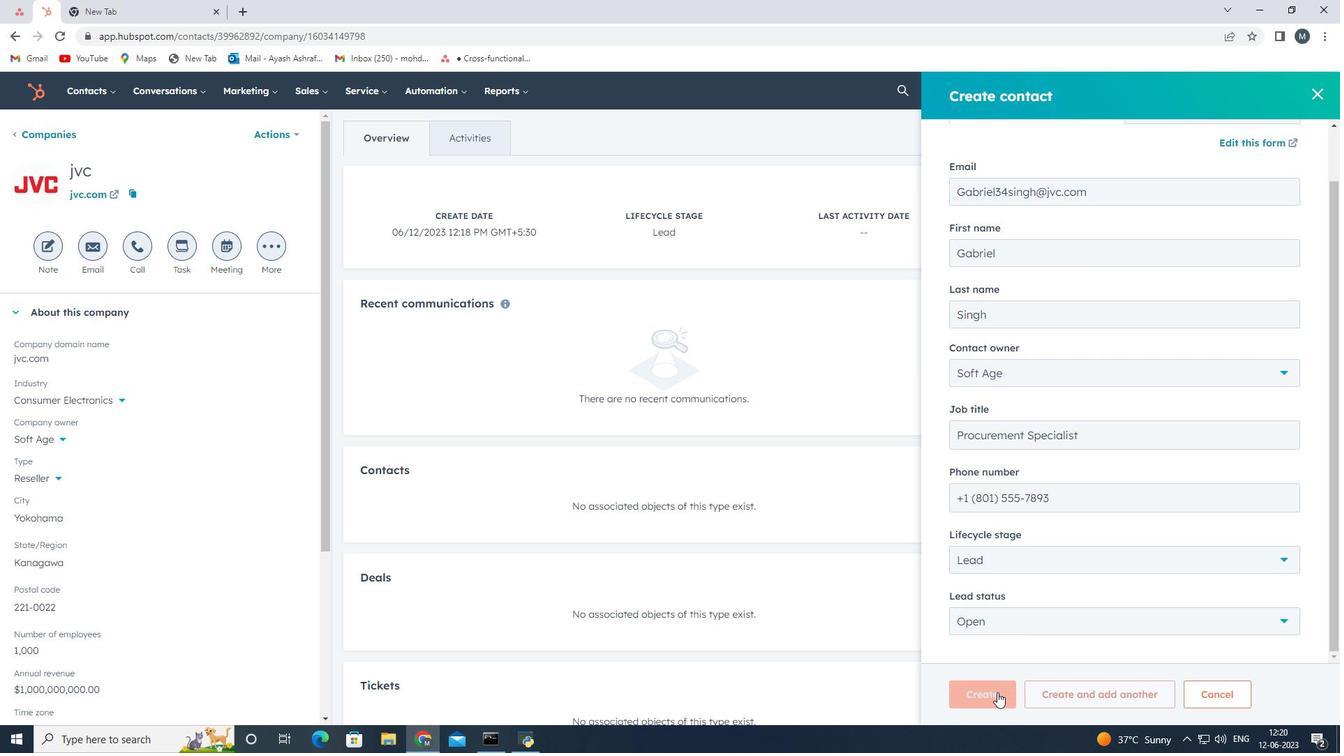 
Action: Mouse pressed left at (990, 696)
Screenshot: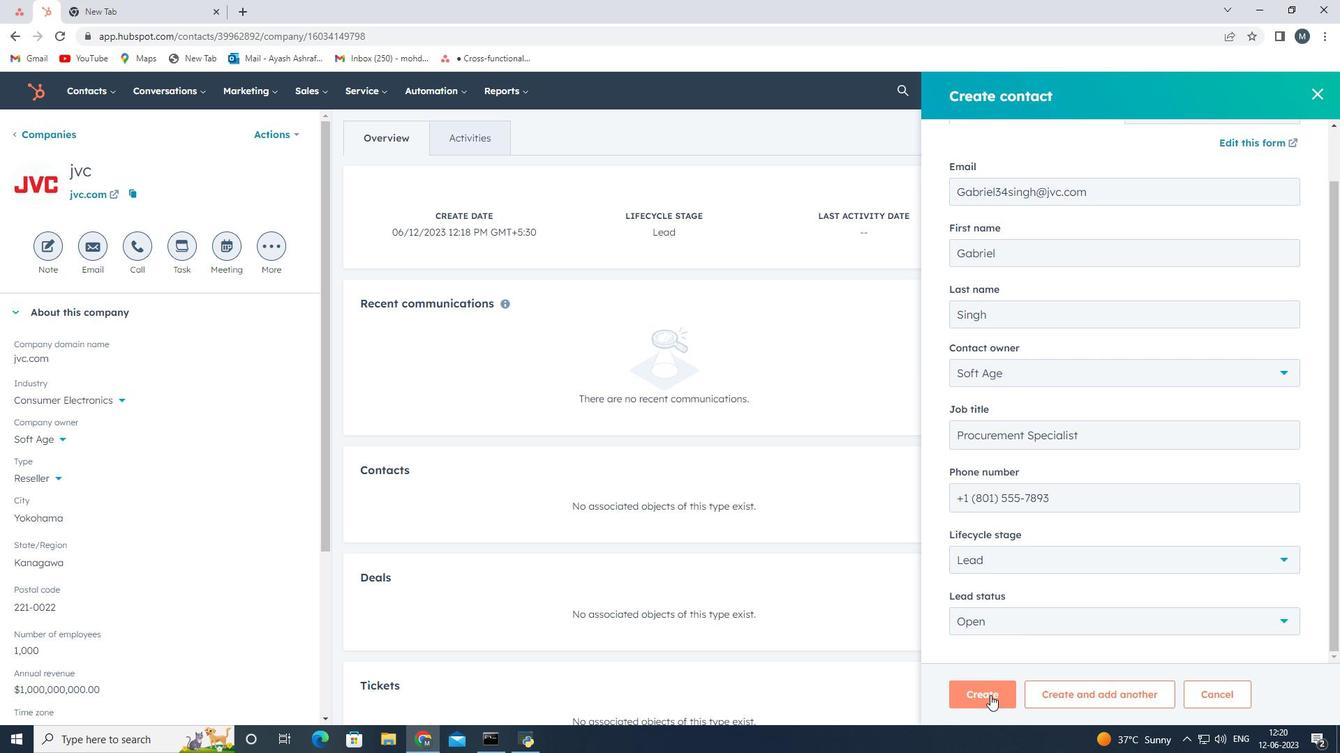 
Action: Mouse moved to (748, 344)
Screenshot: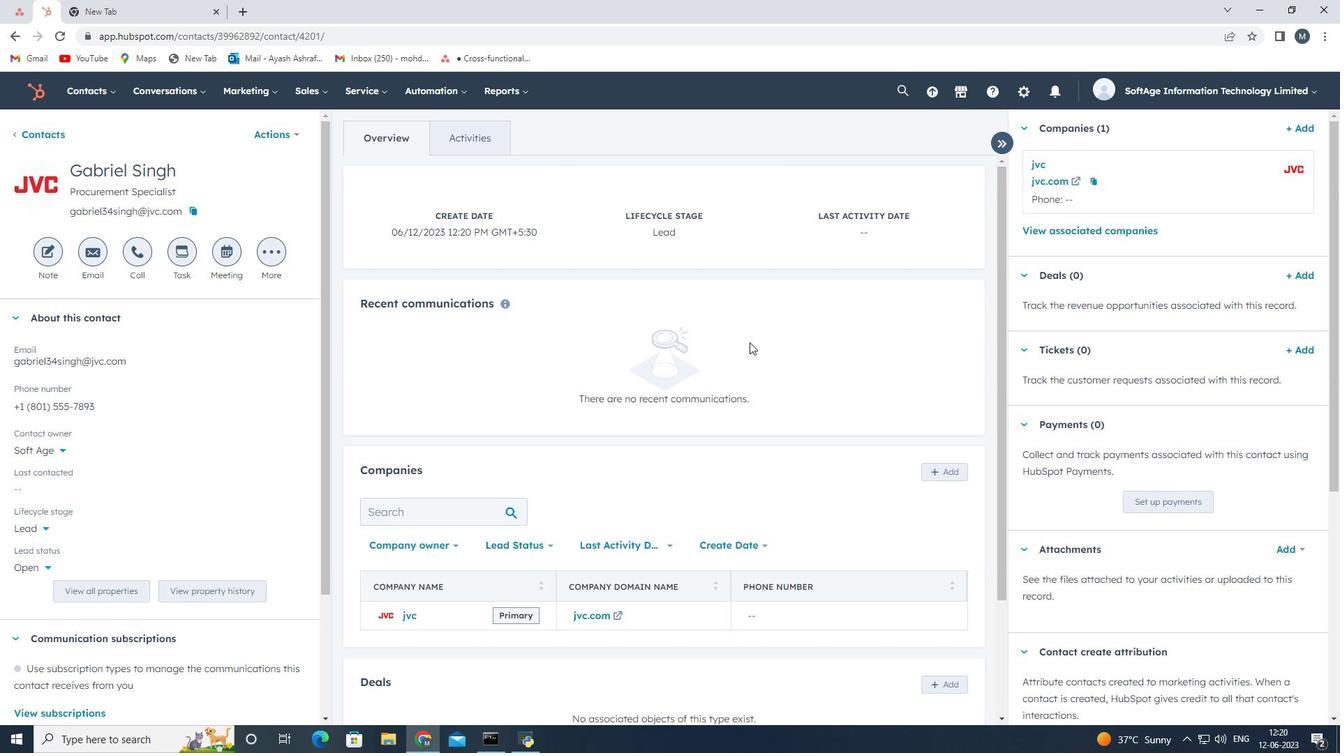 
